 Task: Search for people on LinkedIn with the title 'Marketing Director' at 'Meraki Consulting' in the 'Fashion Accessories' industry and 'Computer Networking' service category.
Action: Mouse moved to (624, 83)
Screenshot: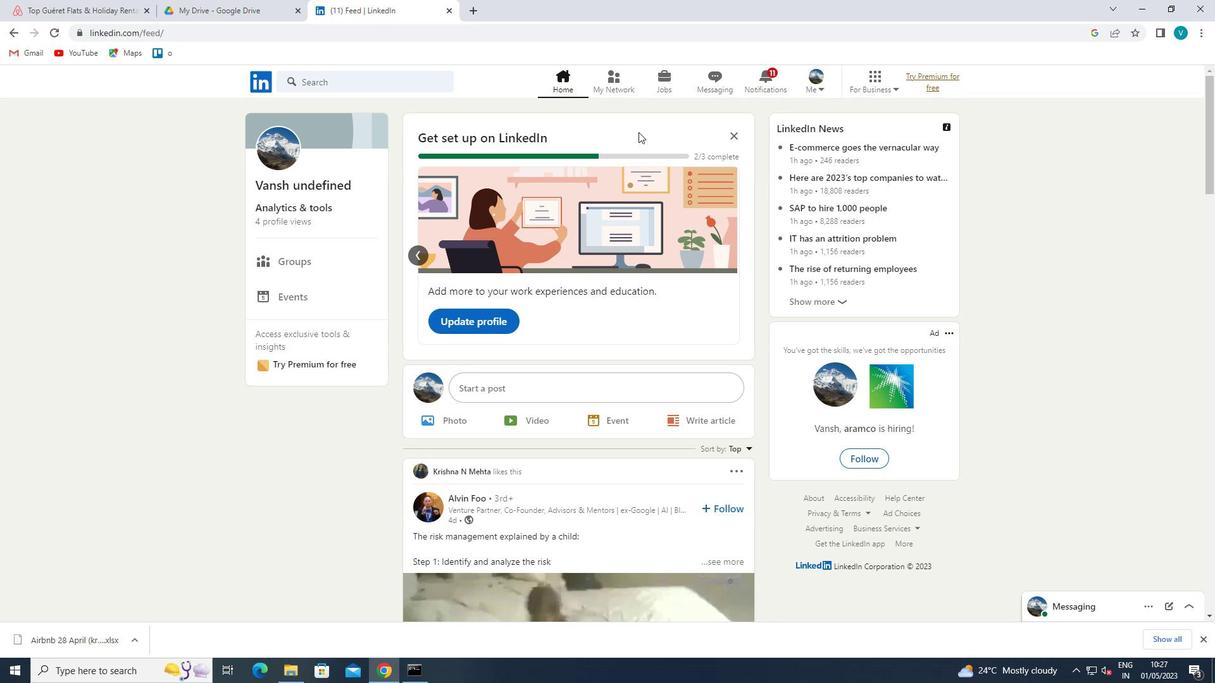 
Action: Mouse pressed left at (624, 83)
Screenshot: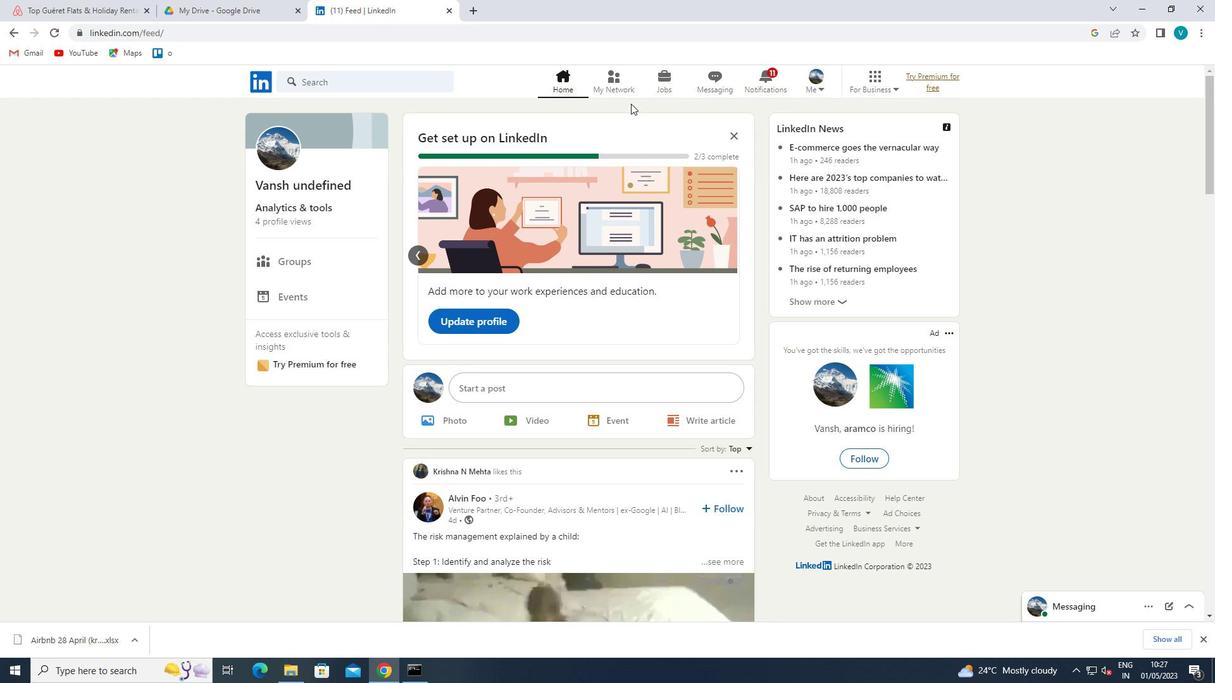 
Action: Mouse moved to (322, 162)
Screenshot: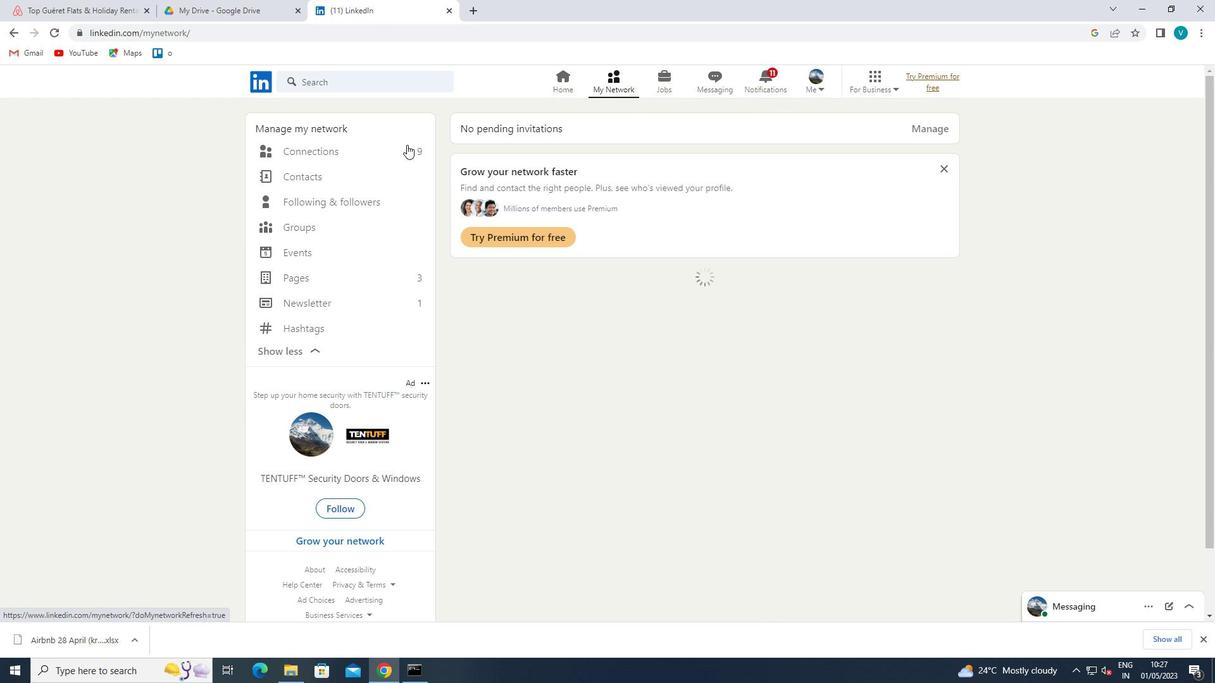 
Action: Mouse pressed left at (322, 162)
Screenshot: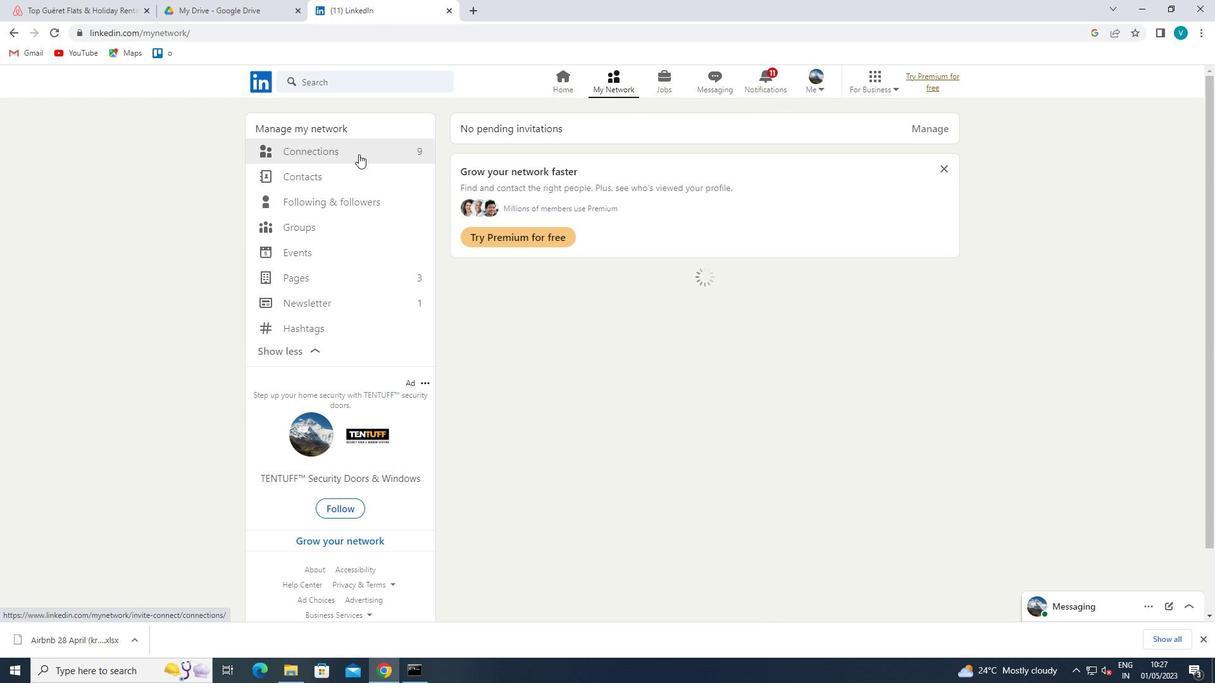 
Action: Mouse moved to (331, 148)
Screenshot: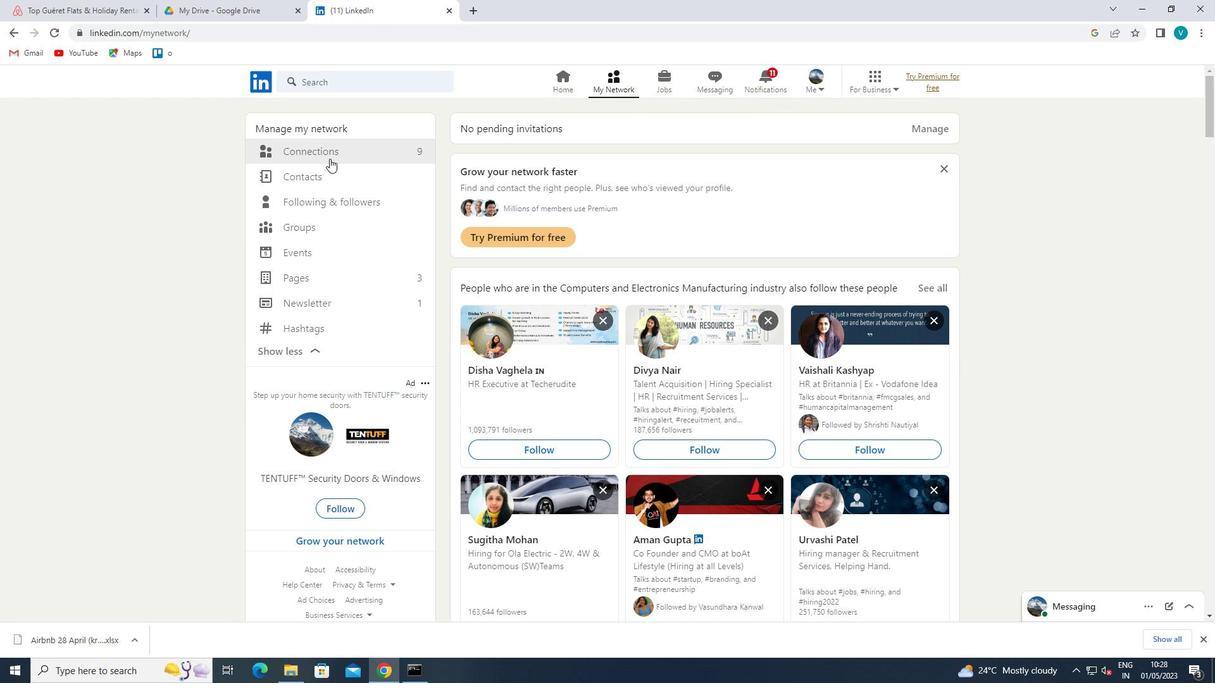 
Action: Mouse pressed left at (331, 148)
Screenshot: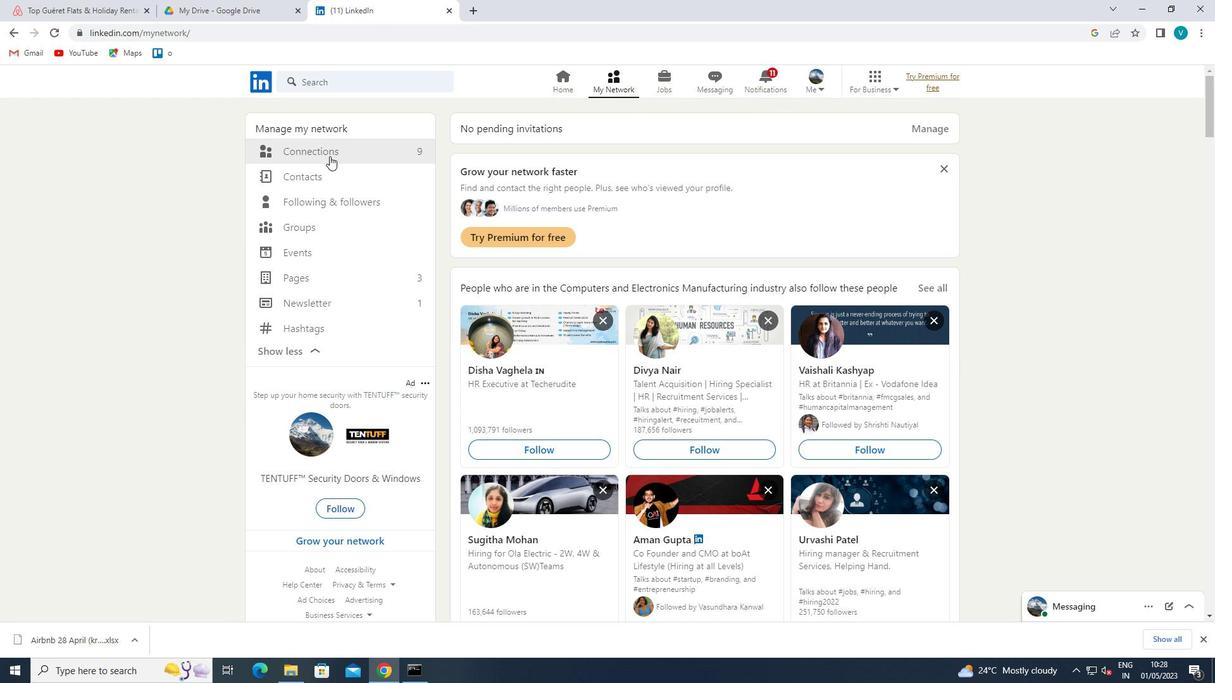 
Action: Mouse moved to (698, 144)
Screenshot: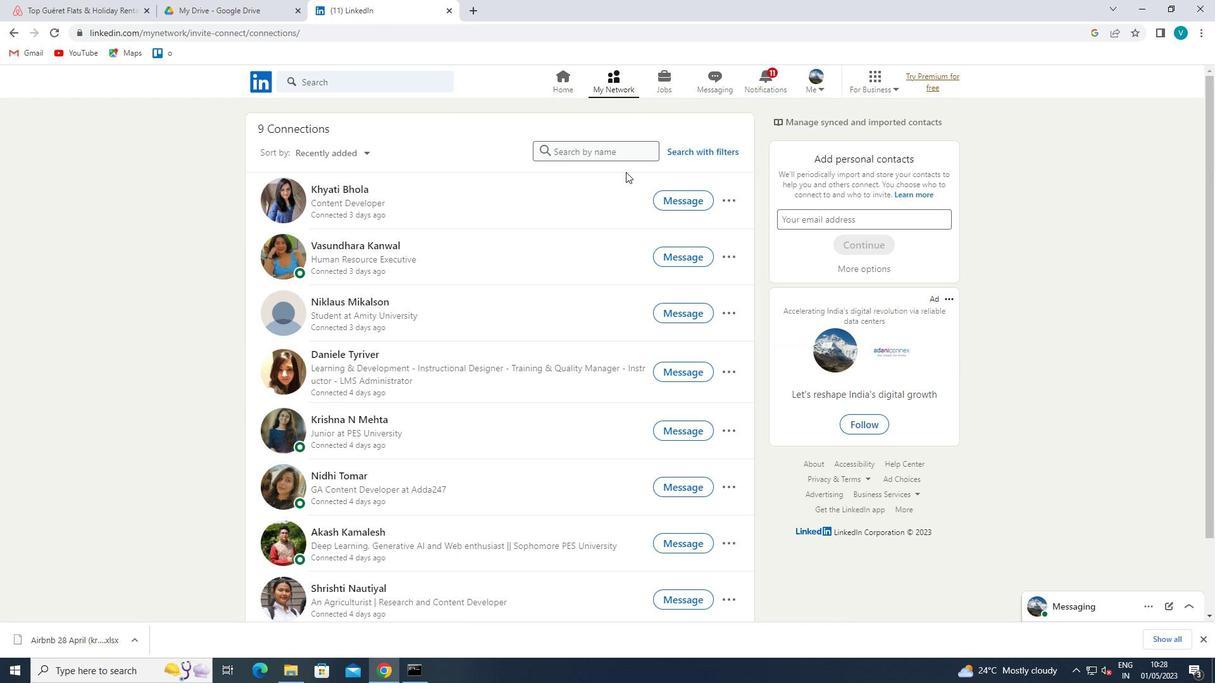 
Action: Mouse pressed left at (698, 144)
Screenshot: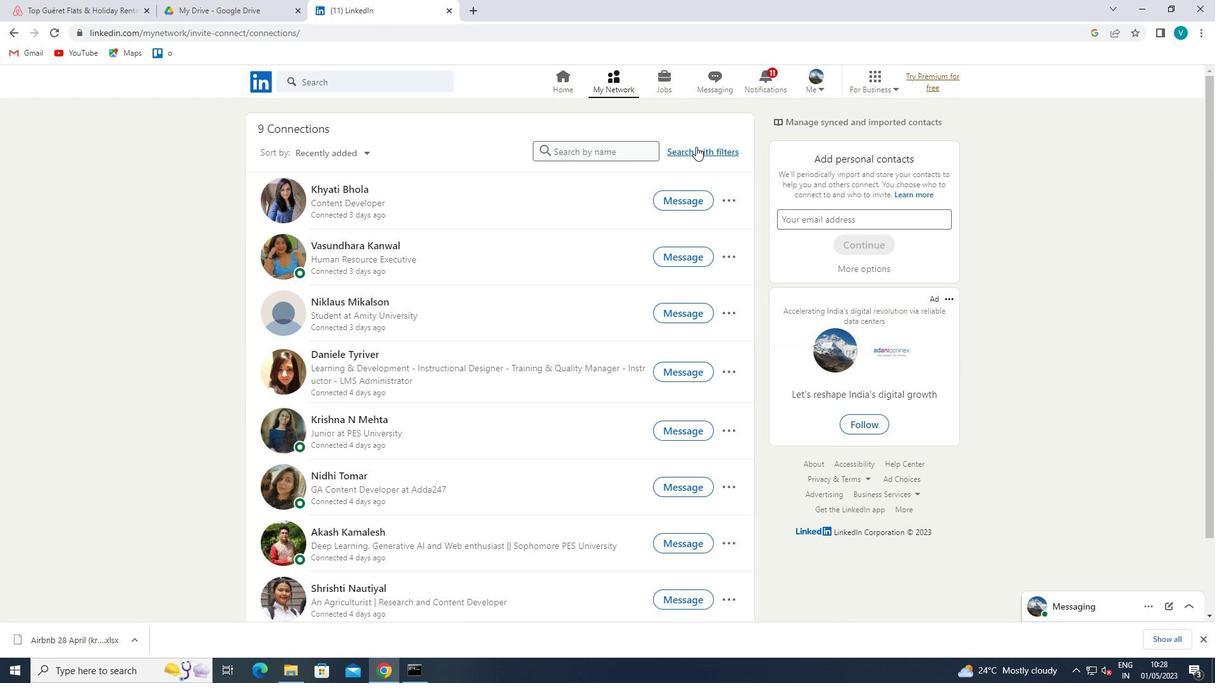
Action: Mouse moved to (592, 118)
Screenshot: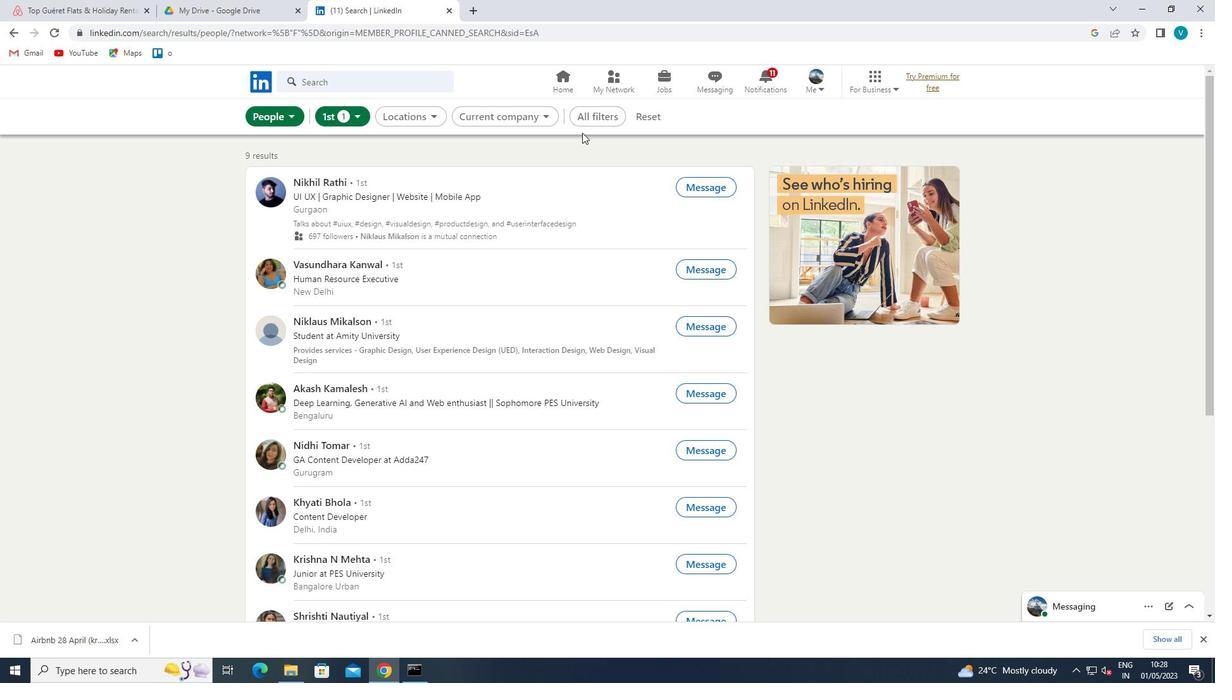 
Action: Mouse pressed left at (592, 118)
Screenshot: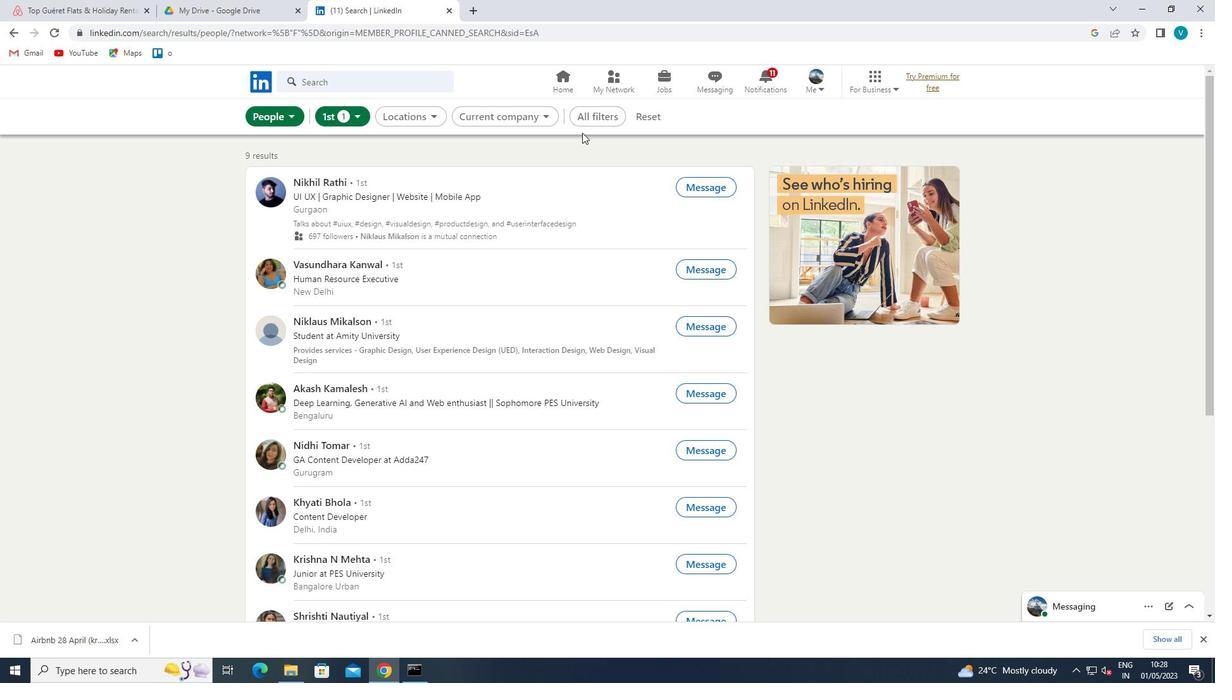 
Action: Mouse moved to (902, 265)
Screenshot: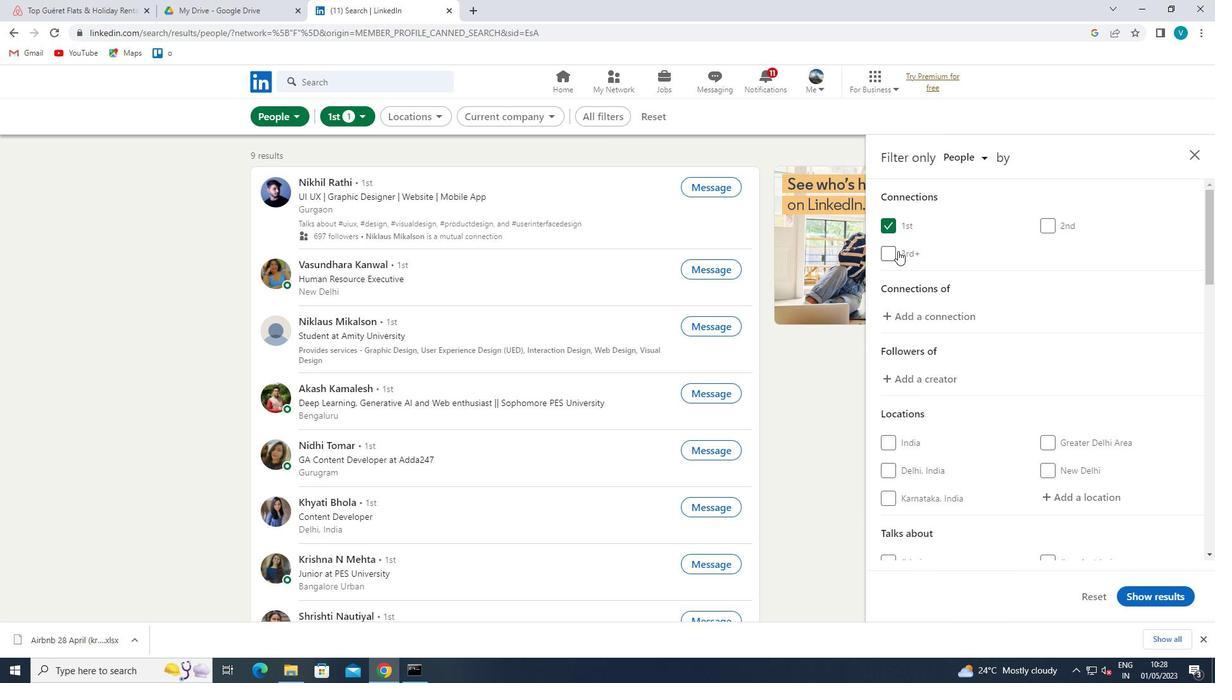 
Action: Mouse scrolled (902, 265) with delta (0, 0)
Screenshot: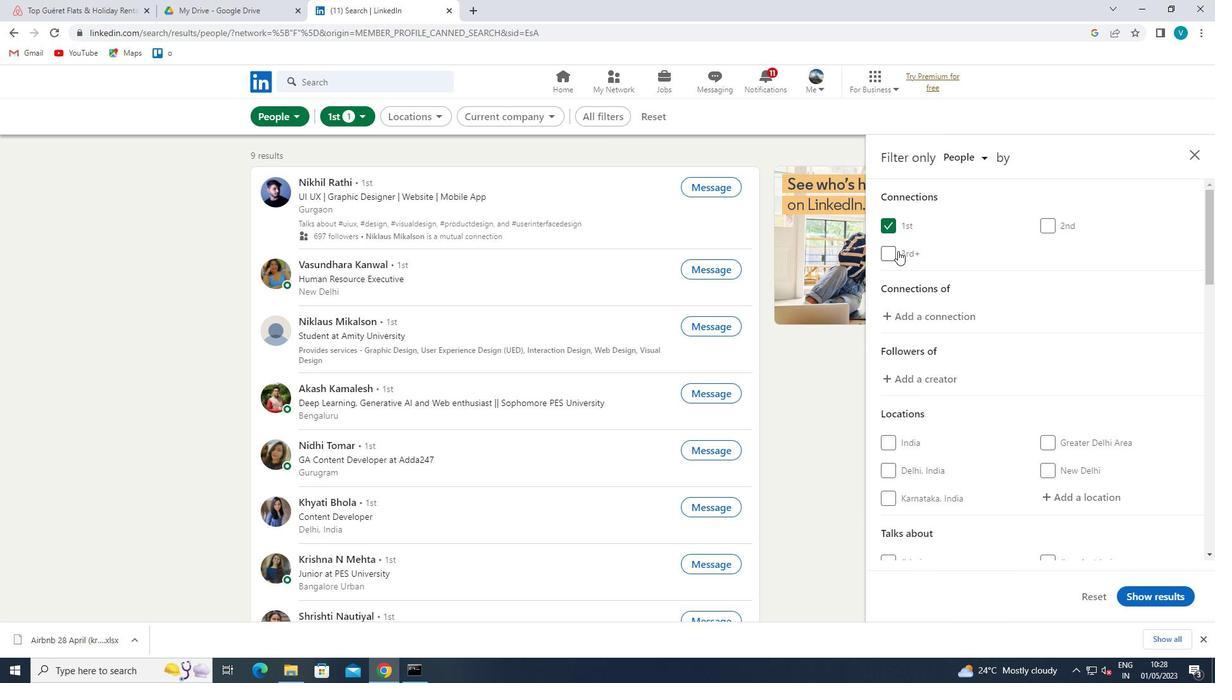 
Action: Mouse moved to (1069, 431)
Screenshot: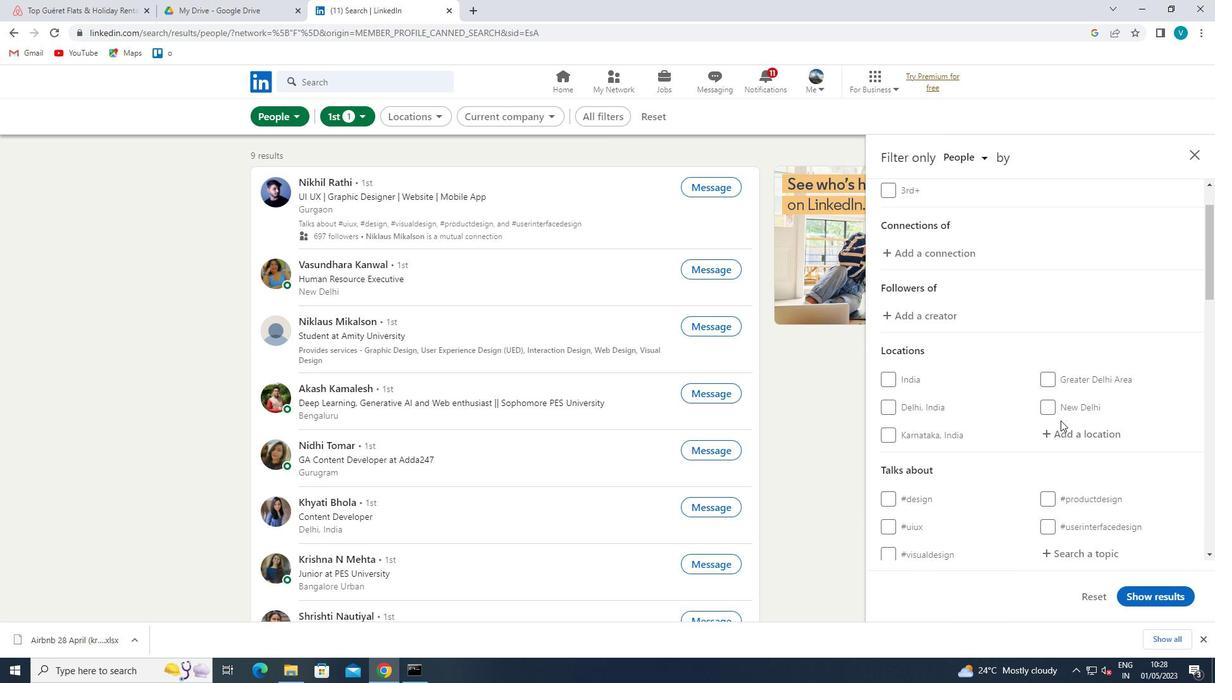 
Action: Mouse pressed left at (1069, 431)
Screenshot: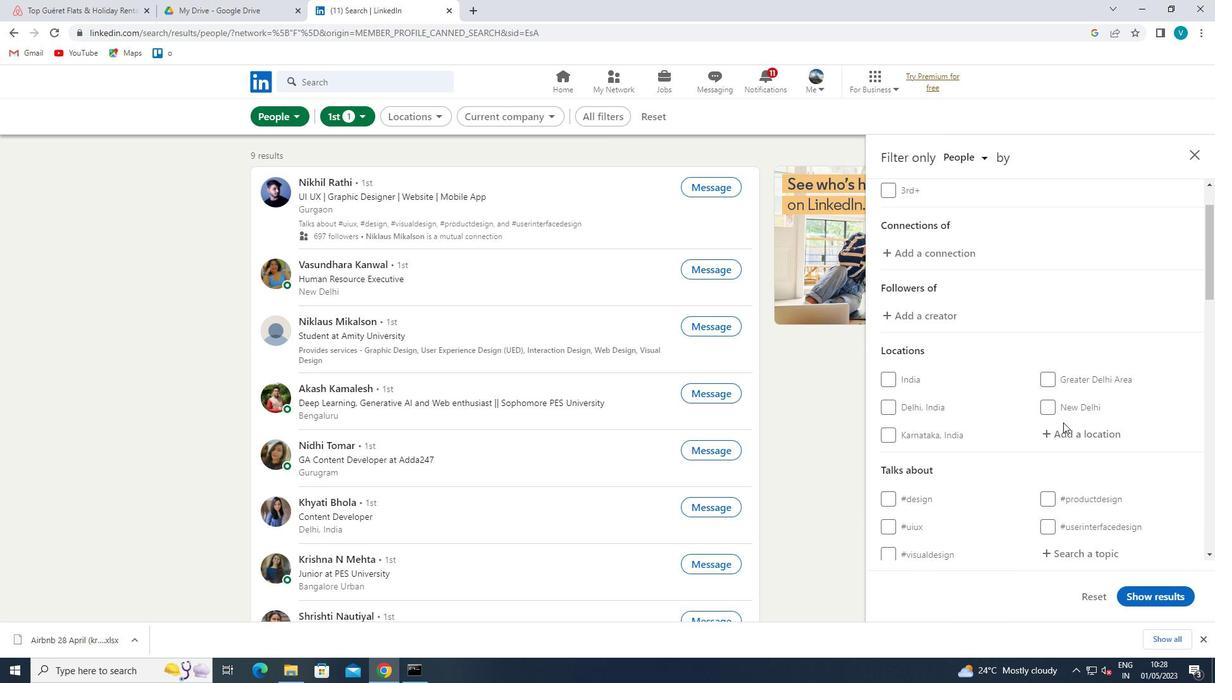 
Action: Mouse moved to (855, 370)
Screenshot: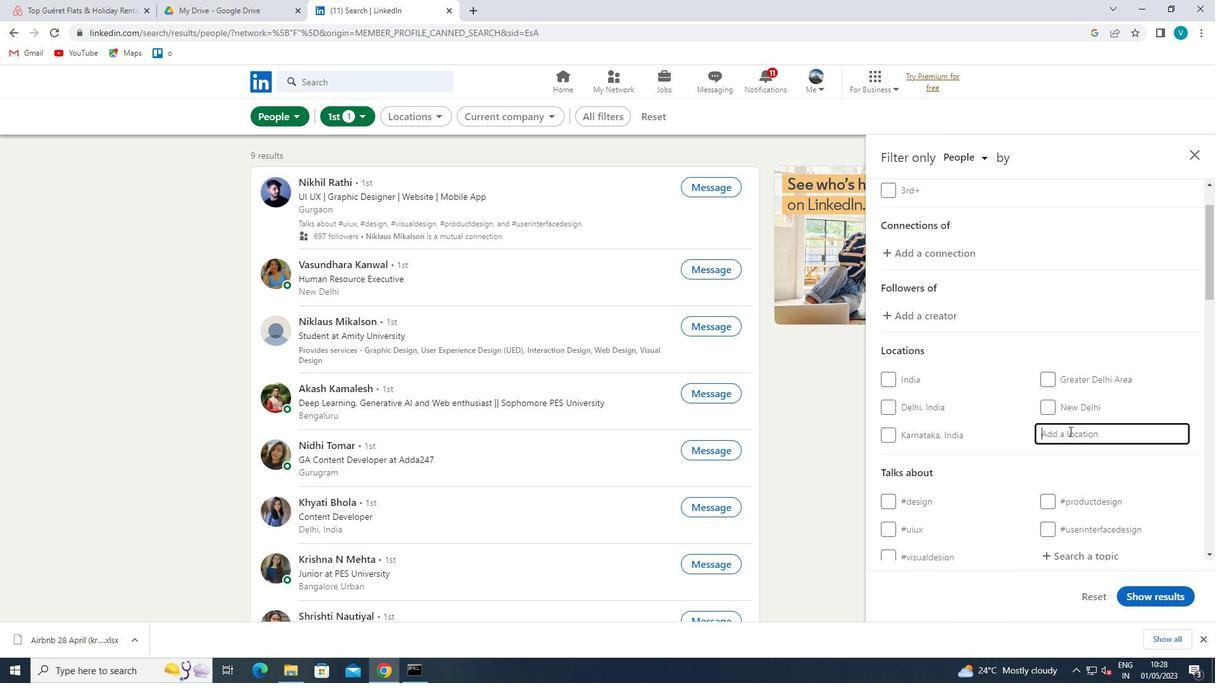 
Action: Key pressed <Key.shift>ZHAODANG
Screenshot: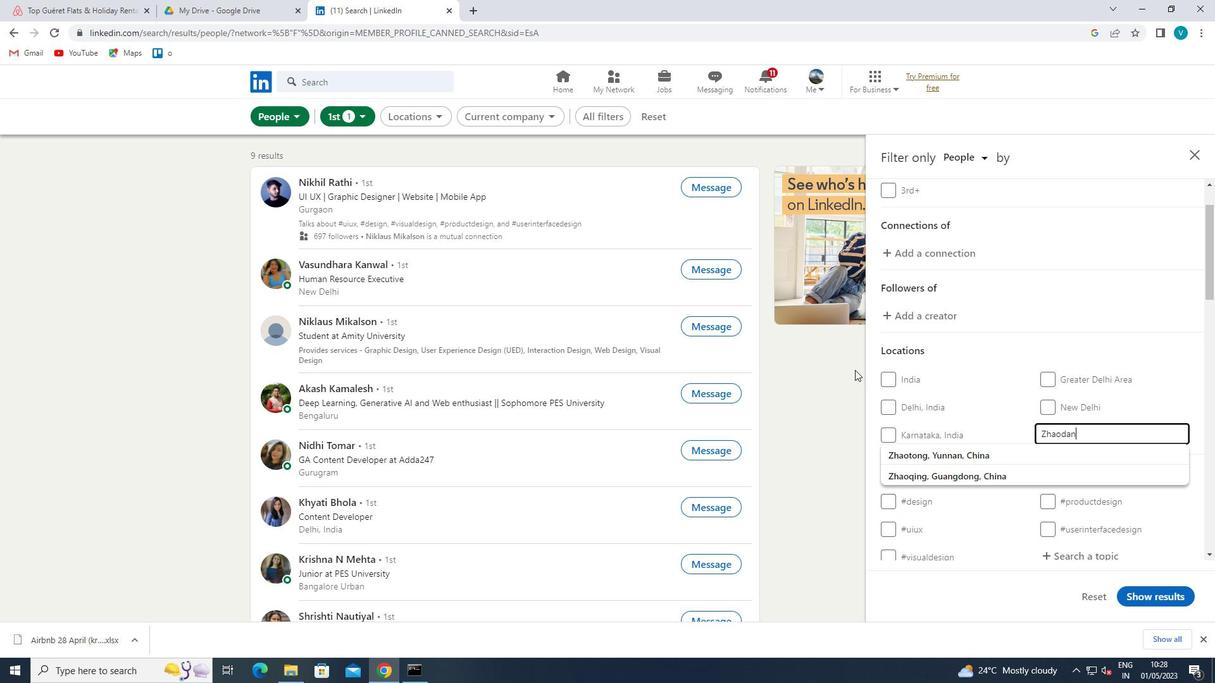
Action: Mouse moved to (992, 446)
Screenshot: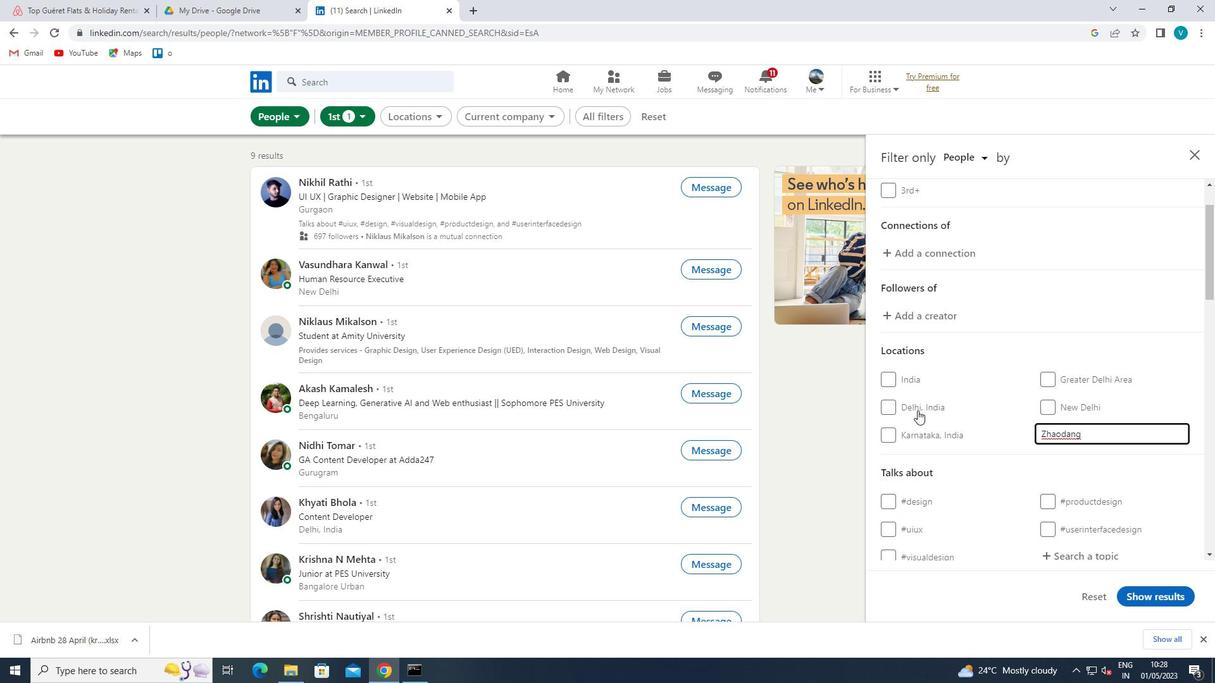 
Action: Mouse scrolled (992, 446) with delta (0, 0)
Screenshot: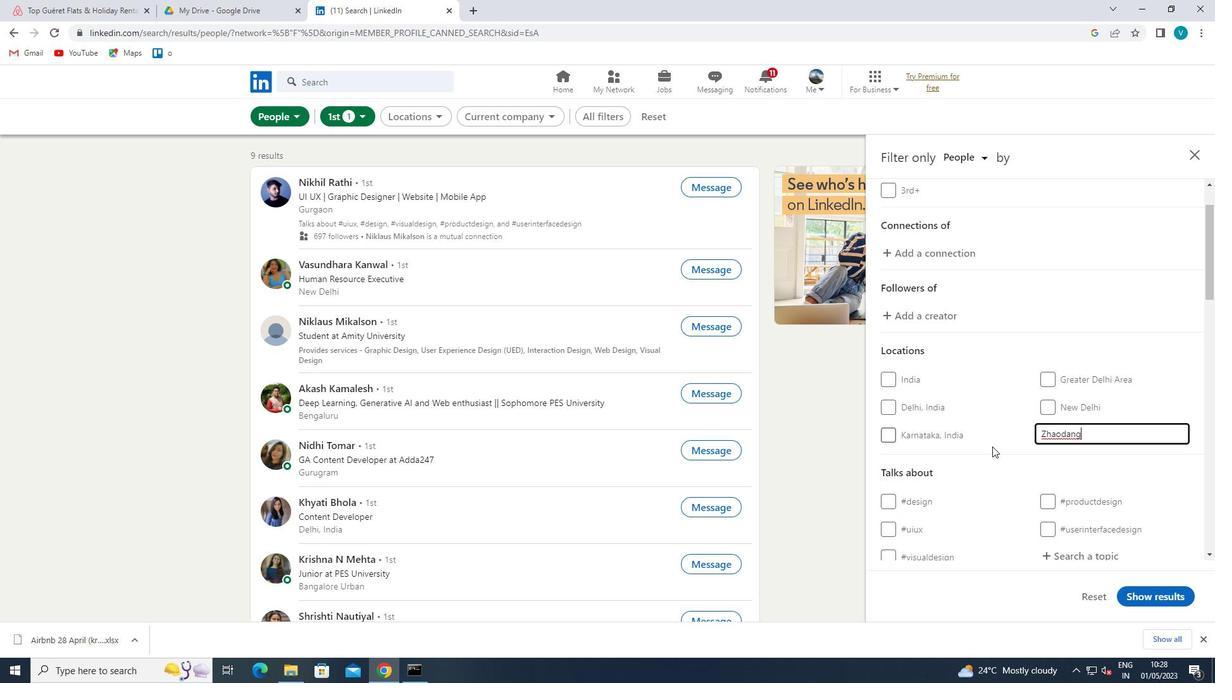 
Action: Mouse scrolled (992, 446) with delta (0, 0)
Screenshot: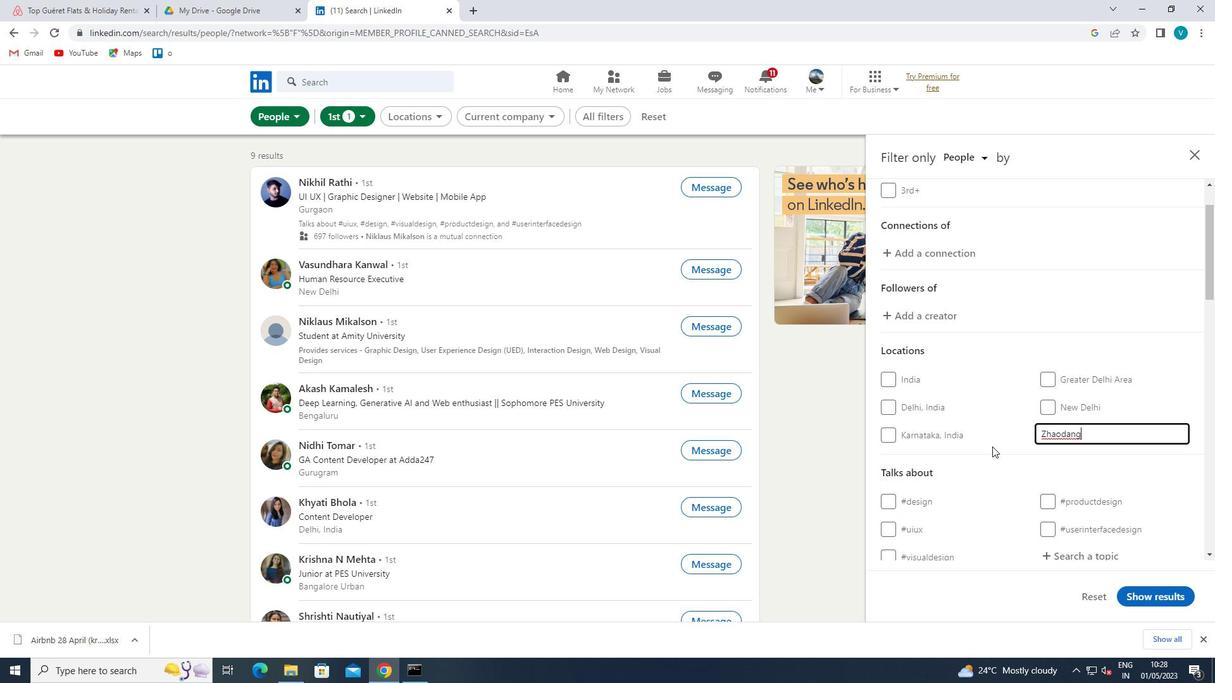 
Action: Mouse moved to (1055, 426)
Screenshot: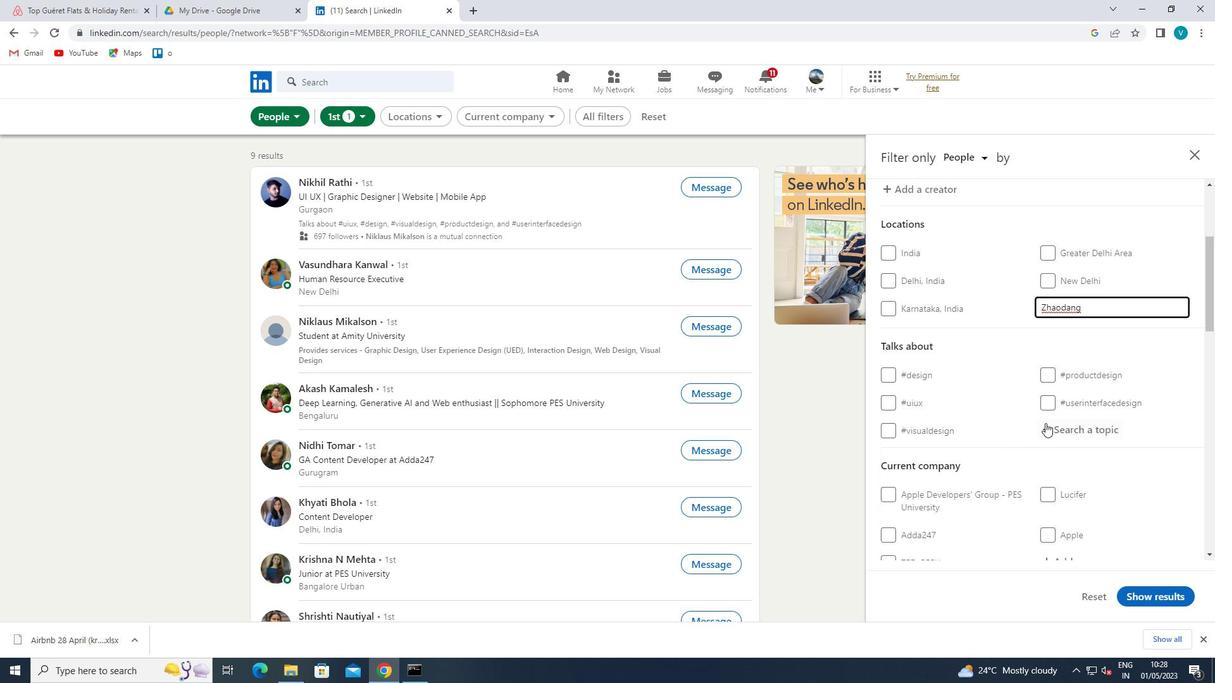 
Action: Mouse pressed left at (1055, 426)
Screenshot: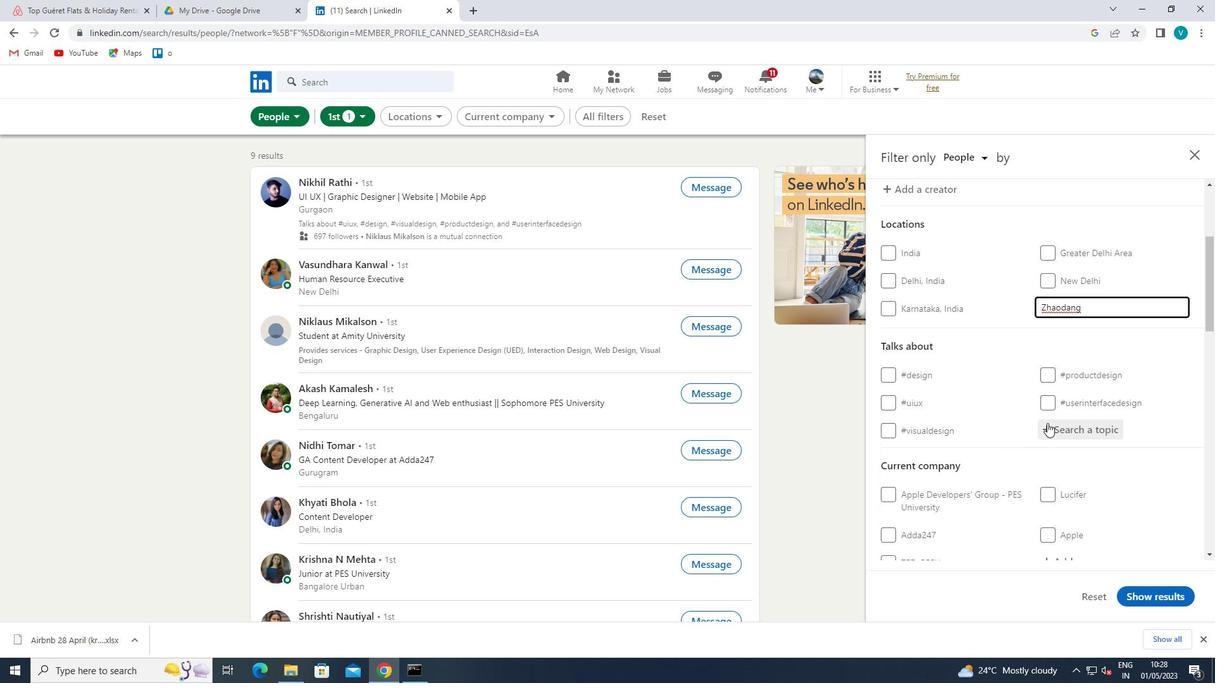 
Action: Mouse moved to (981, 415)
Screenshot: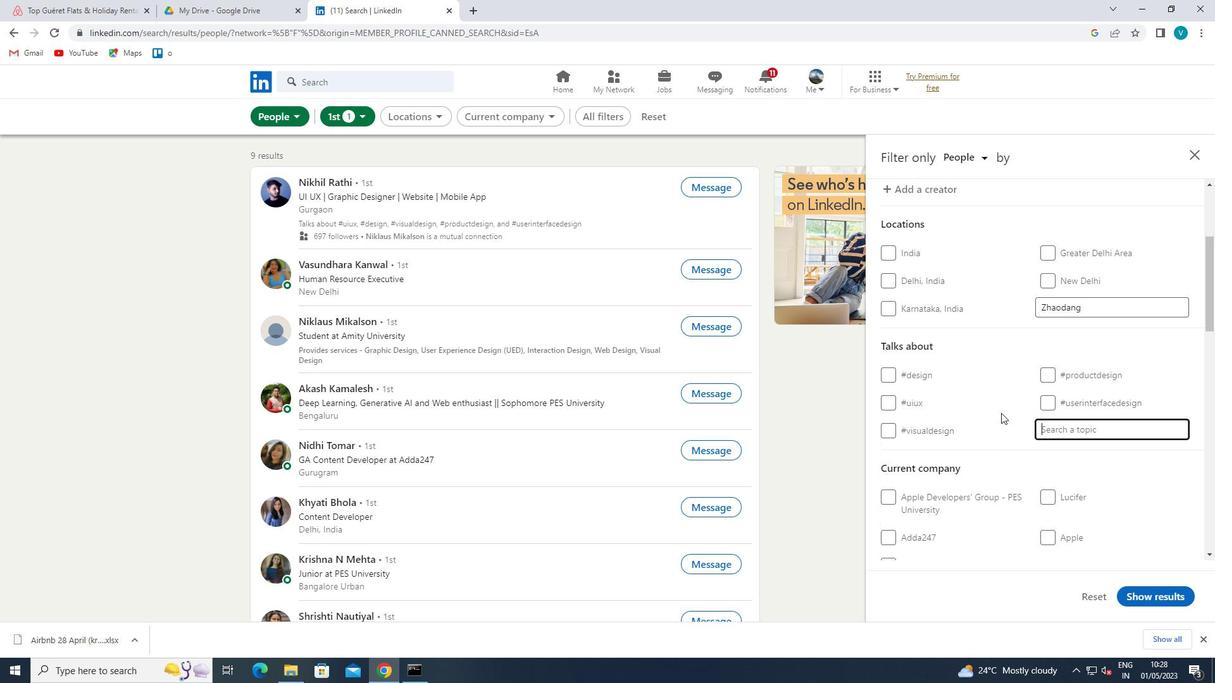 
Action: Key pressed <Key.shift><Key.shift><Key.shift><Key.shift><Key.shift>#INVESTING
Screenshot: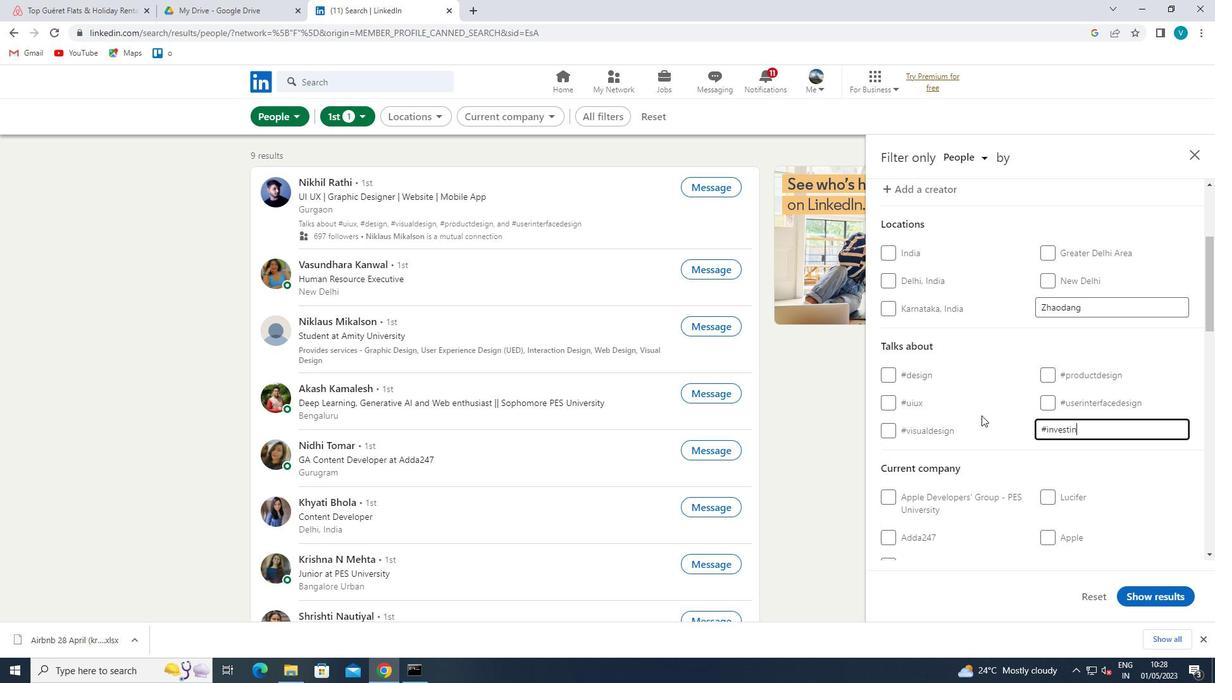 
Action: Mouse pressed left at (981, 415)
Screenshot: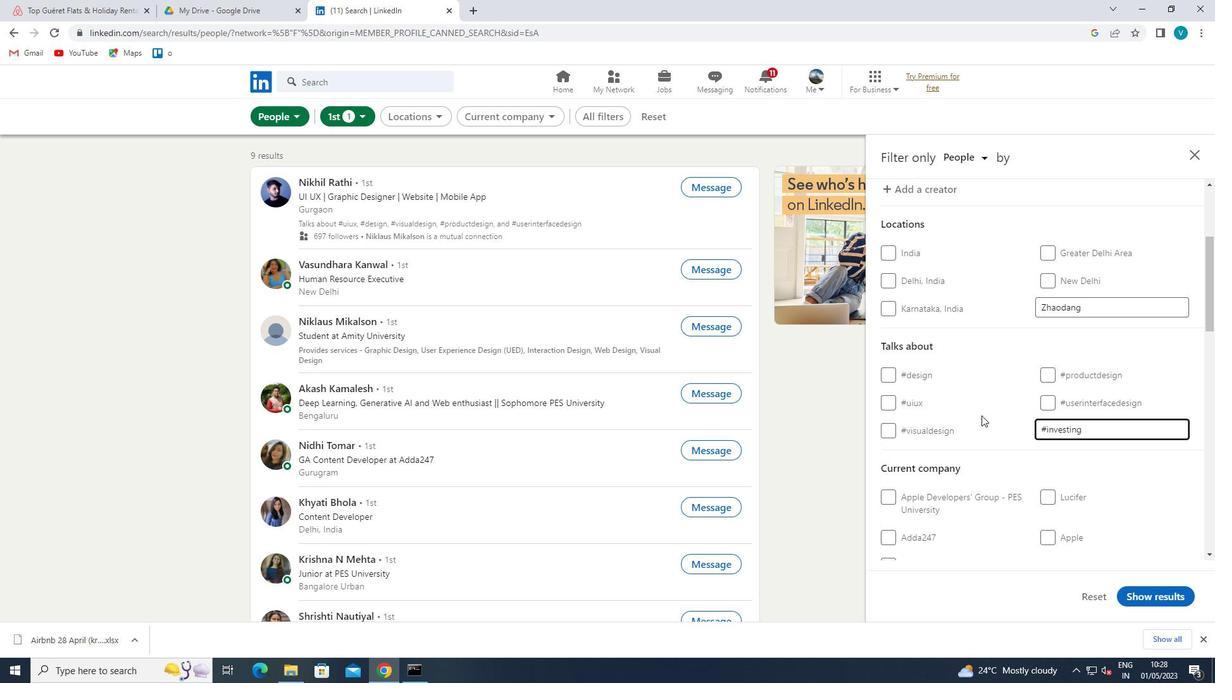 
Action: Mouse moved to (981, 416)
Screenshot: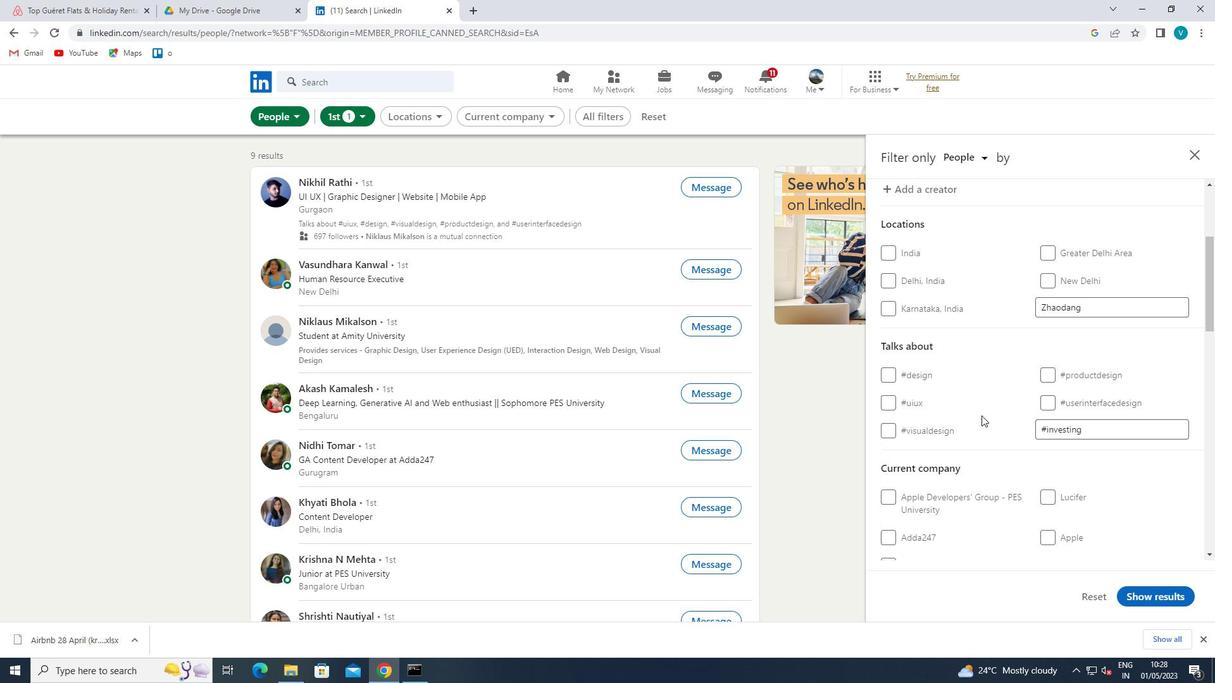 
Action: Mouse scrolled (981, 415) with delta (0, 0)
Screenshot: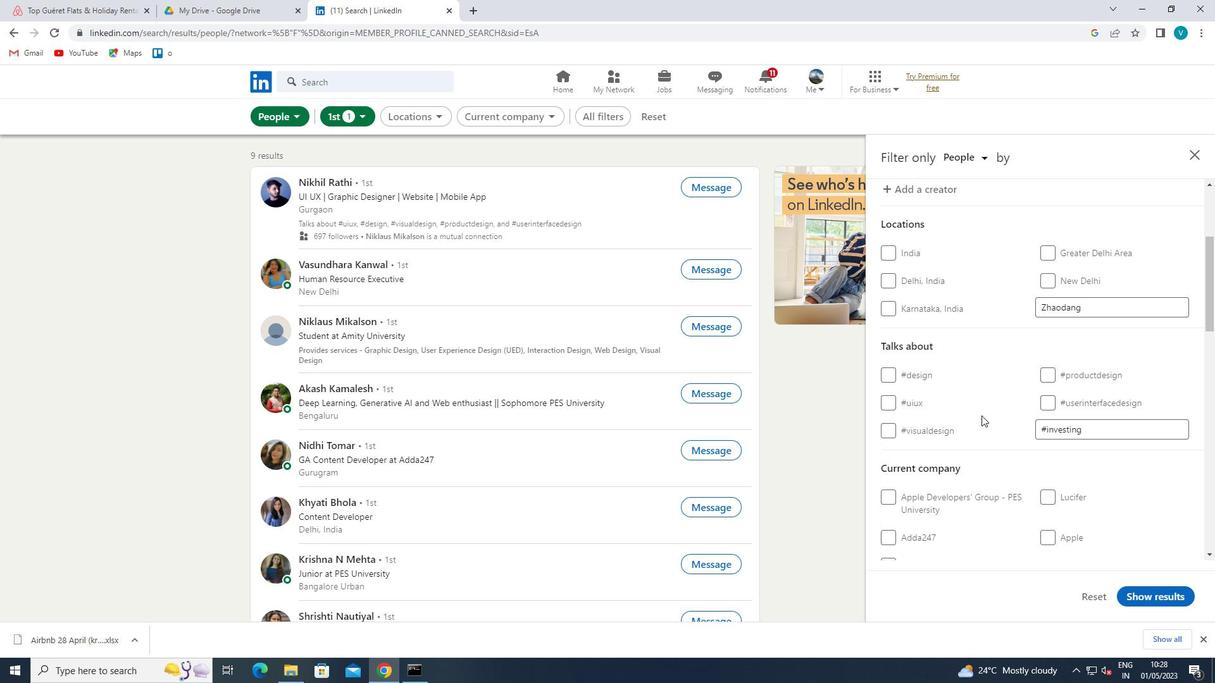 
Action: Mouse scrolled (981, 415) with delta (0, 0)
Screenshot: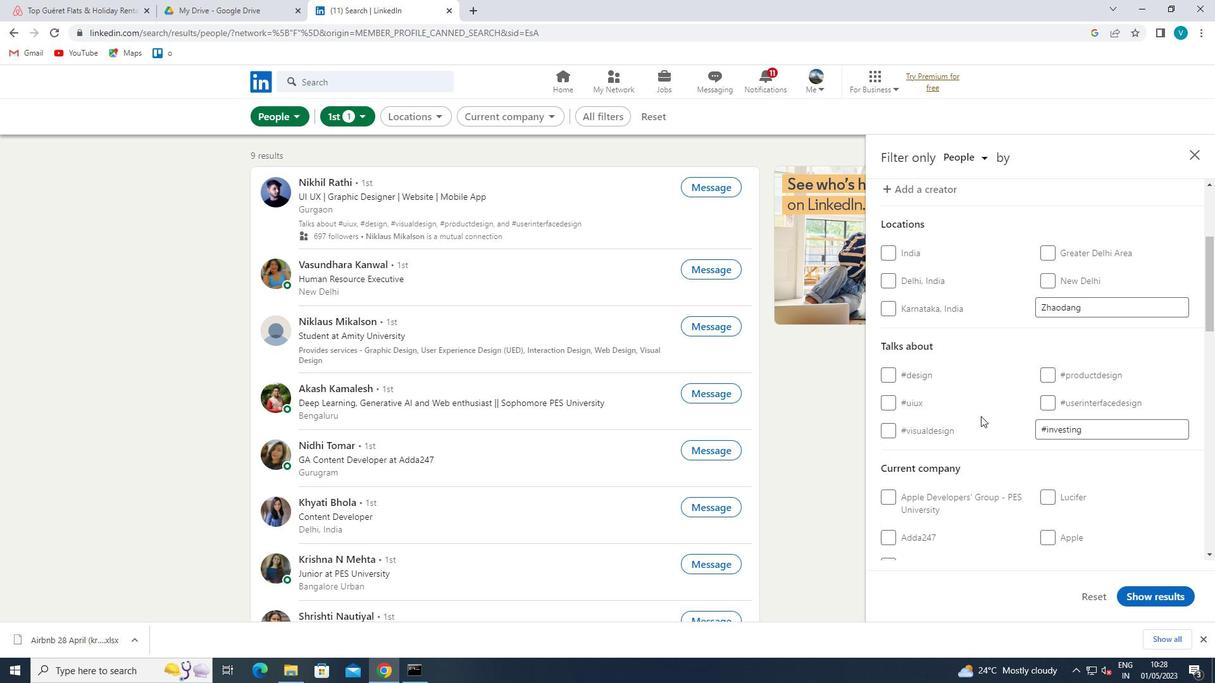 
Action: Mouse scrolled (981, 415) with delta (0, 0)
Screenshot: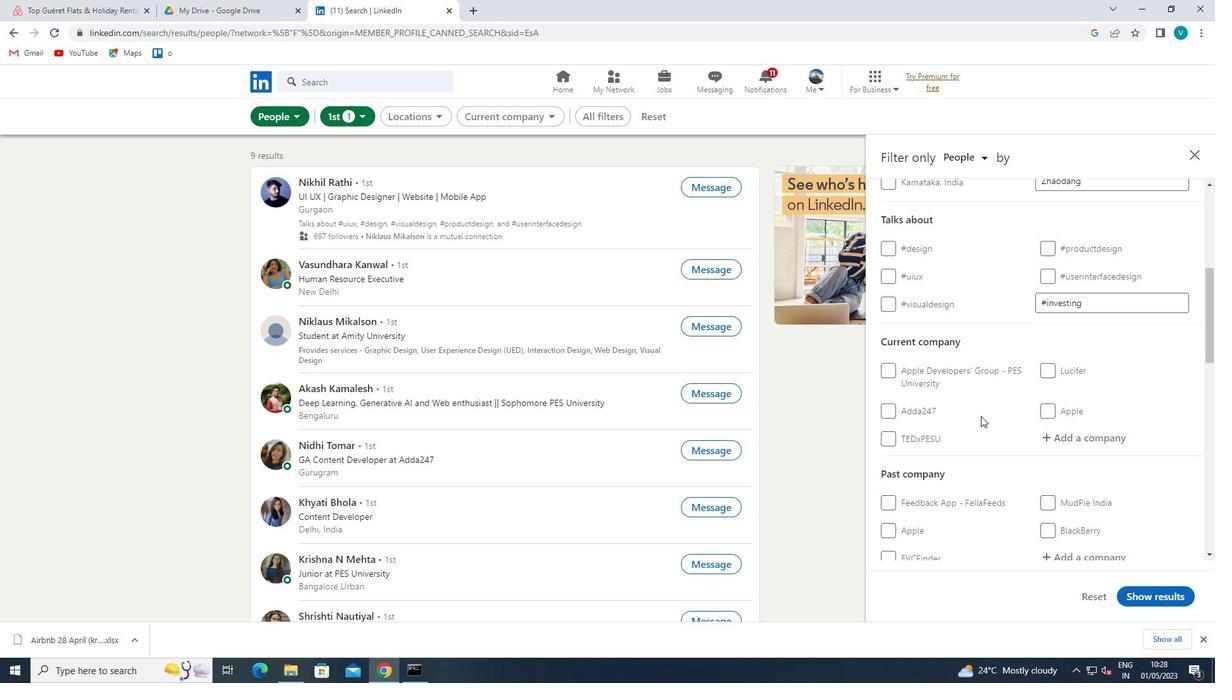 
Action: Mouse scrolled (981, 415) with delta (0, 0)
Screenshot: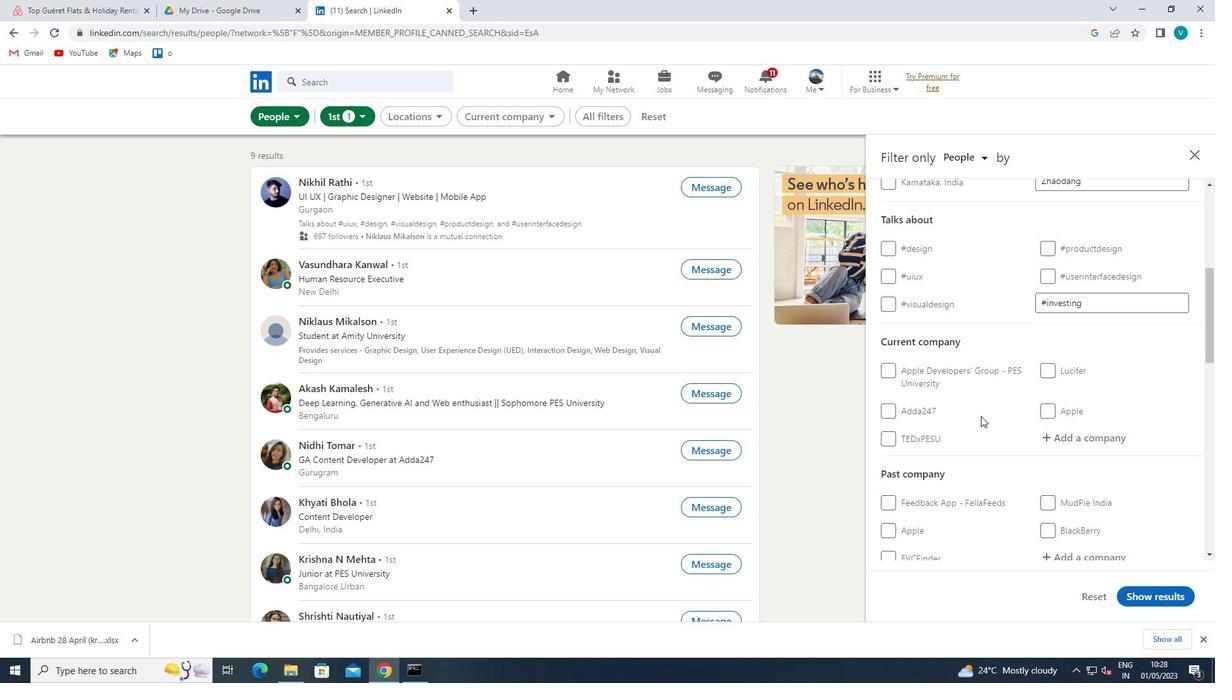 
Action: Mouse scrolled (981, 415) with delta (0, 0)
Screenshot: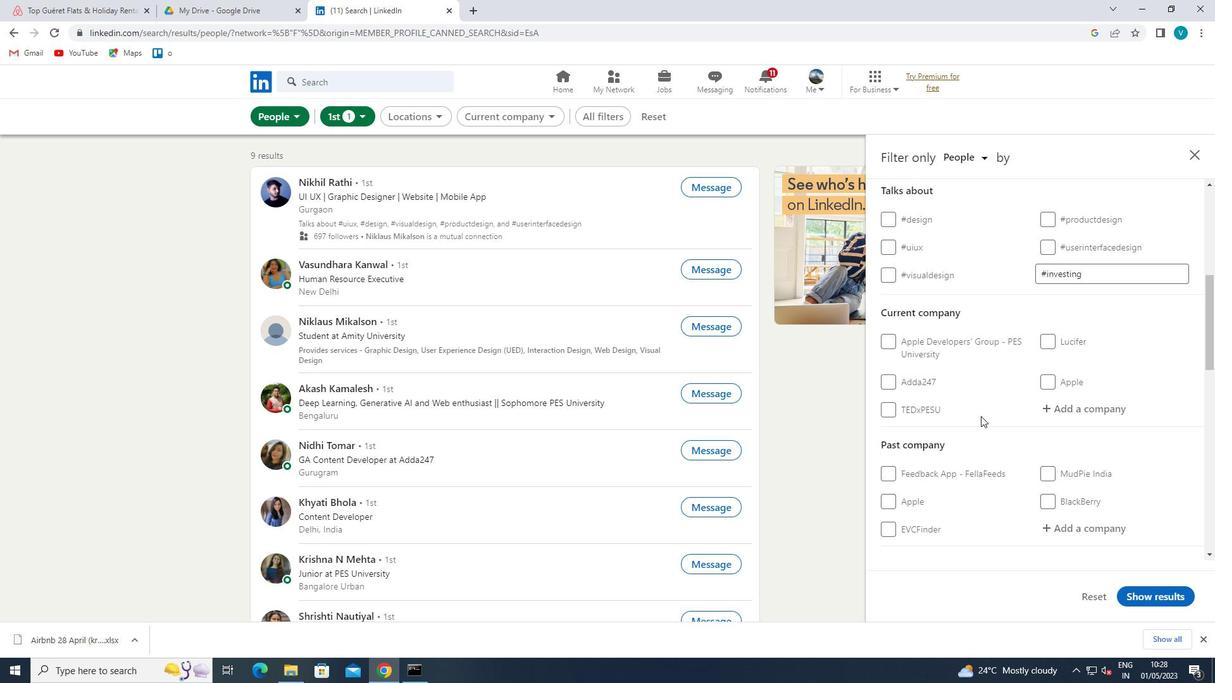 
Action: Mouse scrolled (981, 415) with delta (0, 0)
Screenshot: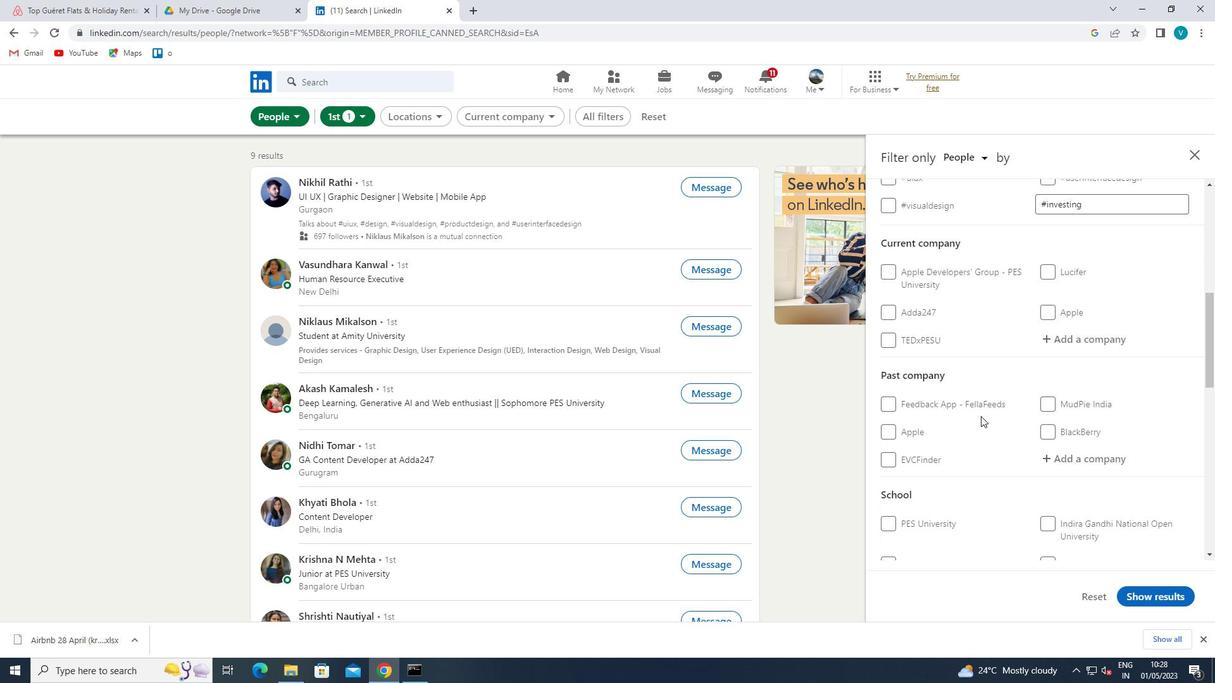 
Action: Mouse scrolled (981, 415) with delta (0, 0)
Screenshot: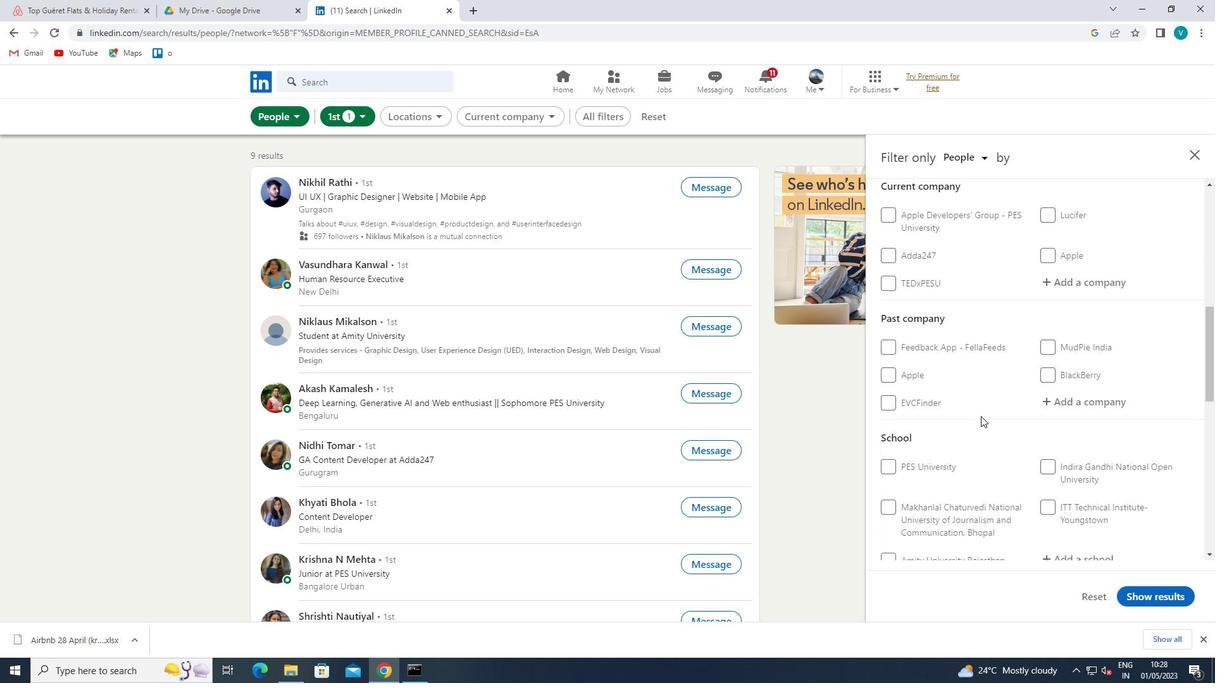 
Action: Mouse scrolled (981, 415) with delta (0, 0)
Screenshot: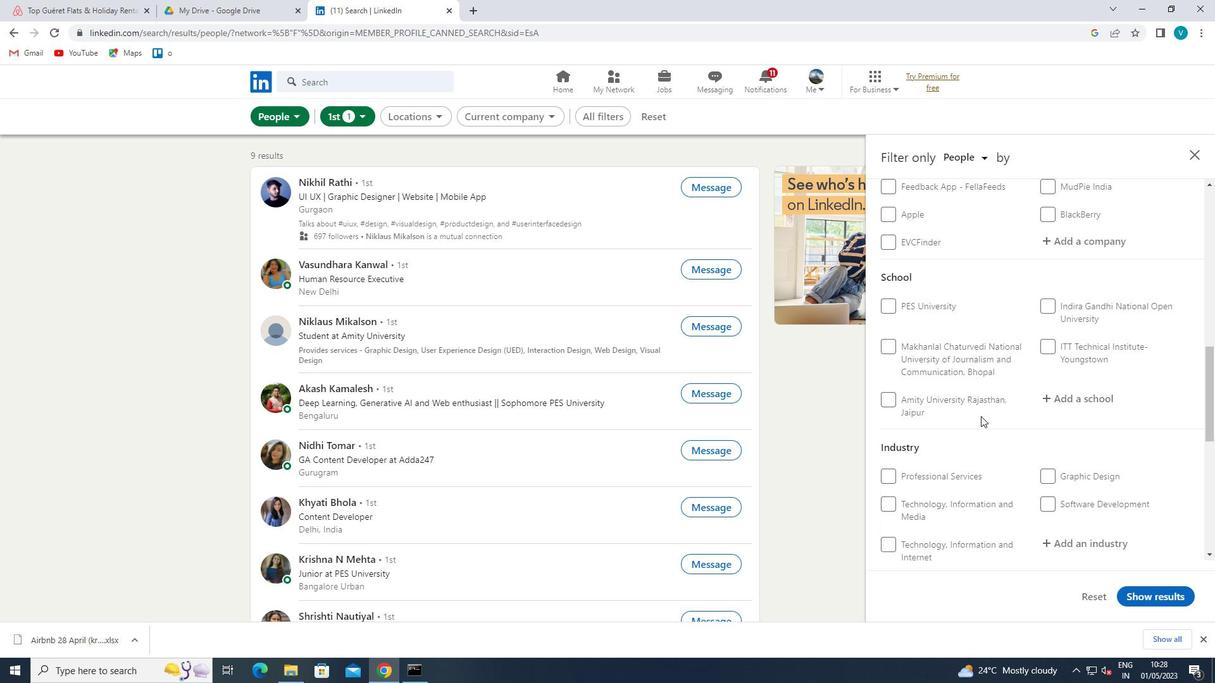 
Action: Mouse scrolled (981, 415) with delta (0, 0)
Screenshot: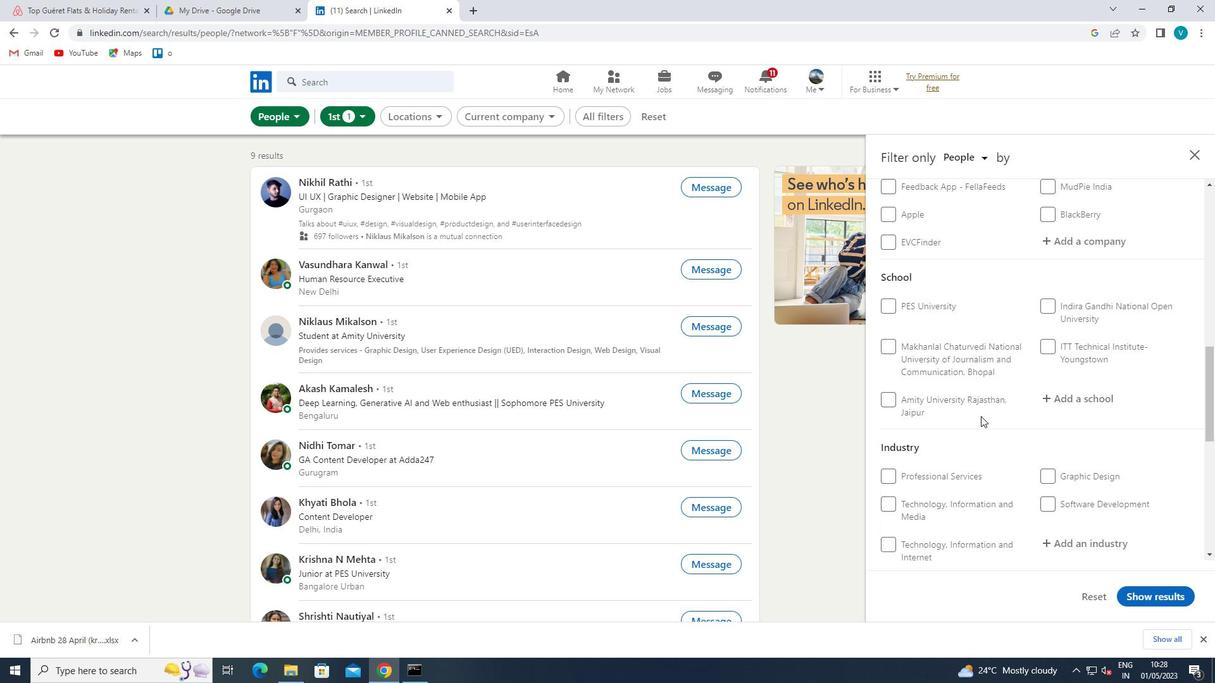
Action: Mouse moved to (981, 416)
Screenshot: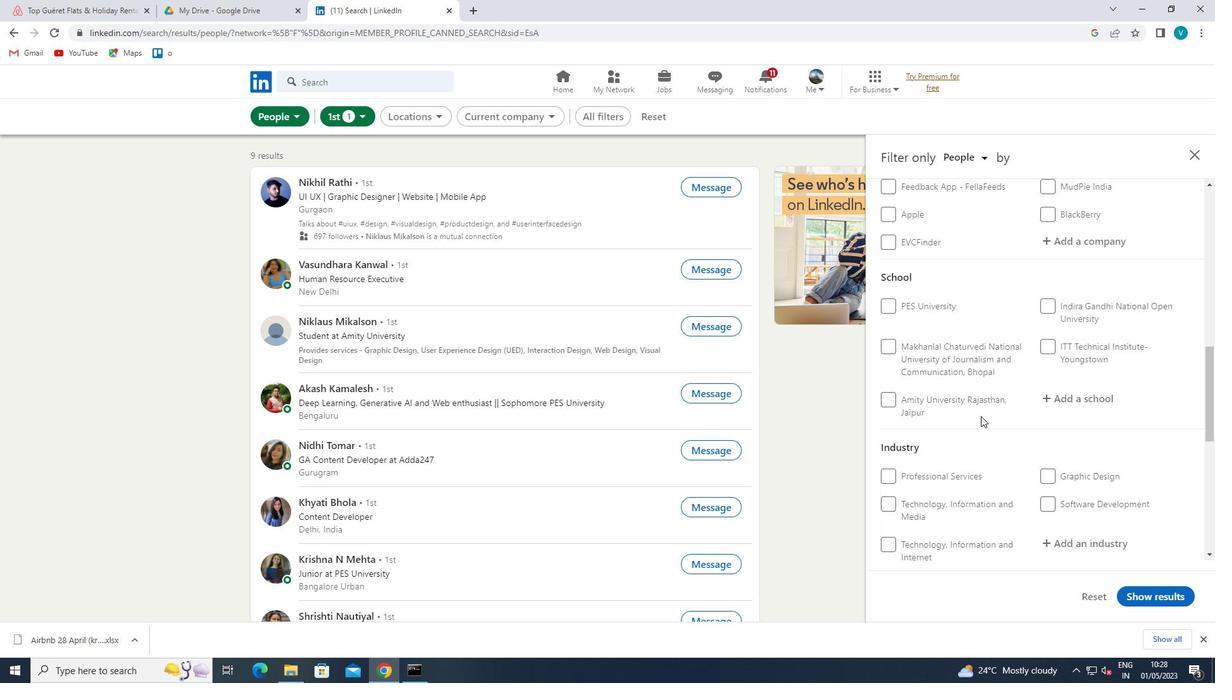 
Action: Mouse scrolled (981, 415) with delta (0, 0)
Screenshot: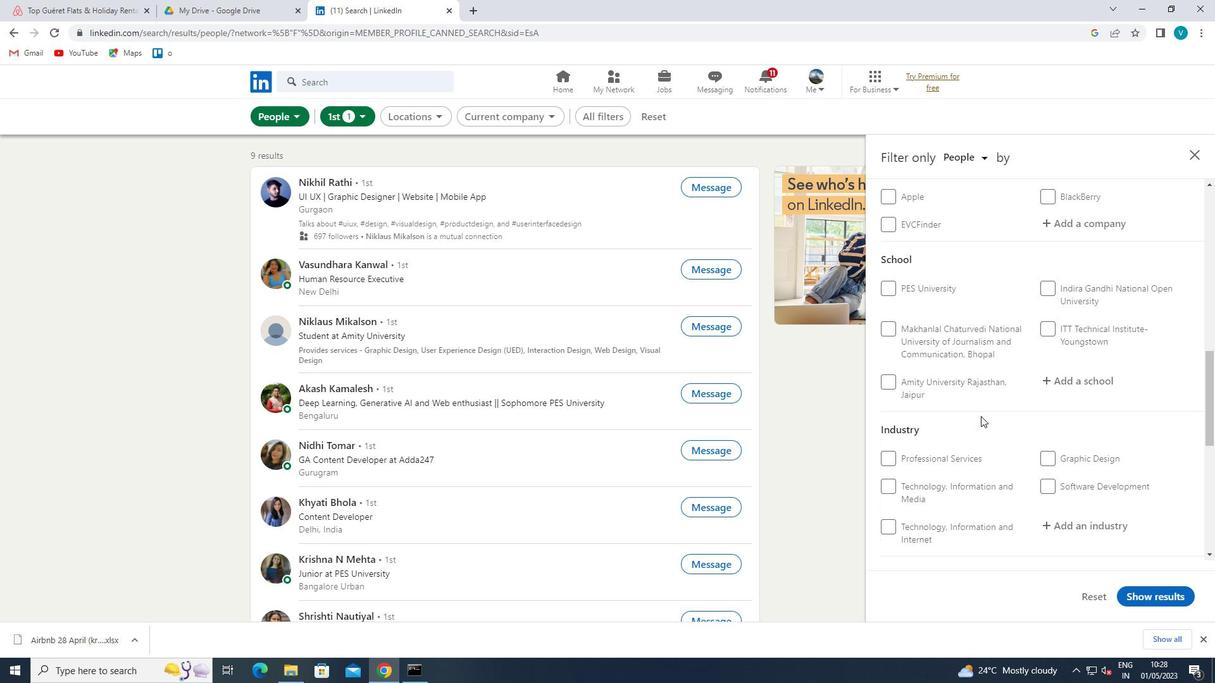 
Action: Mouse moved to (893, 438)
Screenshot: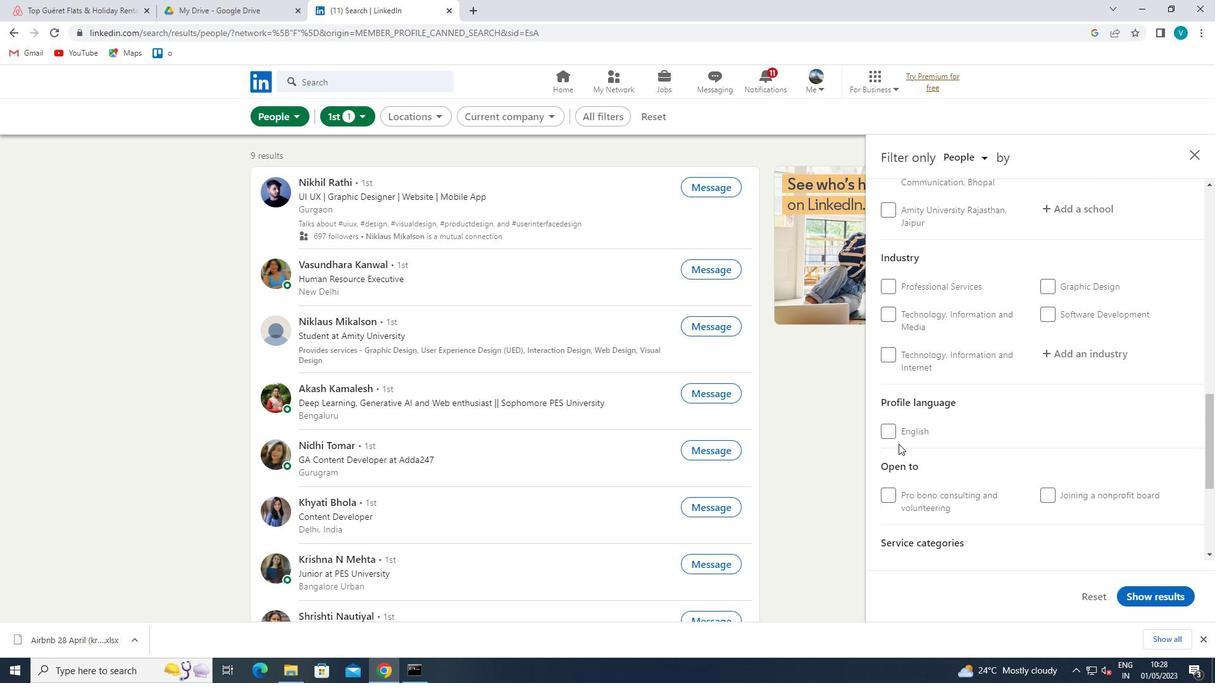 
Action: Mouse pressed left at (893, 438)
Screenshot: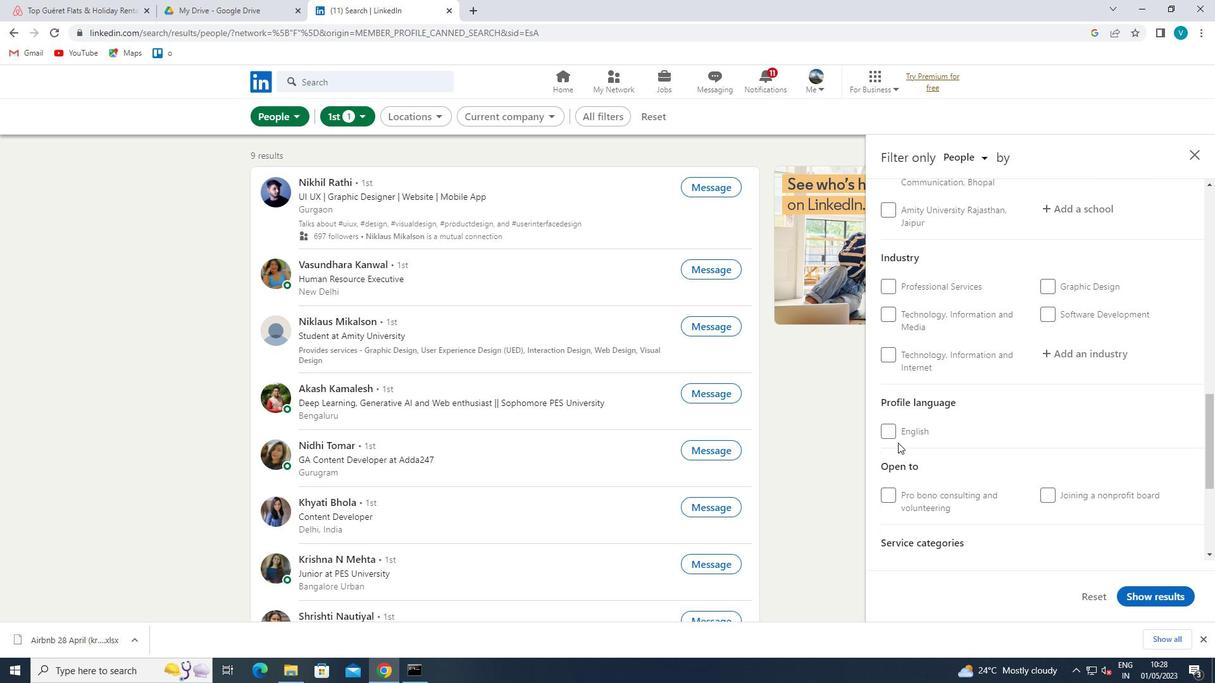 
Action: Mouse moved to (977, 426)
Screenshot: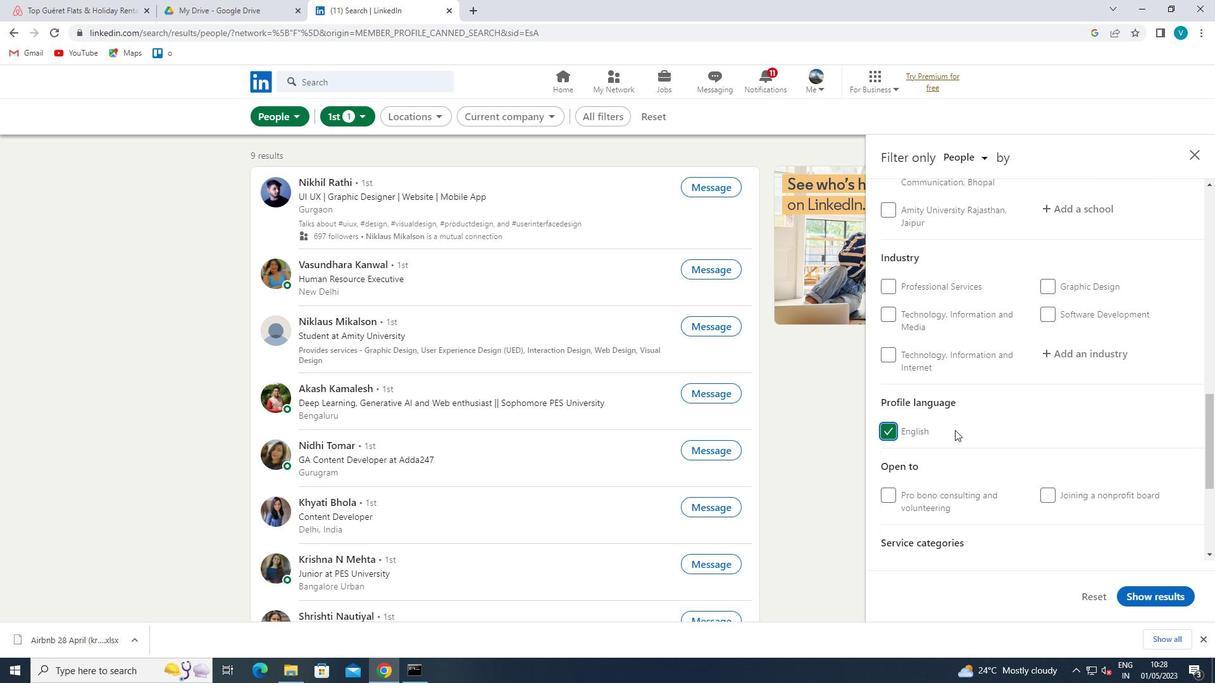 
Action: Mouse scrolled (977, 427) with delta (0, 0)
Screenshot: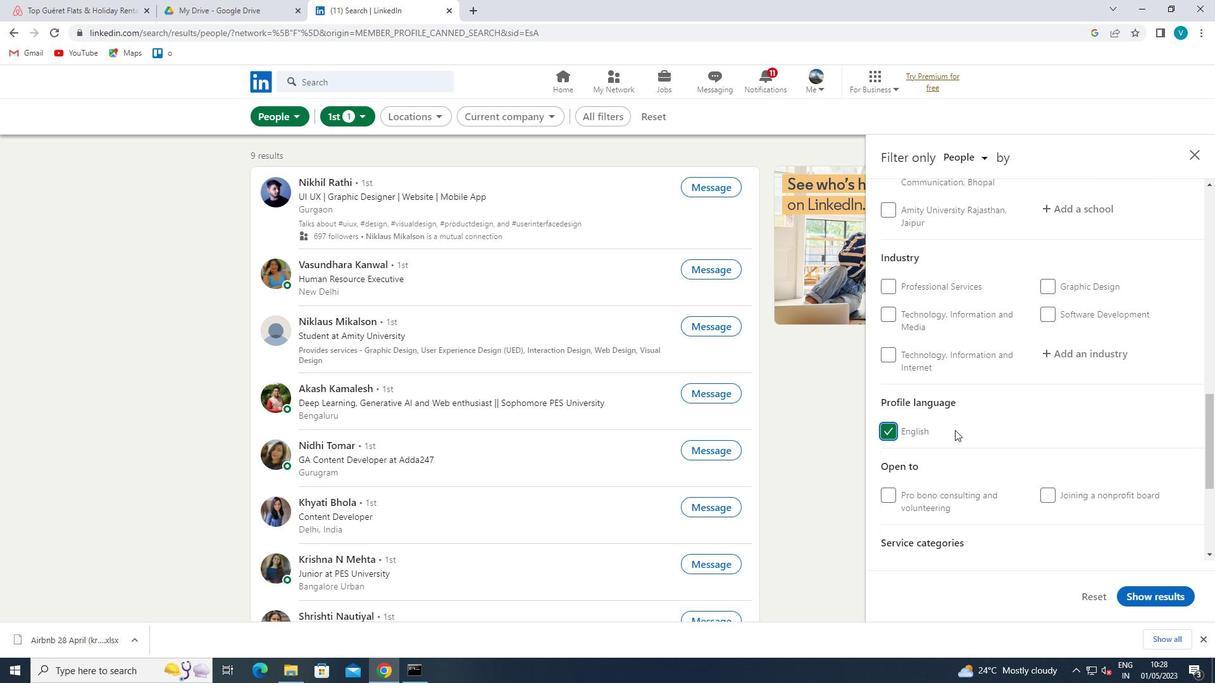 
Action: Mouse moved to (979, 425)
Screenshot: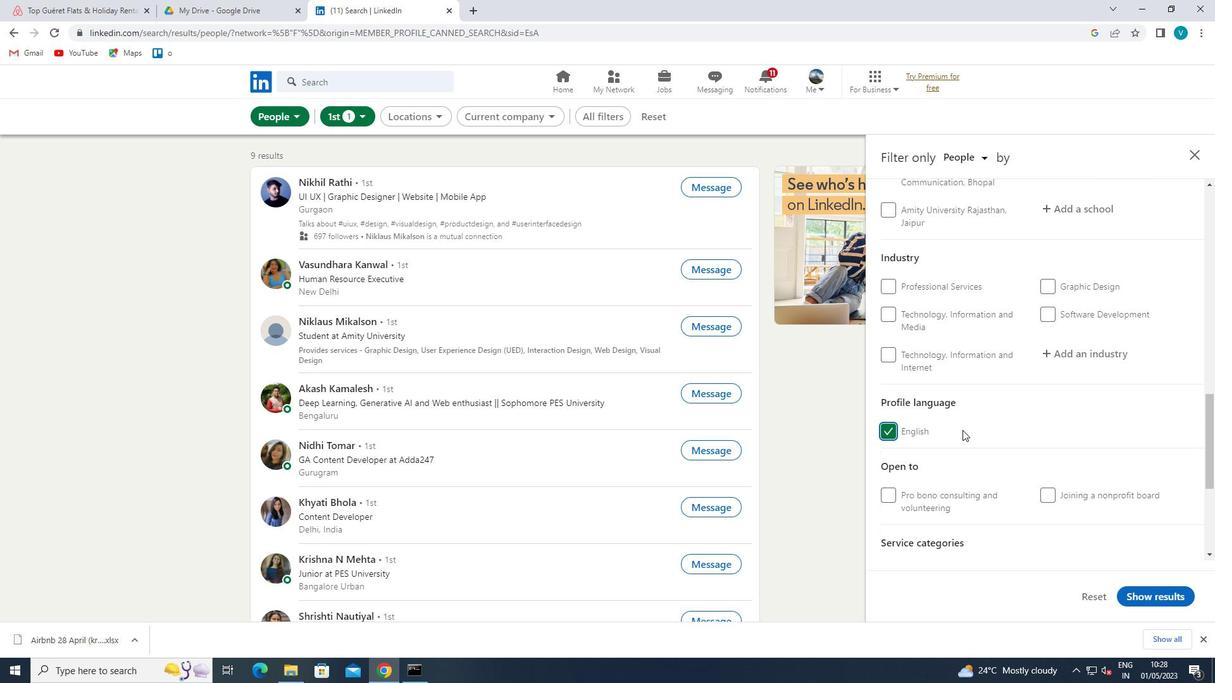 
Action: Mouse scrolled (979, 426) with delta (0, 0)
Screenshot: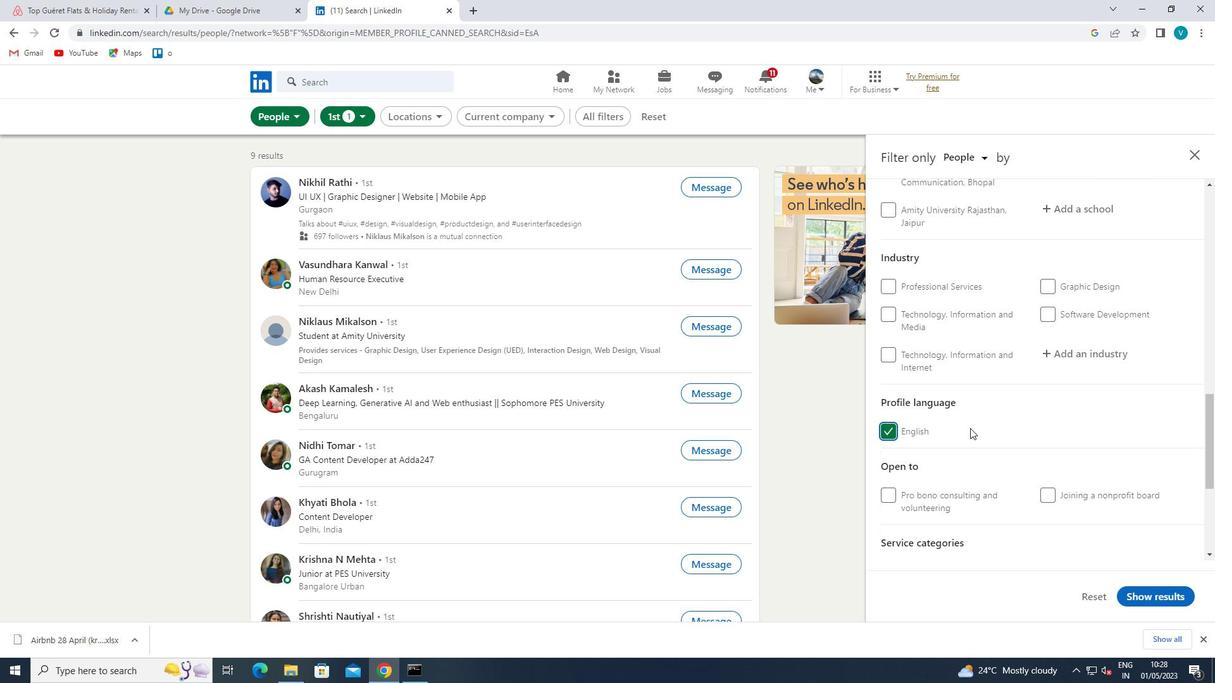 
Action: Mouse scrolled (979, 426) with delta (0, 0)
Screenshot: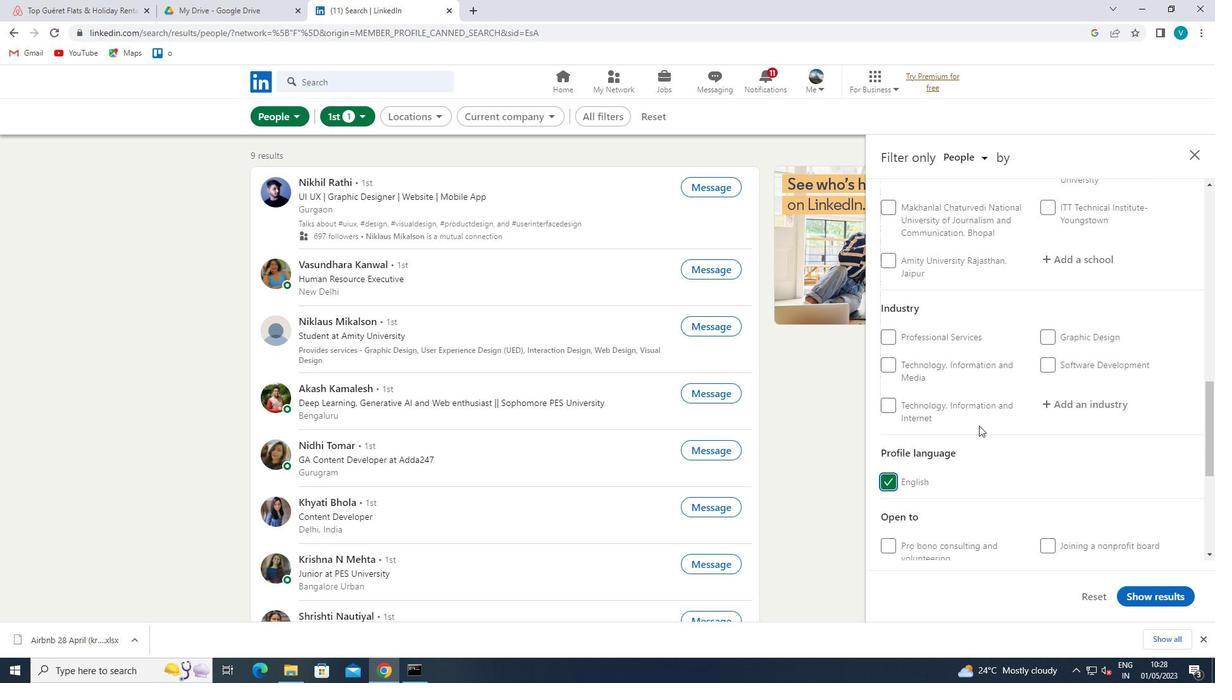 
Action: Mouse scrolled (979, 426) with delta (0, 0)
Screenshot: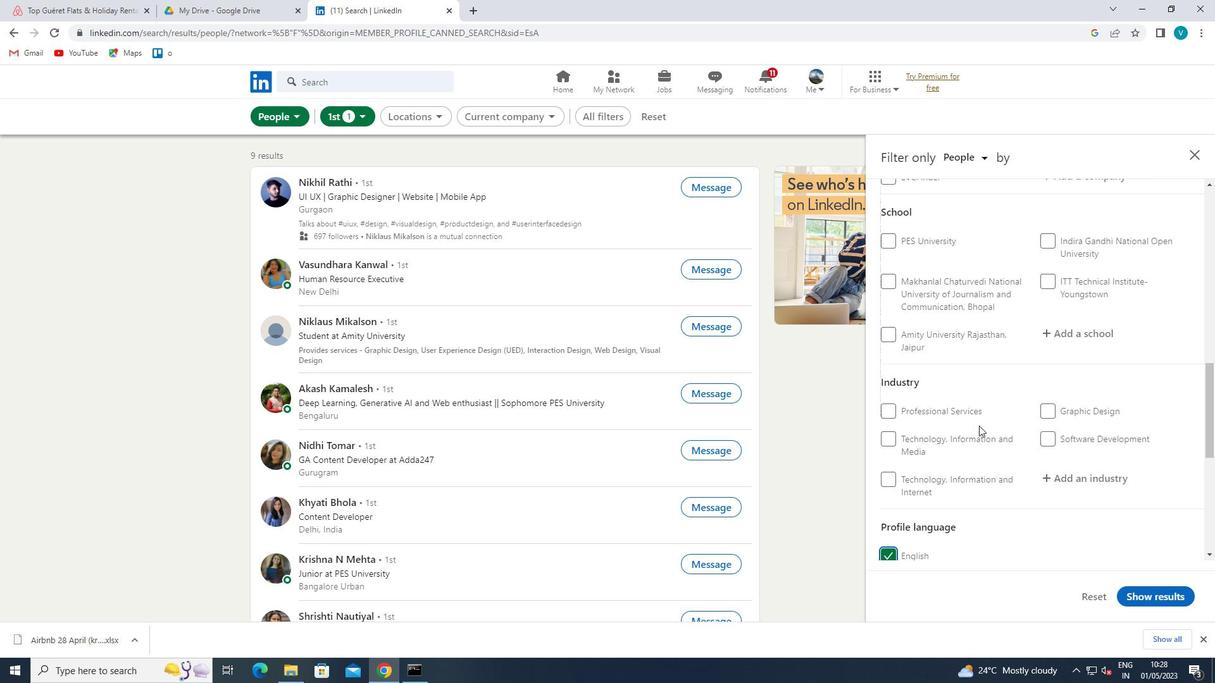 
Action: Mouse scrolled (979, 426) with delta (0, 0)
Screenshot: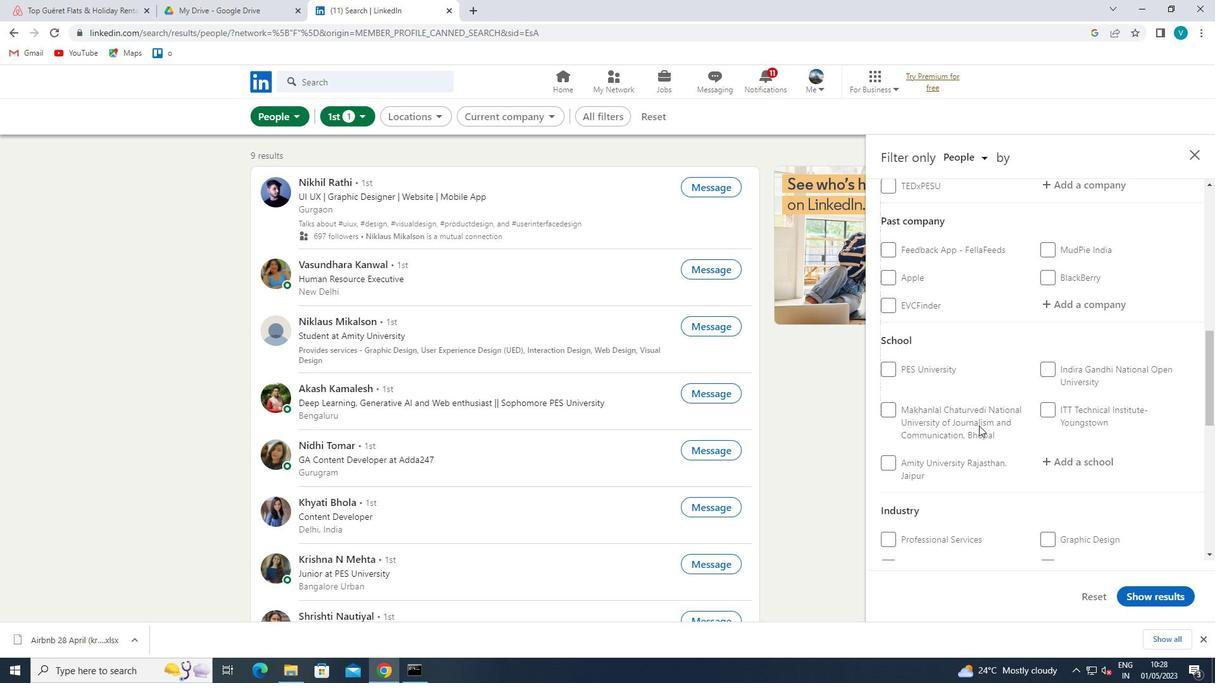 
Action: Mouse moved to (977, 426)
Screenshot: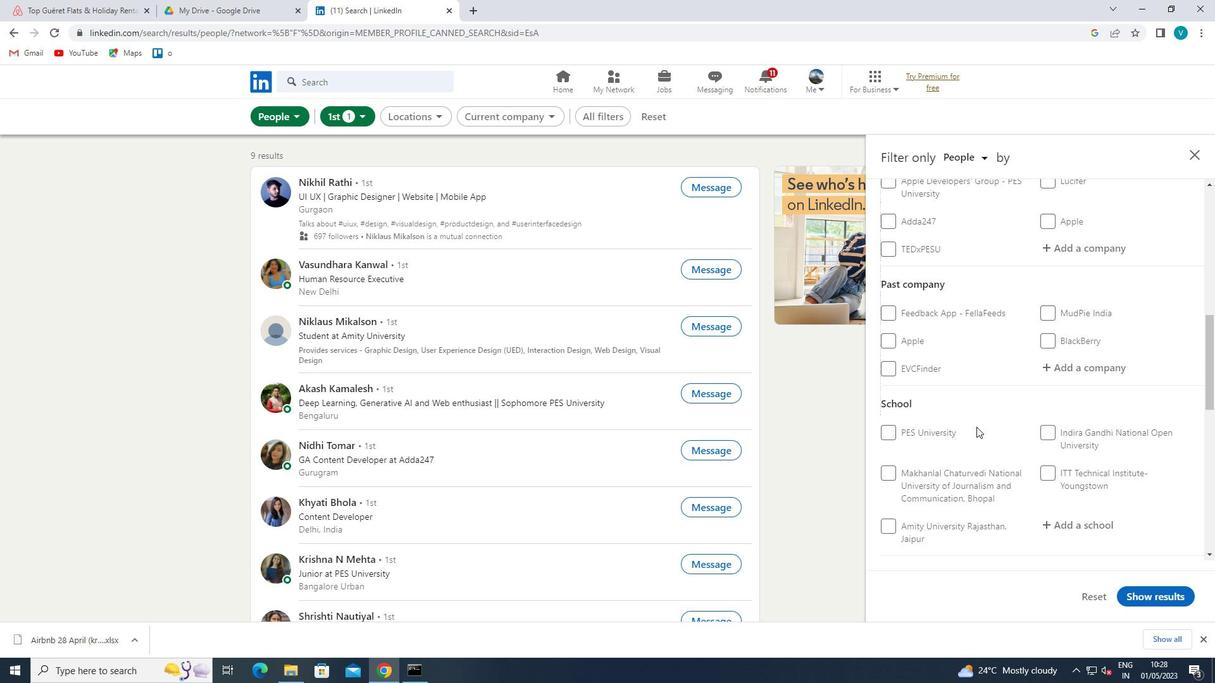 
Action: Mouse scrolled (977, 427) with delta (0, 0)
Screenshot: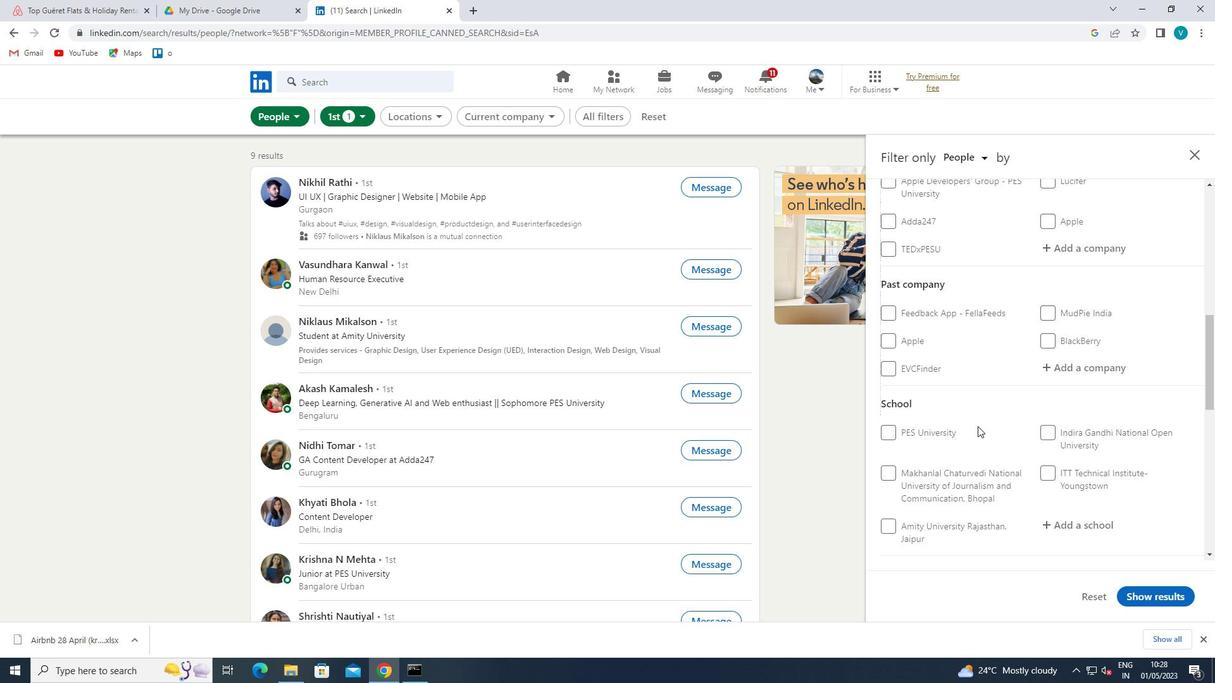 
Action: Mouse moved to (1093, 313)
Screenshot: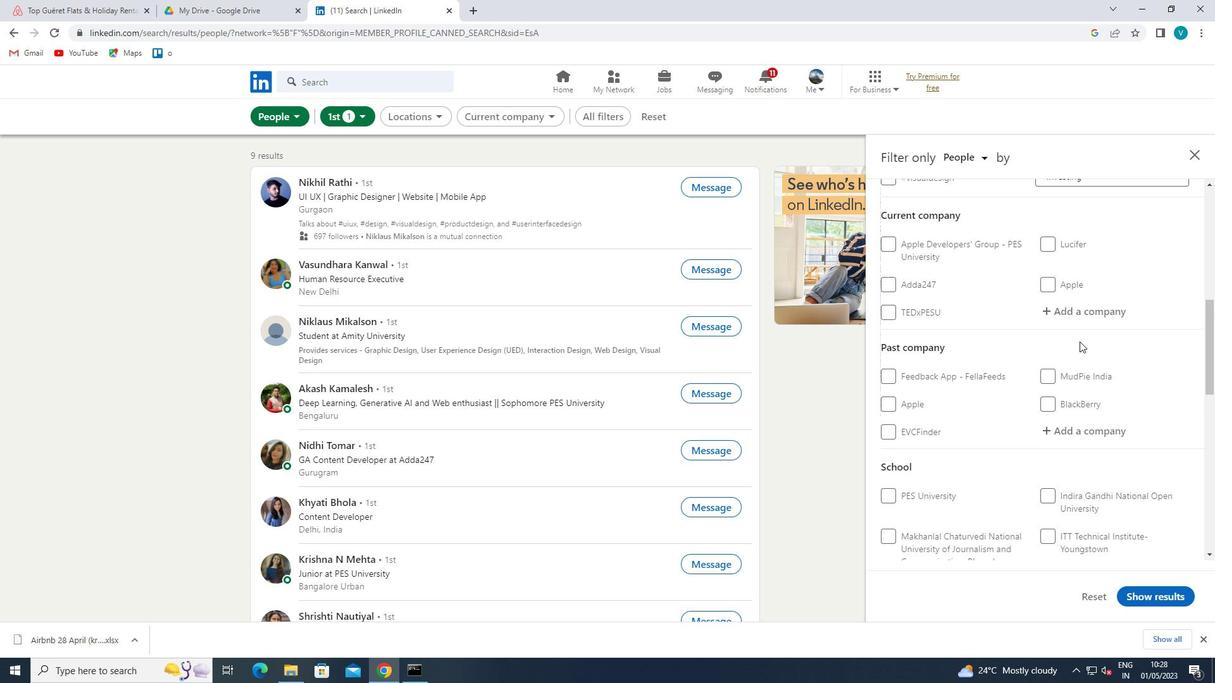 
Action: Mouse pressed left at (1093, 313)
Screenshot: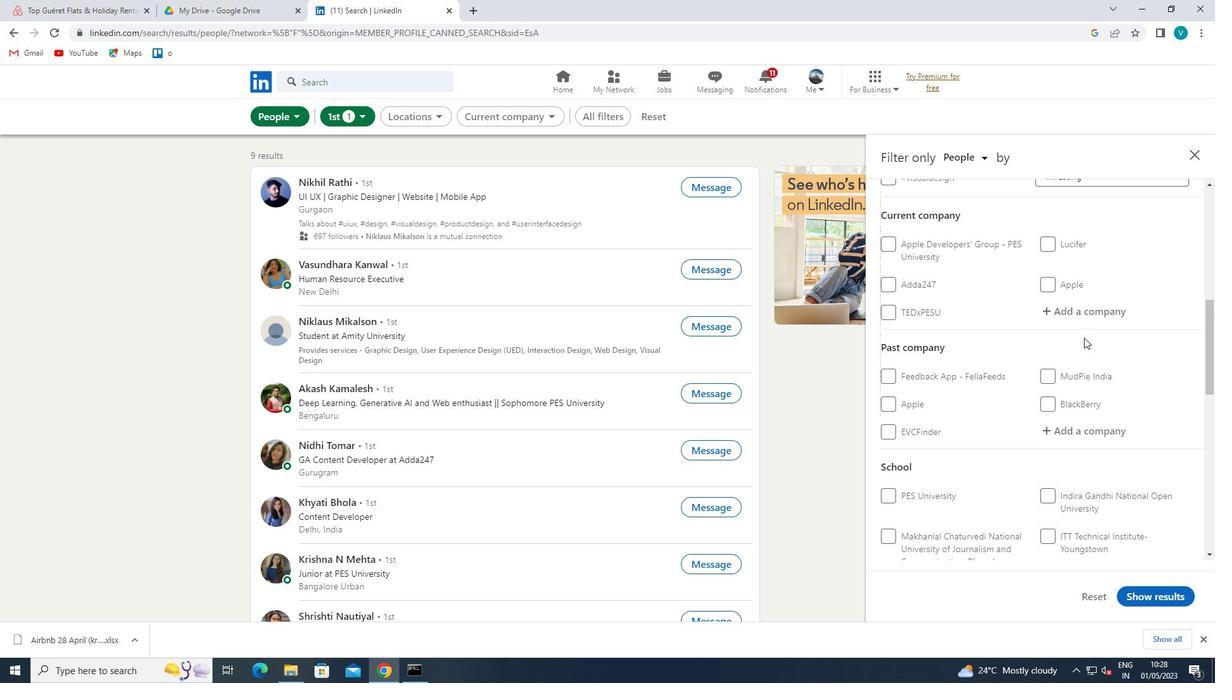 
Action: Mouse moved to (1024, 292)
Screenshot: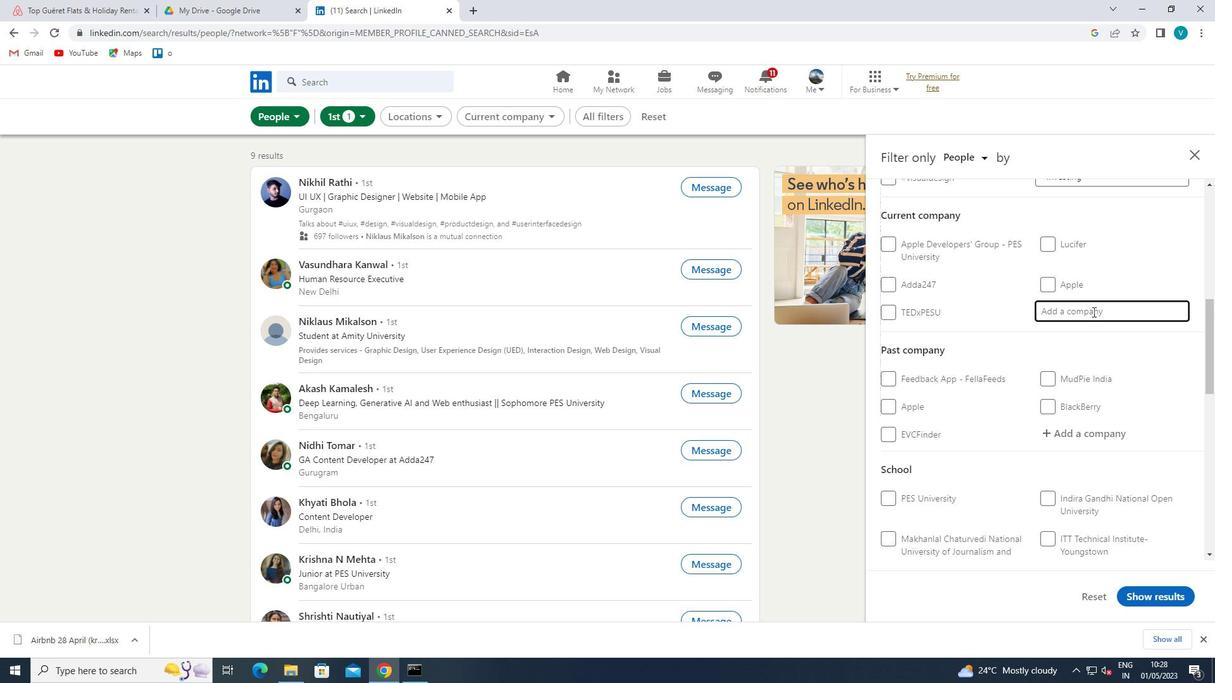 
Action: Key pressed <Key.shift><Key.shift><Key.shift><Key.shift>MERAKI
Screenshot: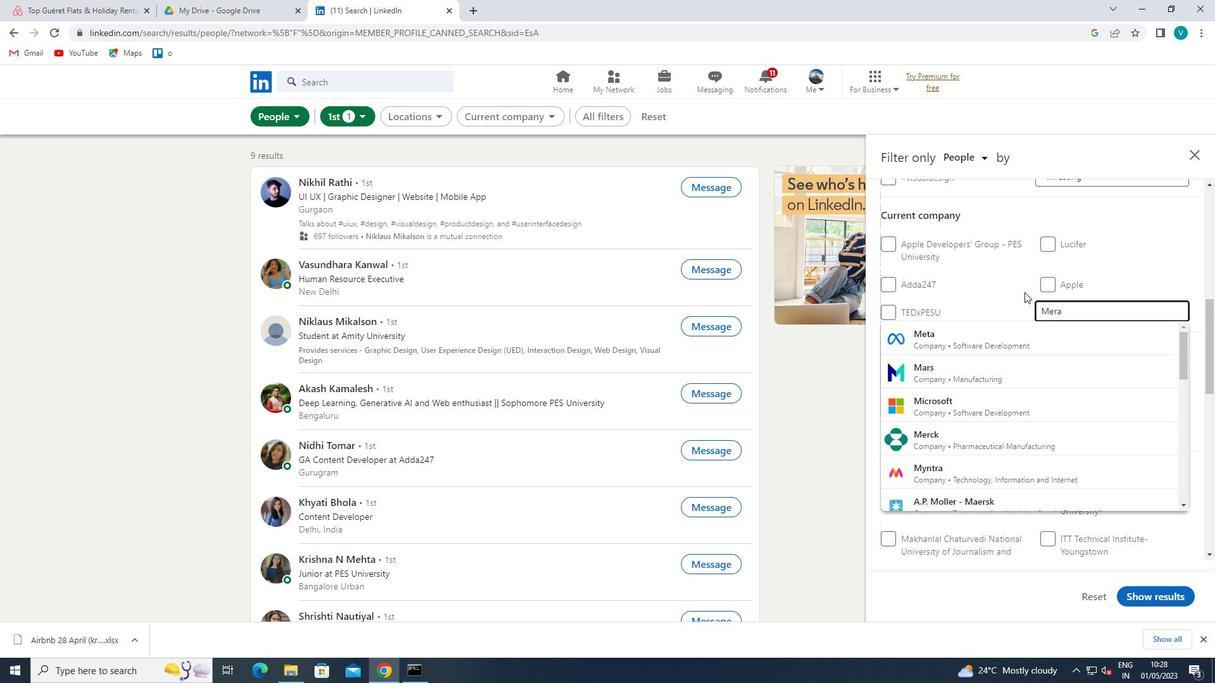 
Action: Mouse moved to (1024, 292)
Screenshot: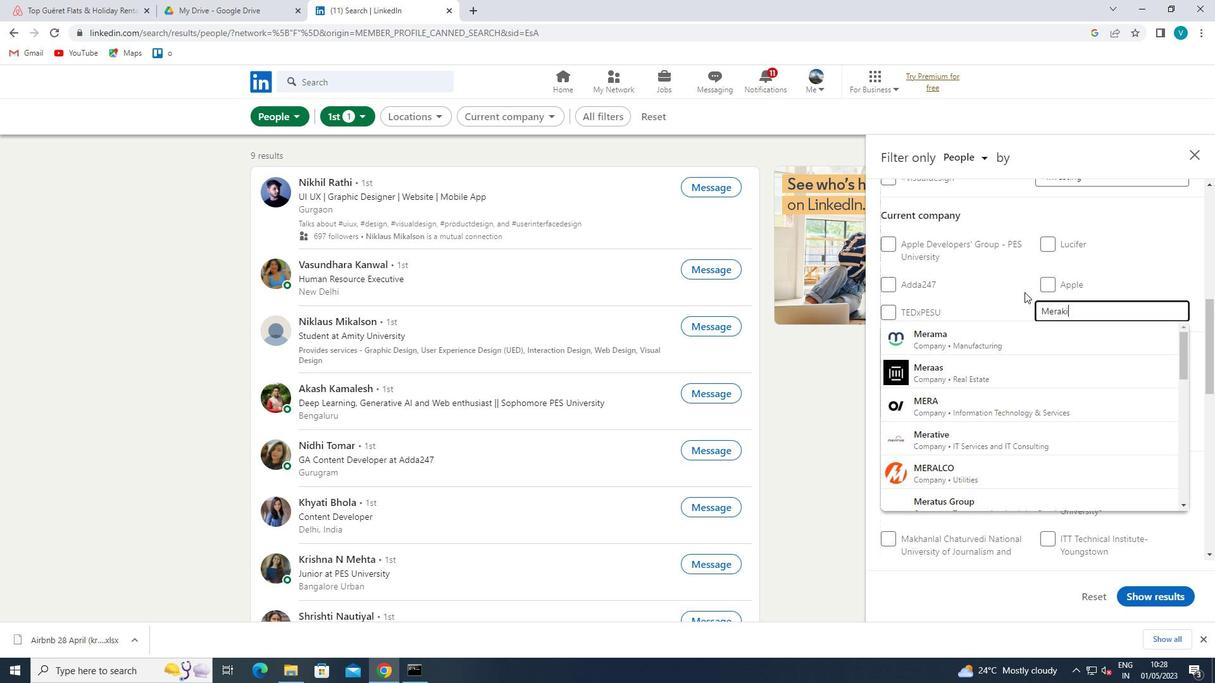 
Action: Key pressed <Key.space><Key.shift>CONSULTING<Key.space><Key.shift>&<Key.space>
Screenshot: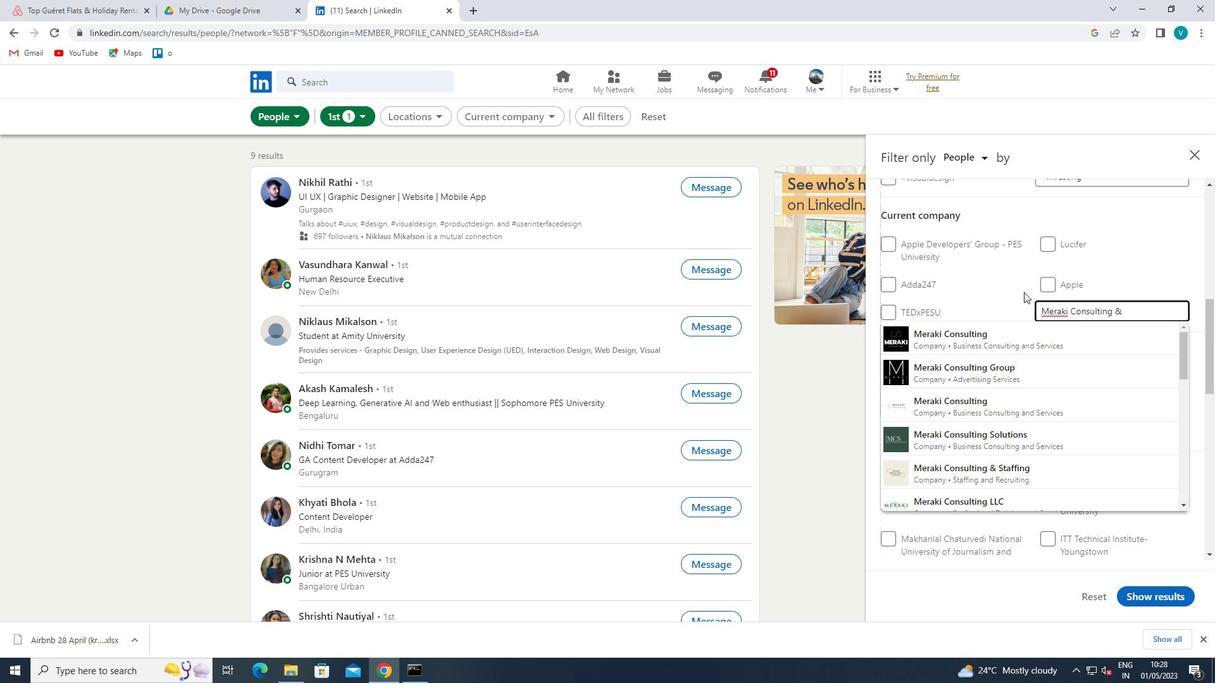 
Action: Mouse moved to (1027, 366)
Screenshot: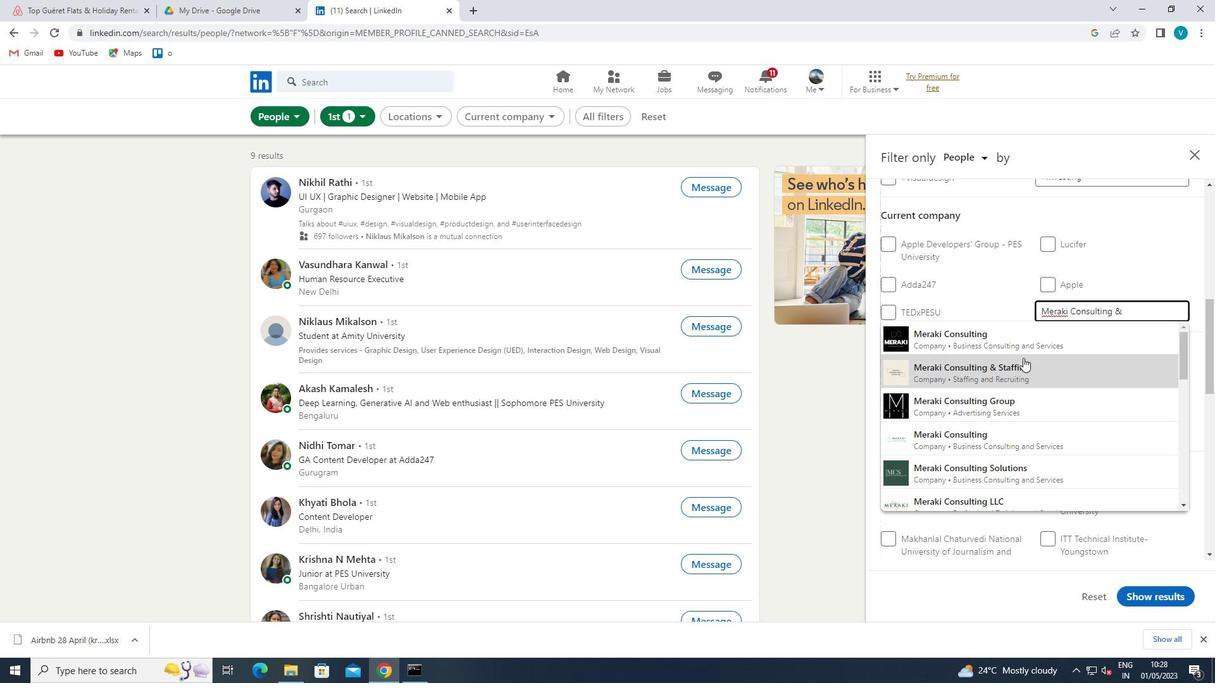 
Action: Mouse pressed left at (1027, 366)
Screenshot: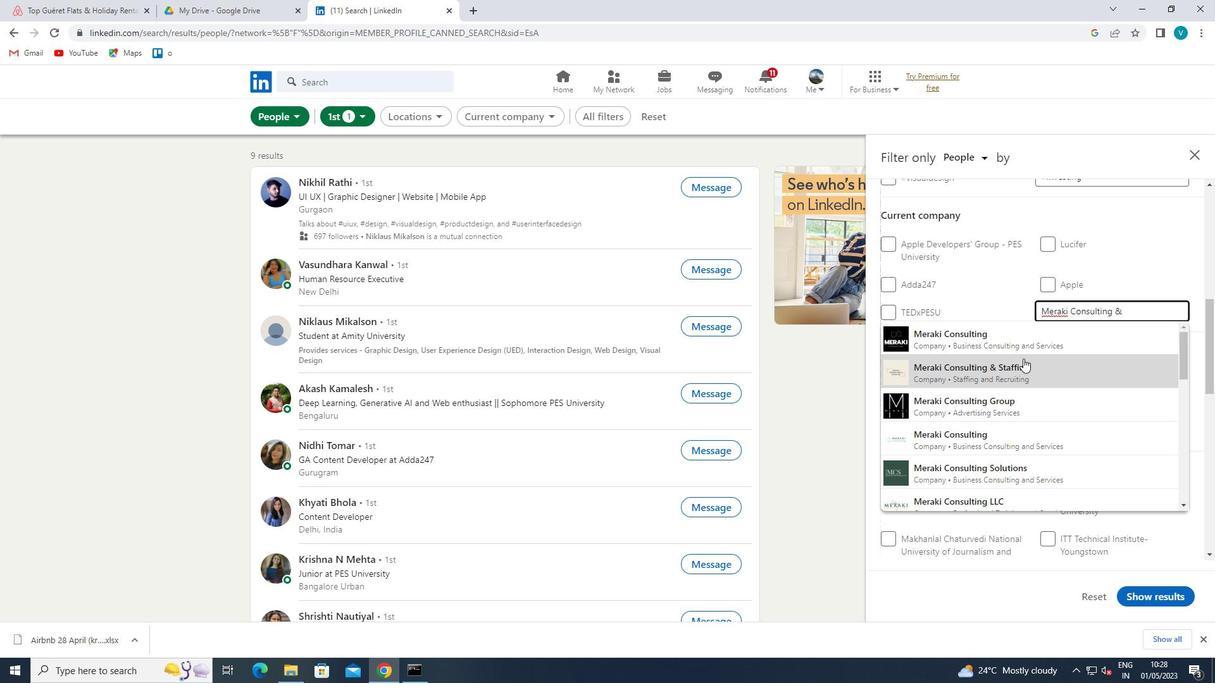 
Action: Mouse scrolled (1027, 365) with delta (0, 0)
Screenshot: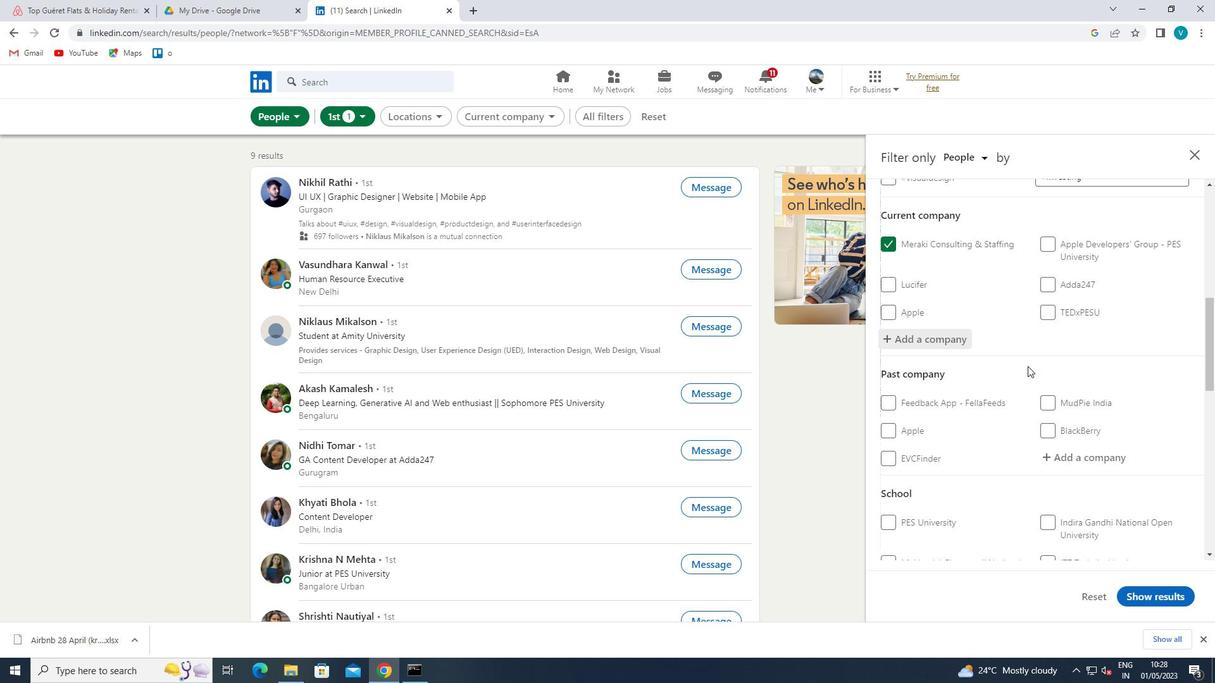 
Action: Mouse scrolled (1027, 365) with delta (0, 0)
Screenshot: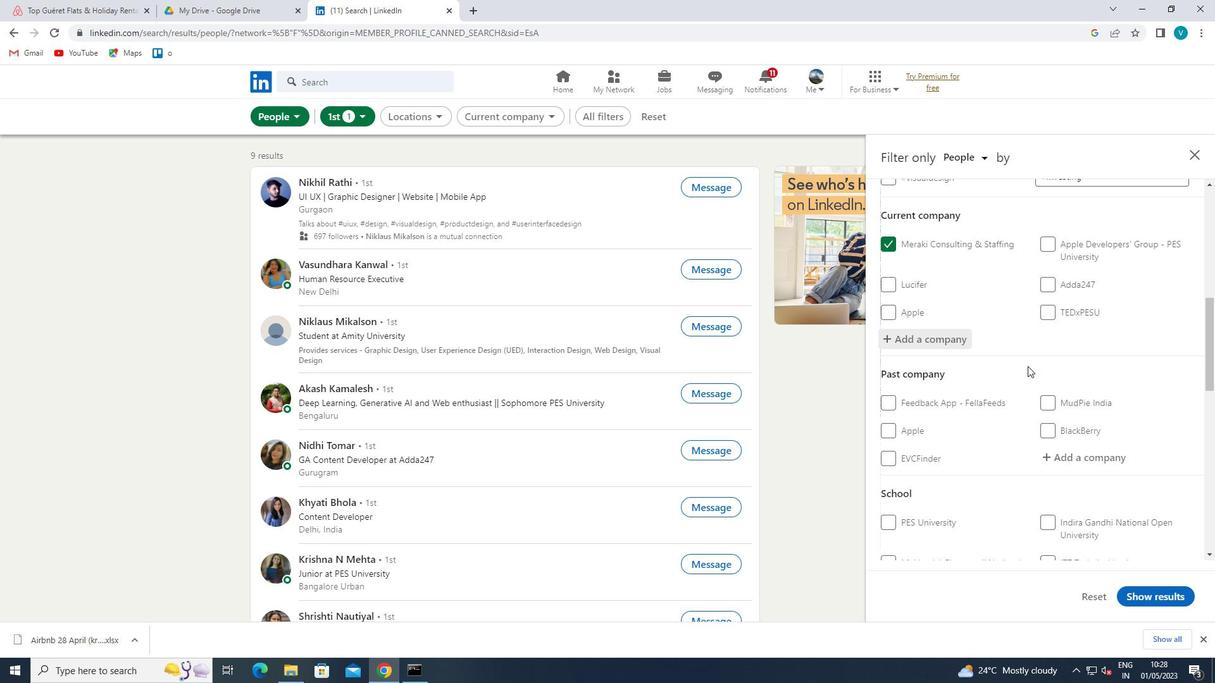 
Action: Mouse scrolled (1027, 365) with delta (0, 0)
Screenshot: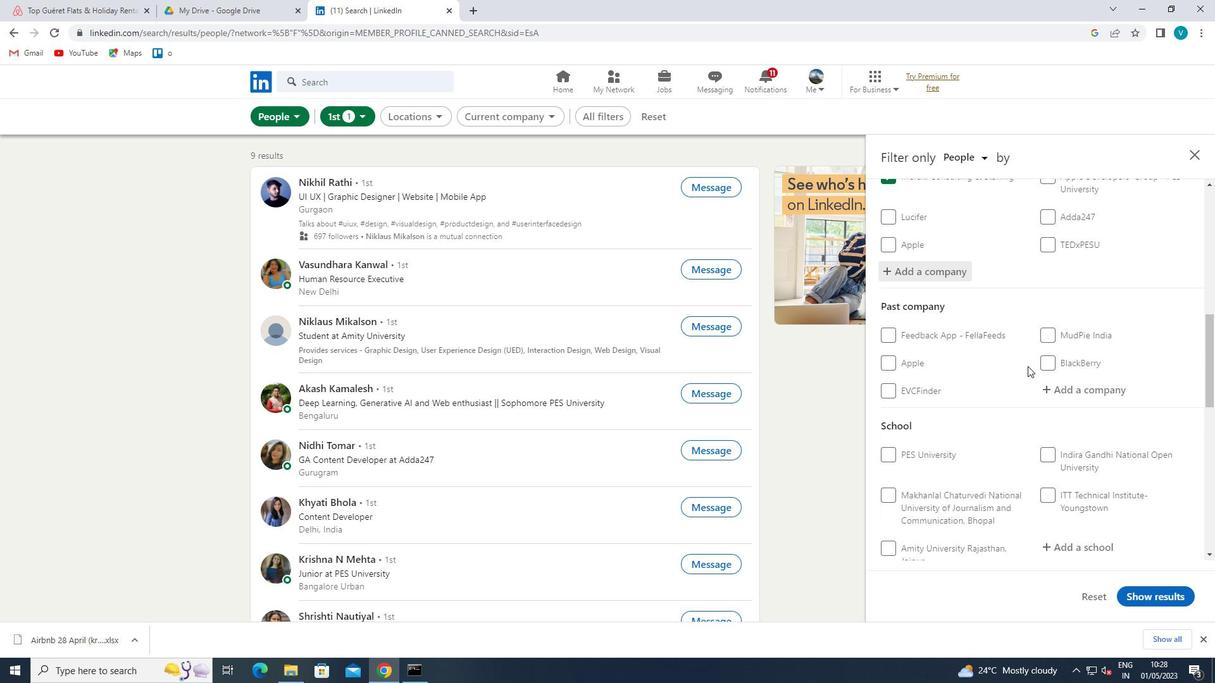 
Action: Mouse moved to (1072, 427)
Screenshot: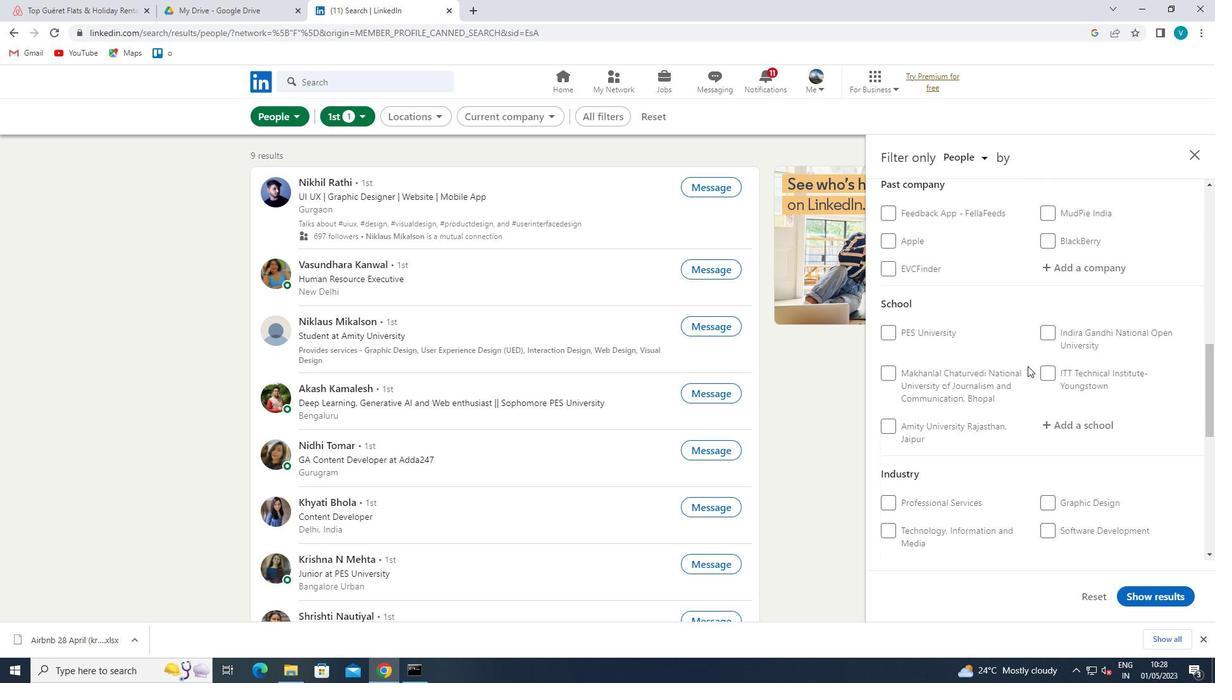 
Action: Mouse pressed left at (1072, 427)
Screenshot: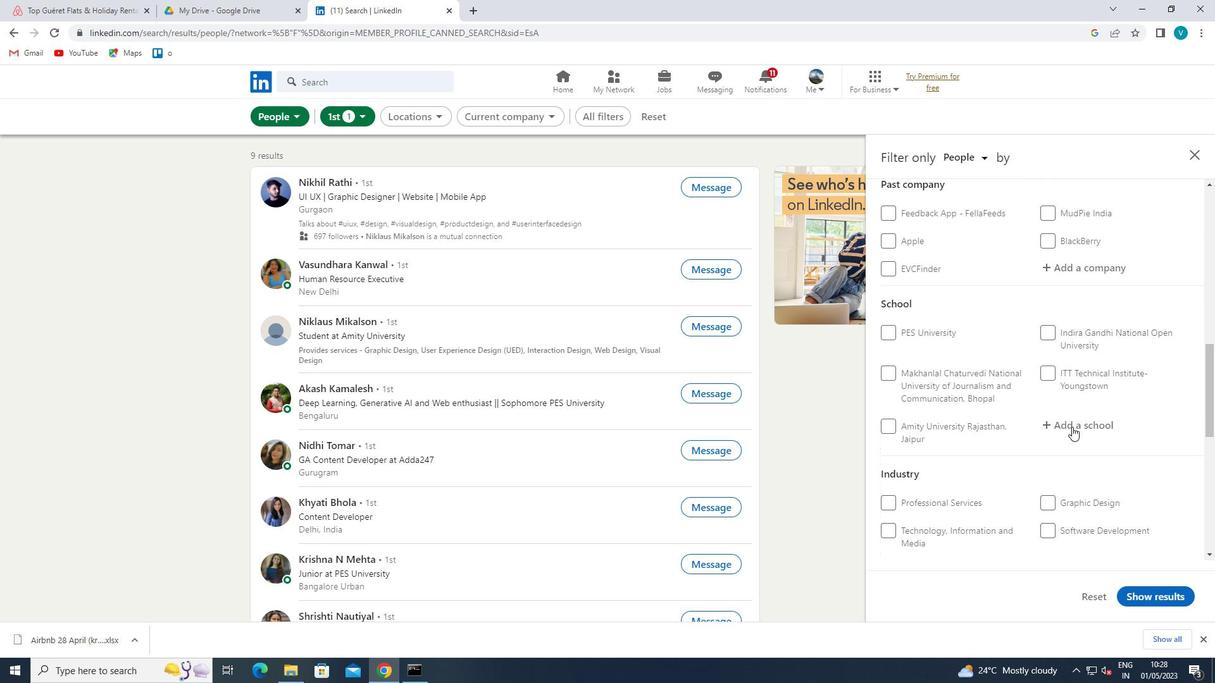 
Action: Key pressed <Key.shift><Key.shift>ODISHA<Key.space>
Screenshot: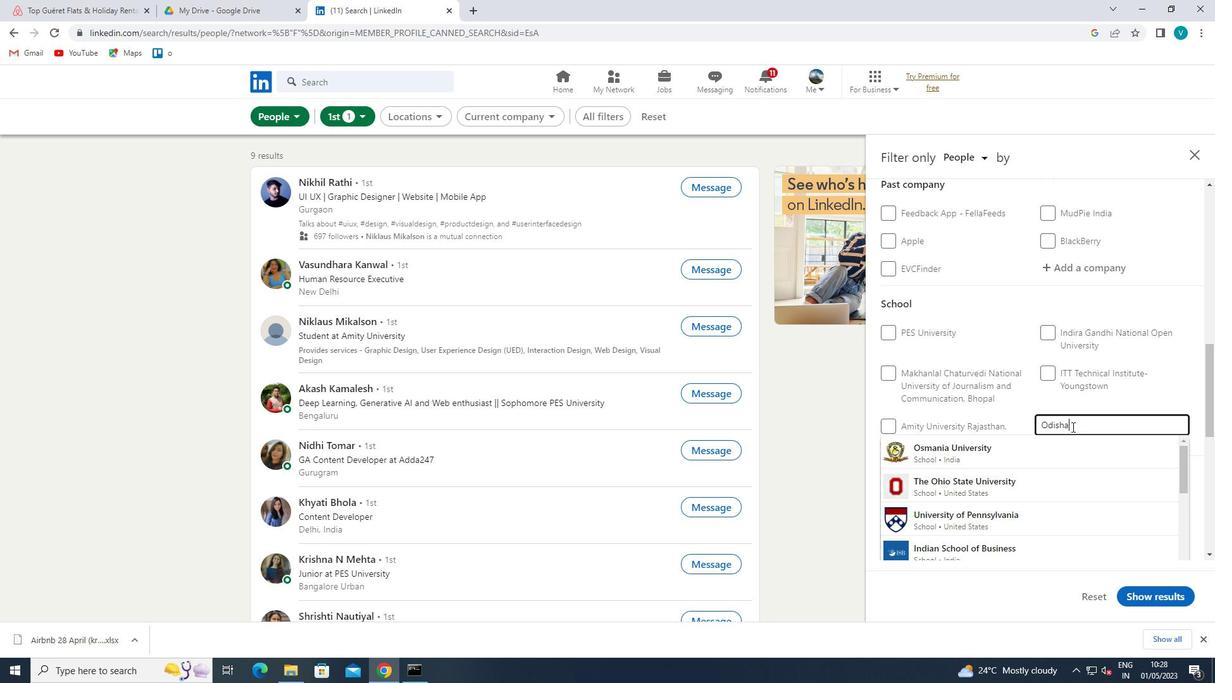 
Action: Mouse moved to (1043, 446)
Screenshot: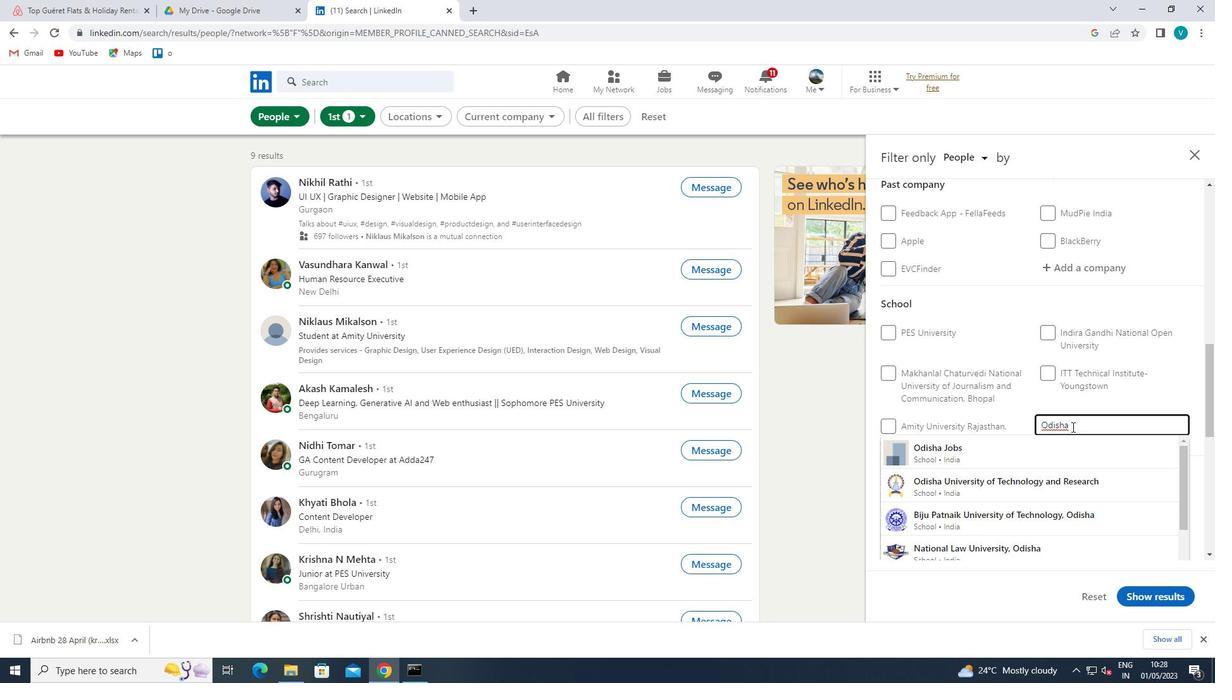 
Action: Mouse pressed left at (1043, 446)
Screenshot: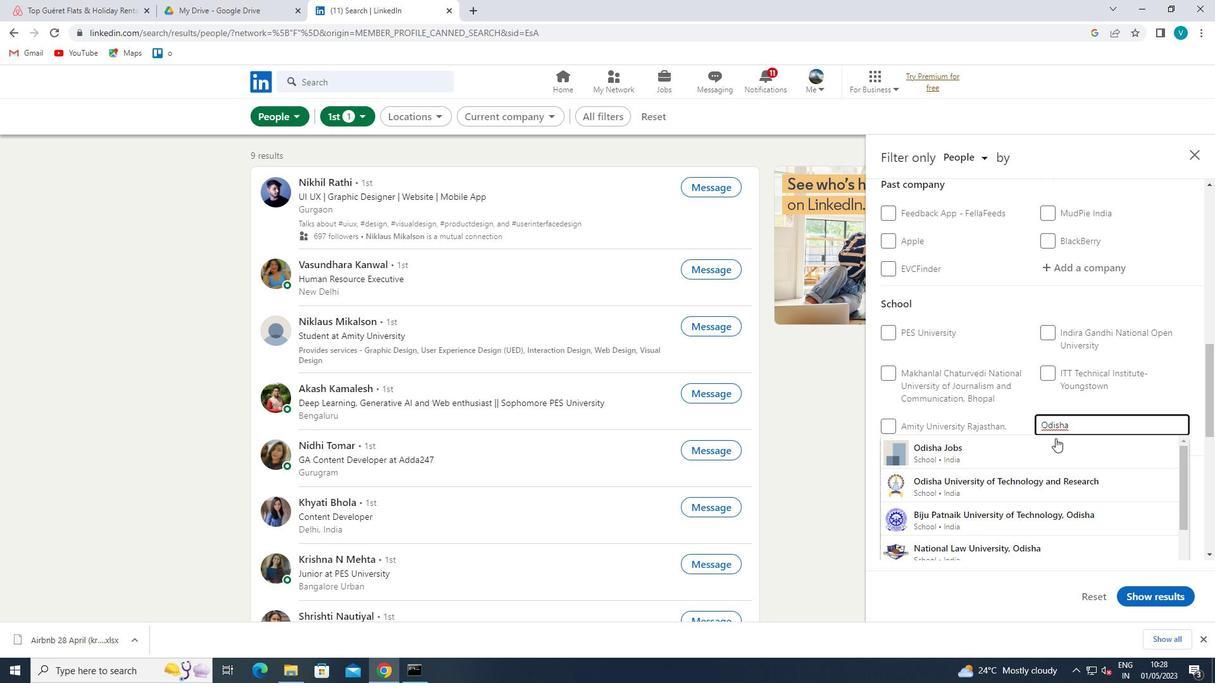 
Action: Mouse moved to (1039, 449)
Screenshot: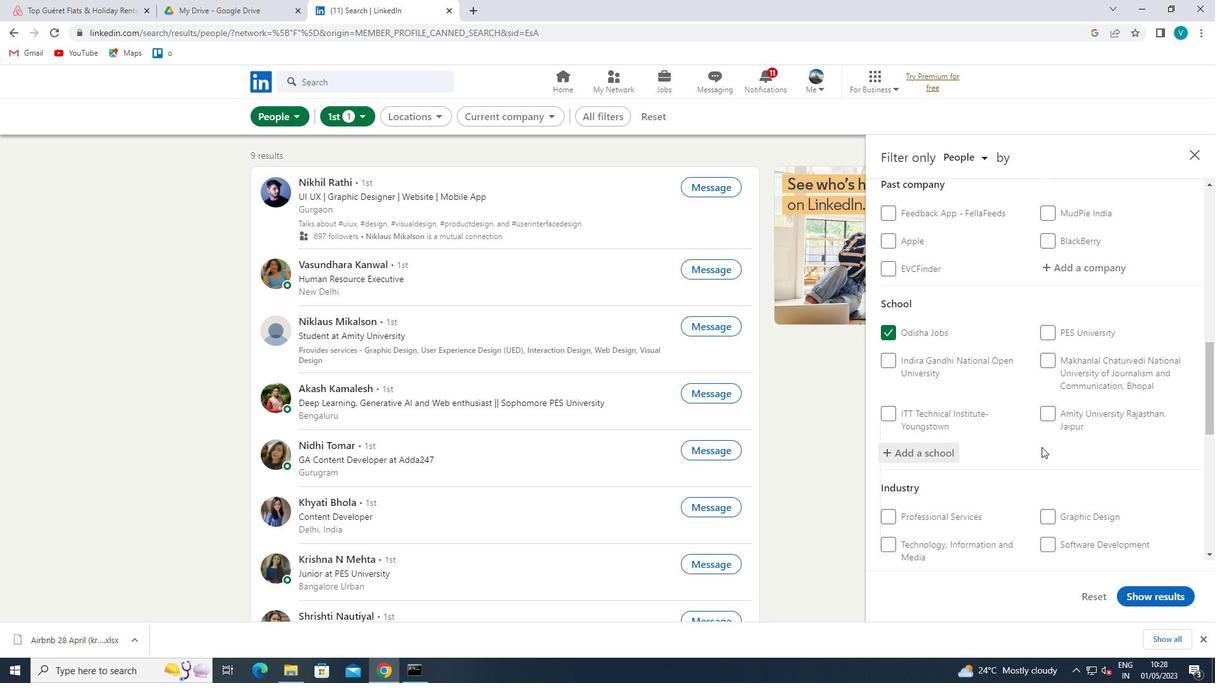 
Action: Mouse scrolled (1039, 448) with delta (0, 0)
Screenshot: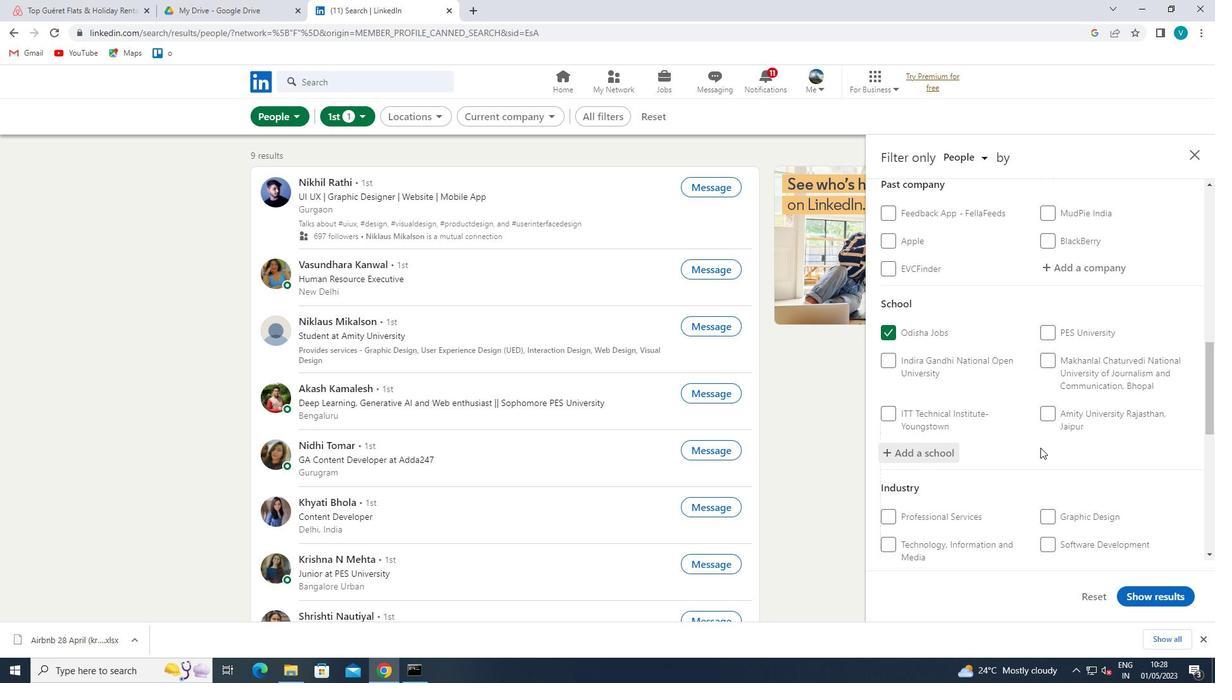 
Action: Mouse moved to (1037, 450)
Screenshot: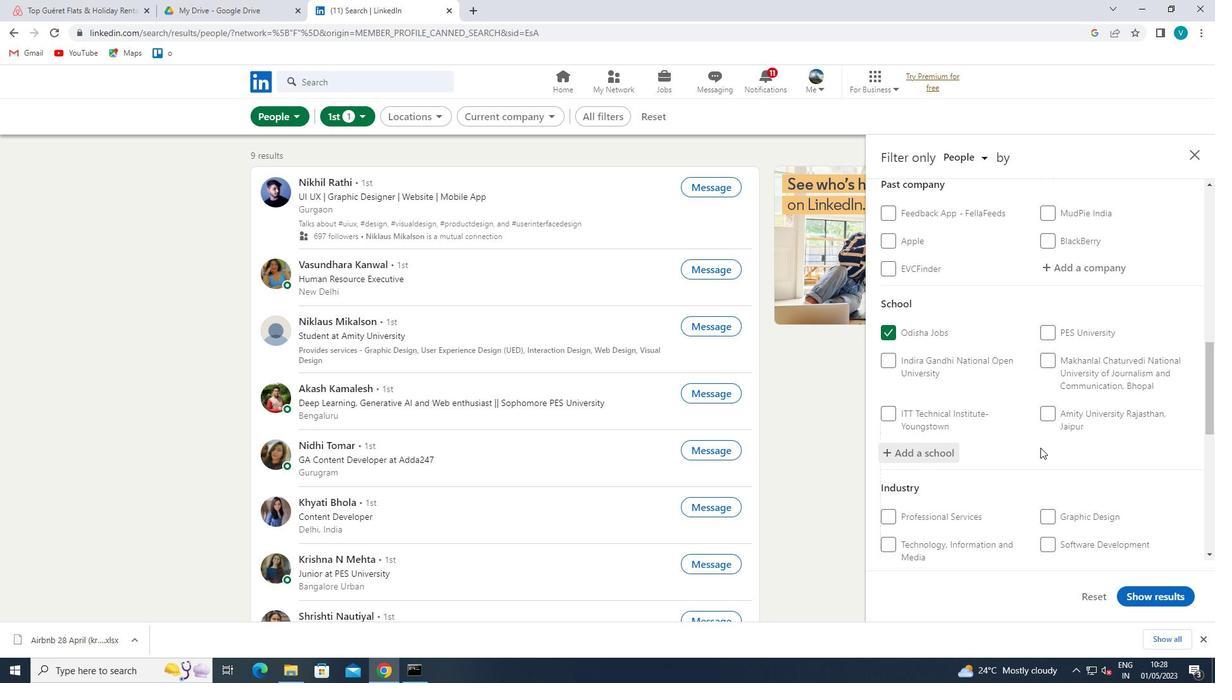 
Action: Mouse scrolled (1037, 449) with delta (0, 0)
Screenshot: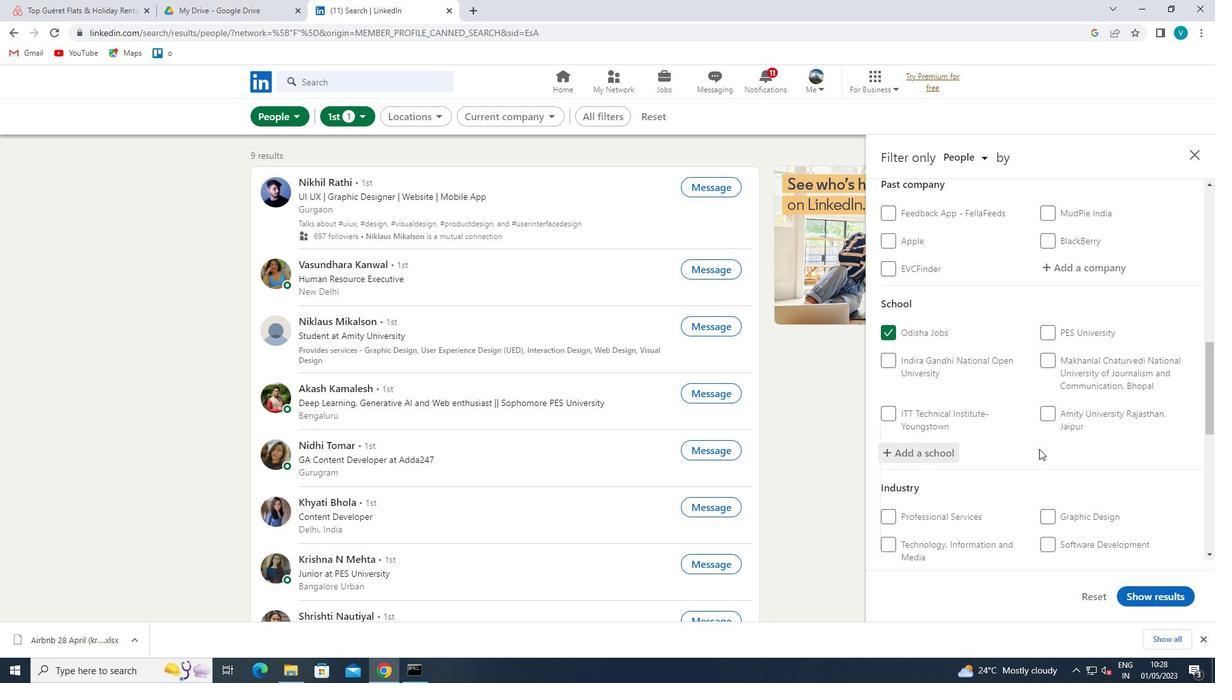 
Action: Mouse scrolled (1037, 449) with delta (0, 0)
Screenshot: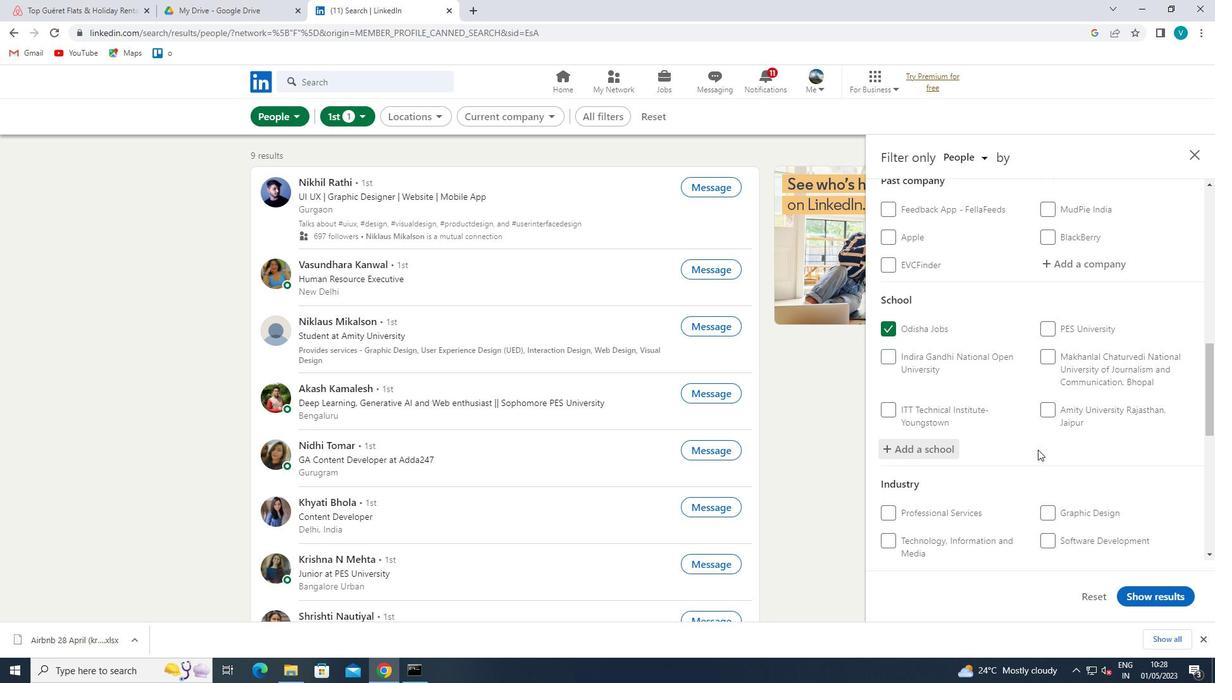 
Action: Mouse moved to (1086, 397)
Screenshot: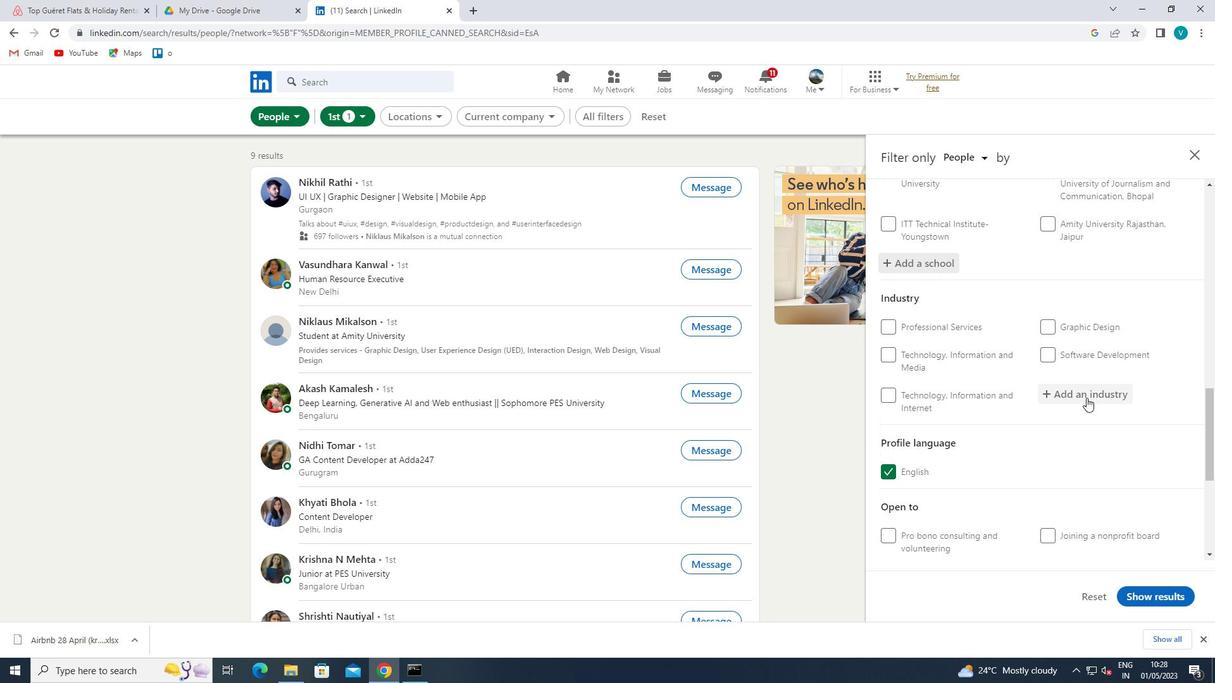 
Action: Mouse scrolled (1086, 398) with delta (0, 0)
Screenshot: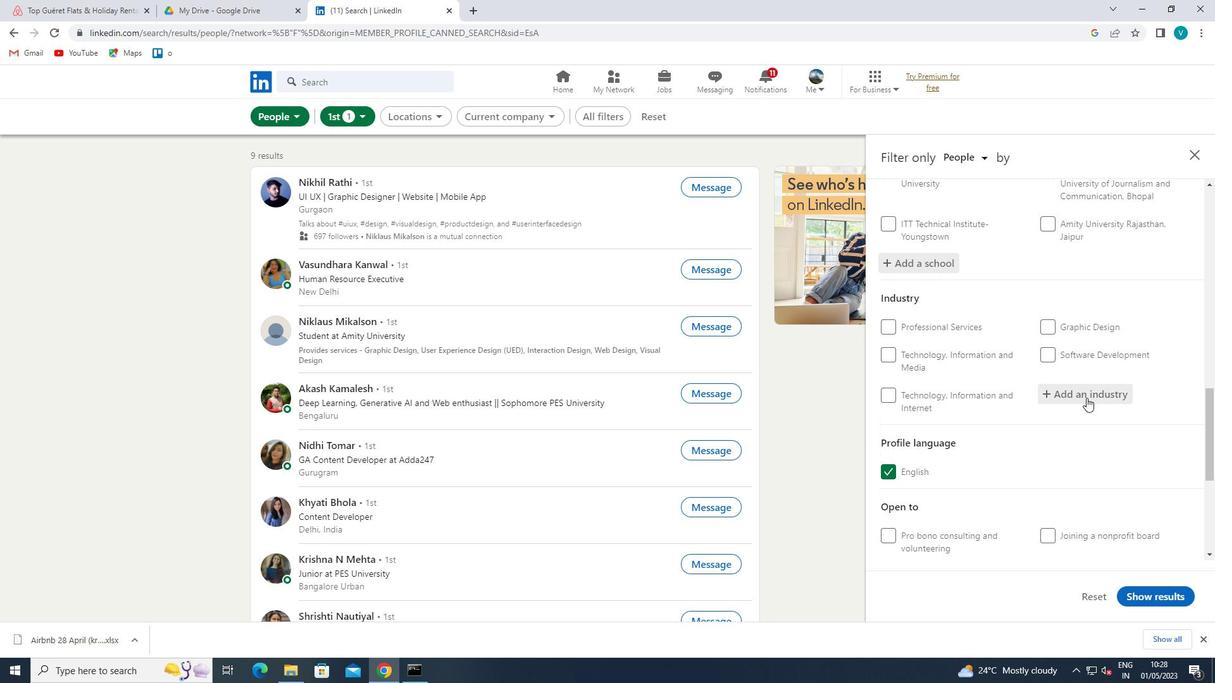 
Action: Mouse moved to (1093, 456)
Screenshot: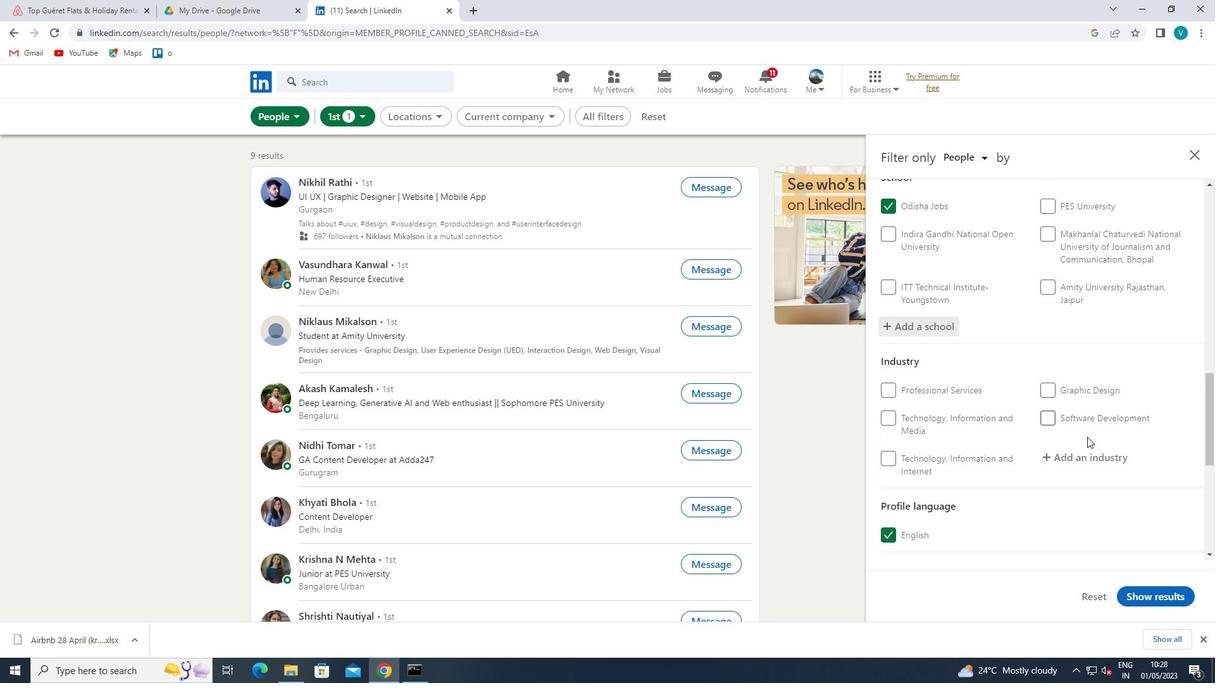 
Action: Mouse pressed left at (1093, 456)
Screenshot: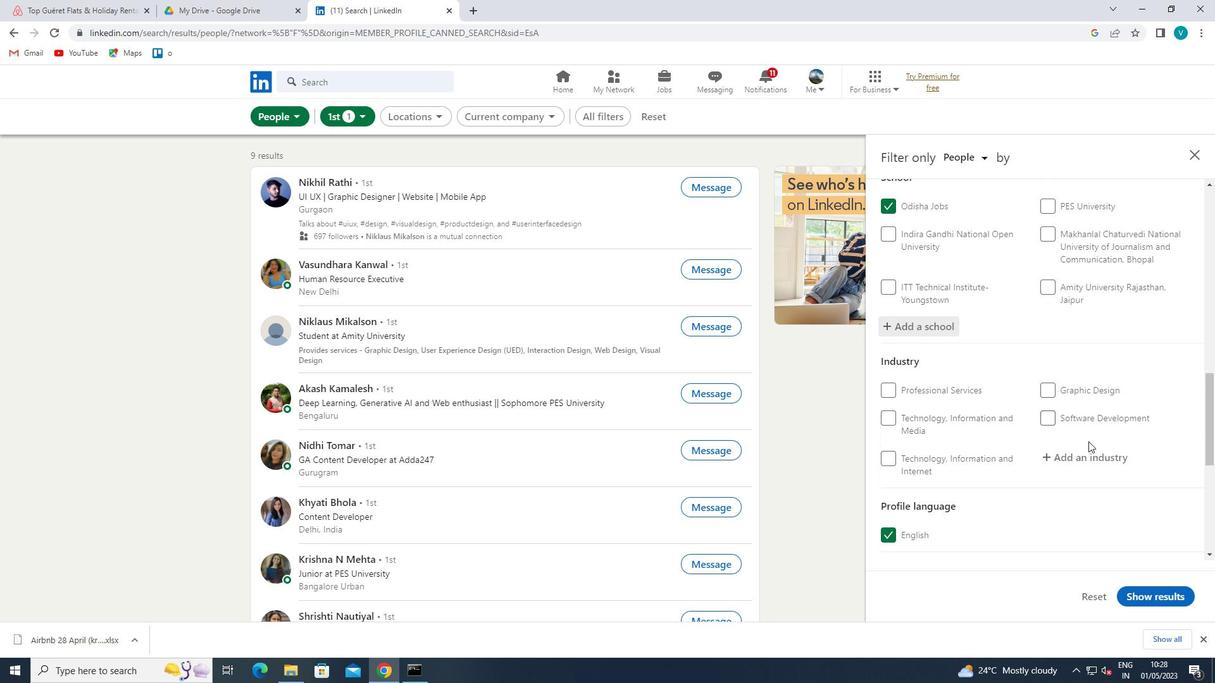 
Action: Mouse moved to (1093, 456)
Screenshot: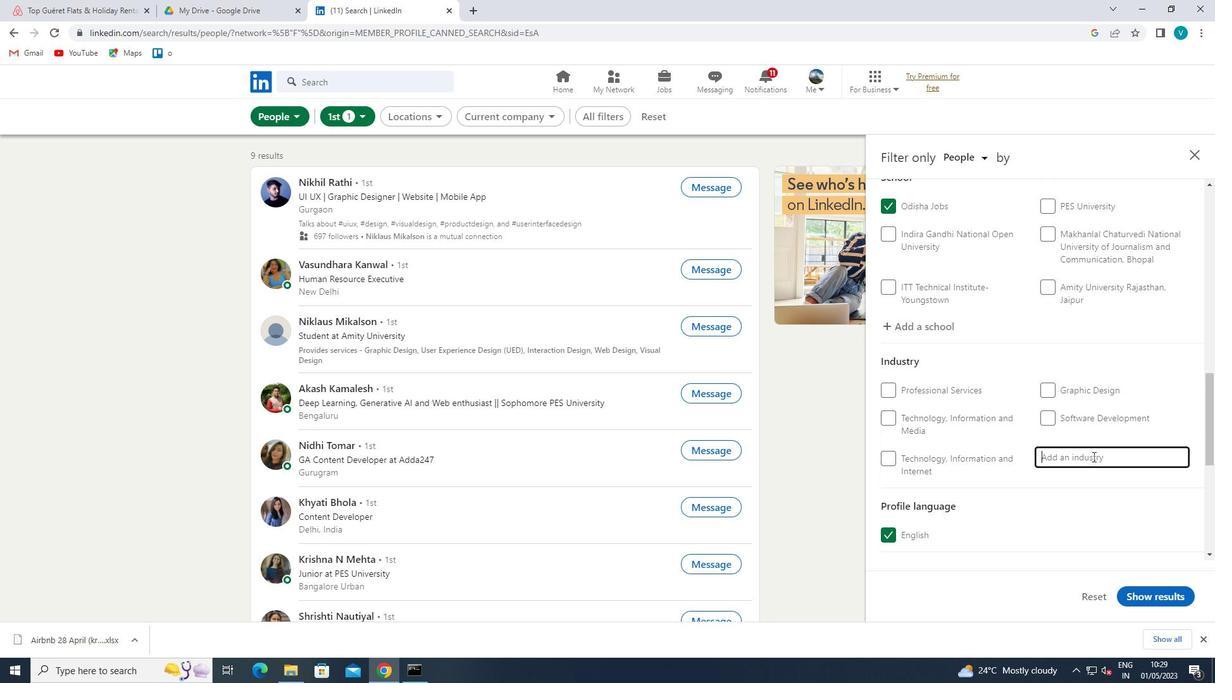 
Action: Key pressed <Key.shift>FASHION<Key.space><Key.shift>ACCESSORIR
Screenshot: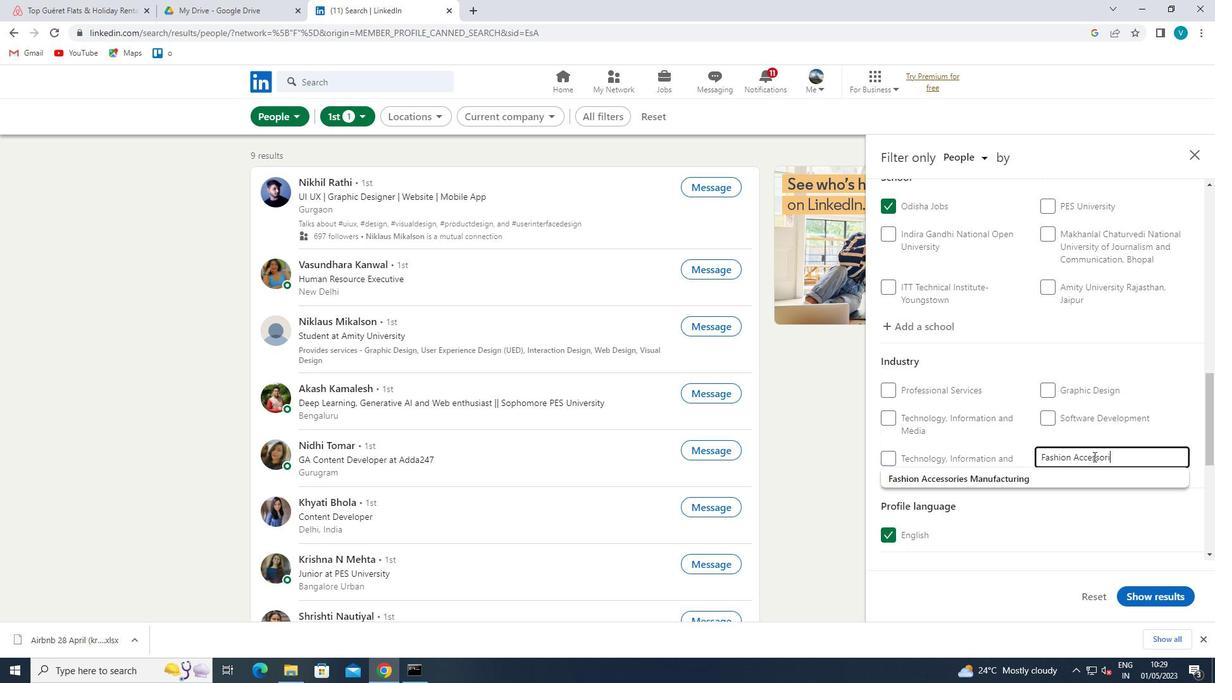 
Action: Mouse moved to (1122, 467)
Screenshot: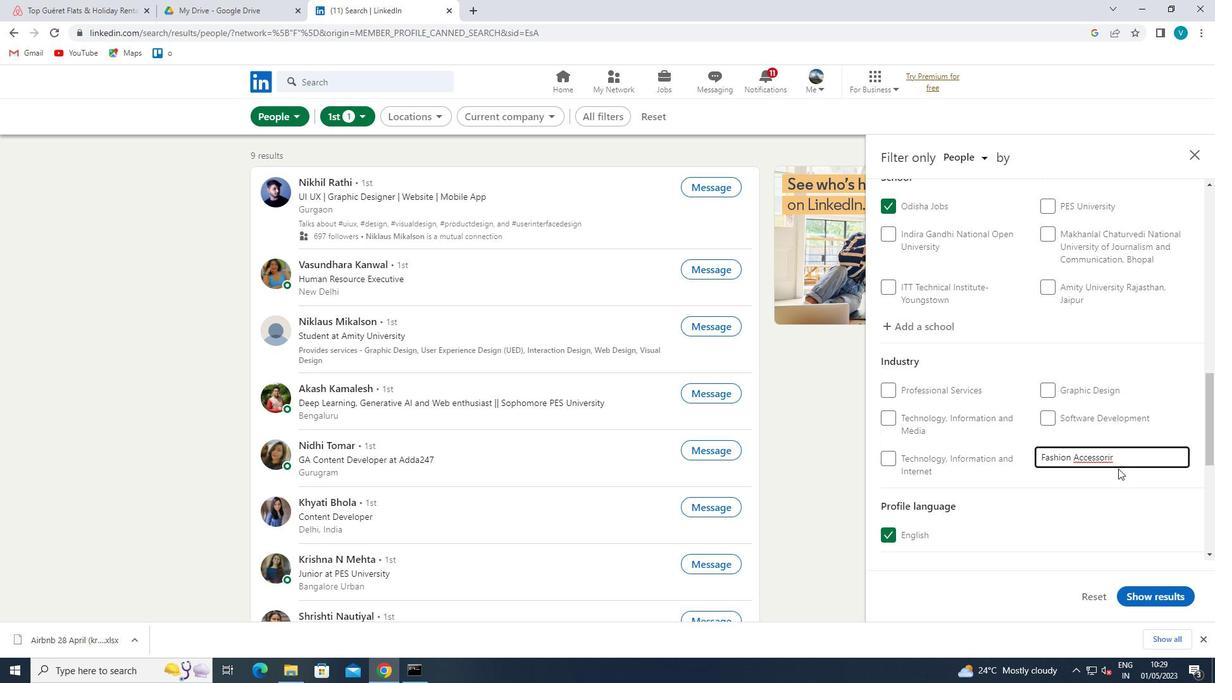 
Action: Key pressed <Key.backspace>
Screenshot: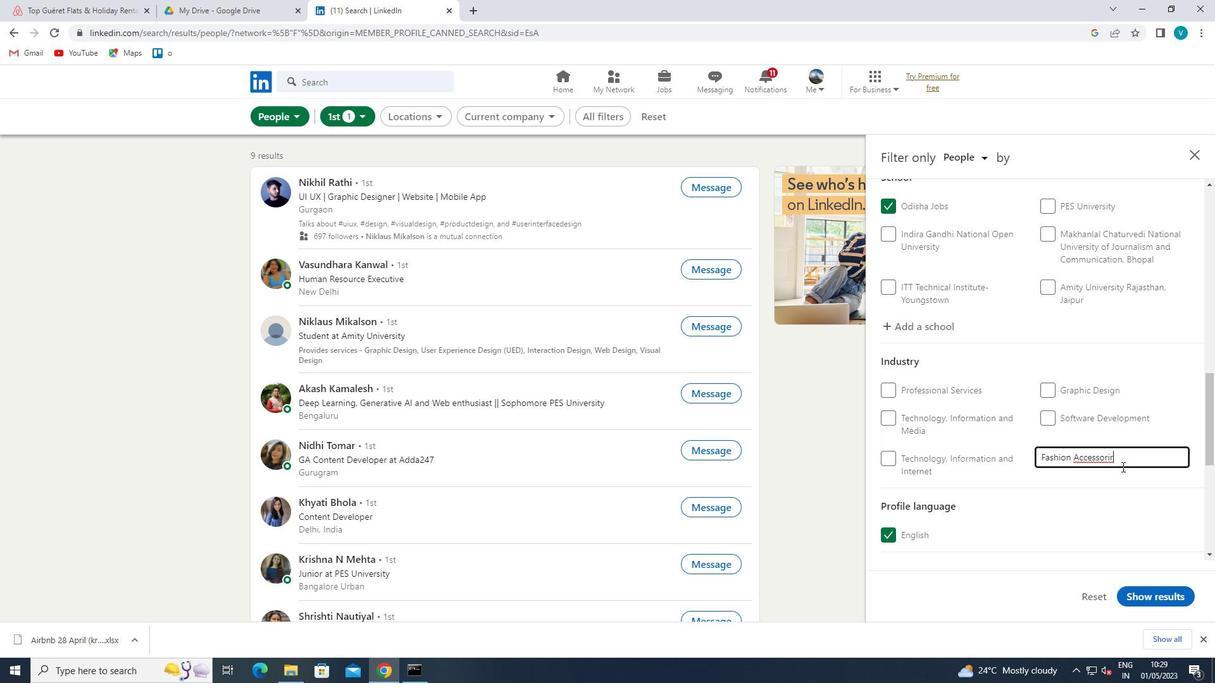 
Action: Mouse moved to (1102, 475)
Screenshot: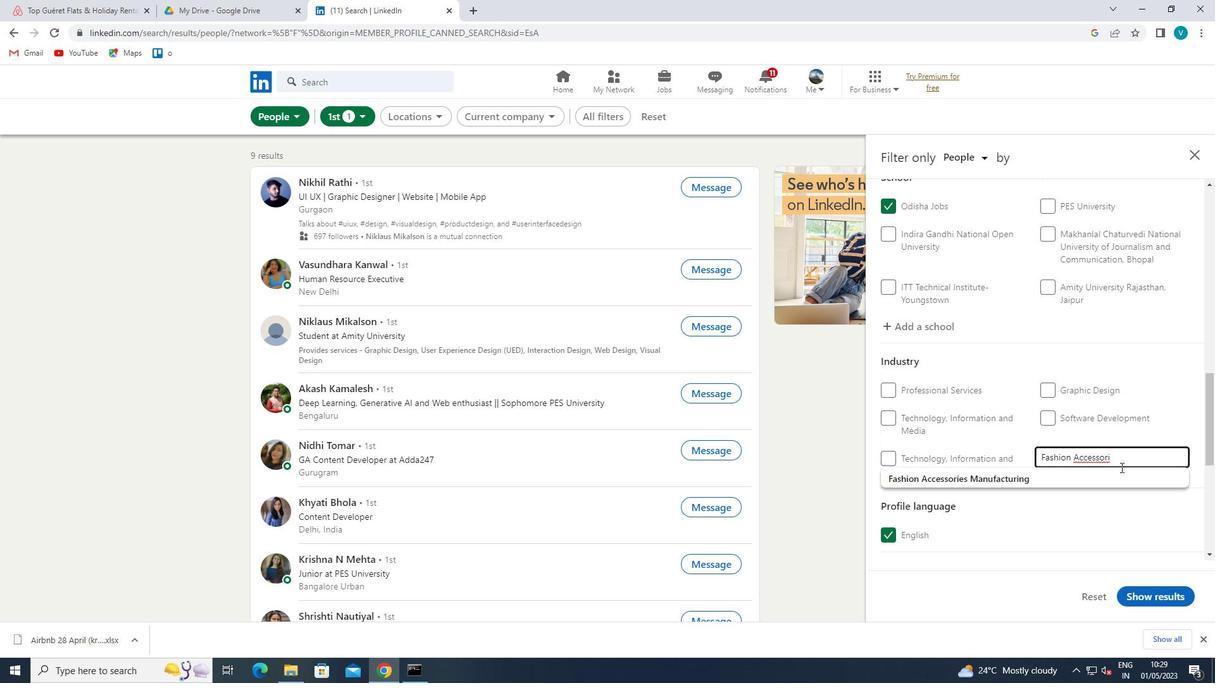 
Action: Mouse pressed left at (1102, 475)
Screenshot: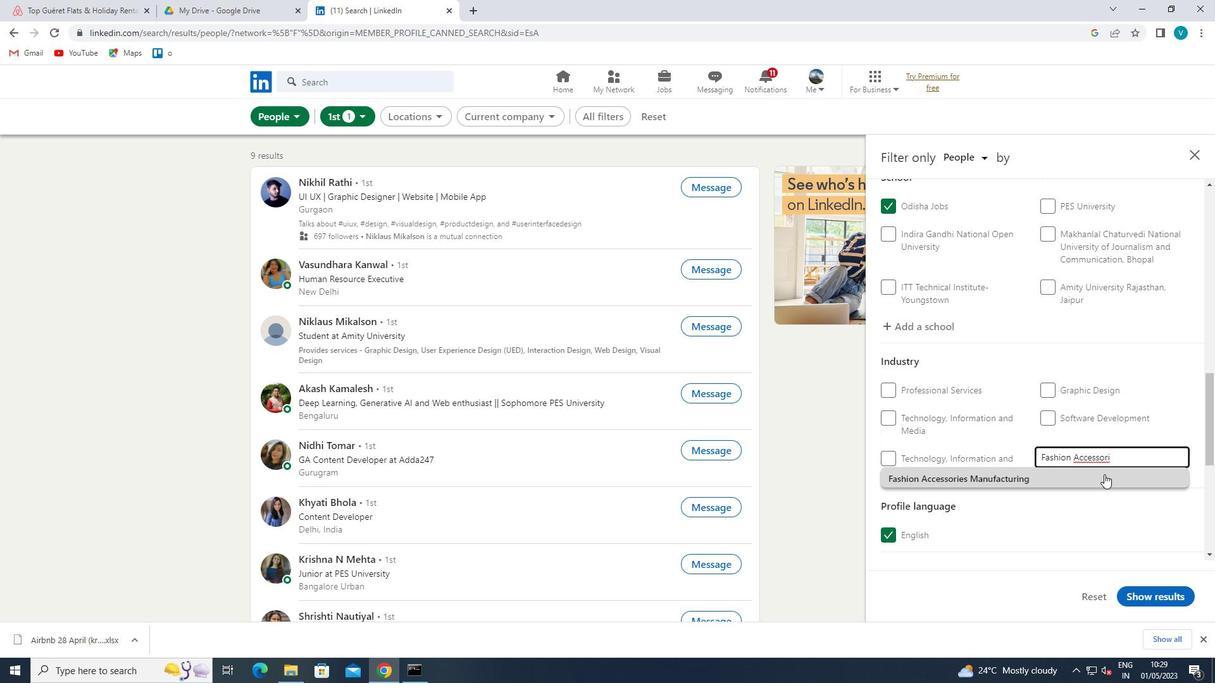 
Action: Mouse scrolled (1102, 475) with delta (0, 0)
Screenshot: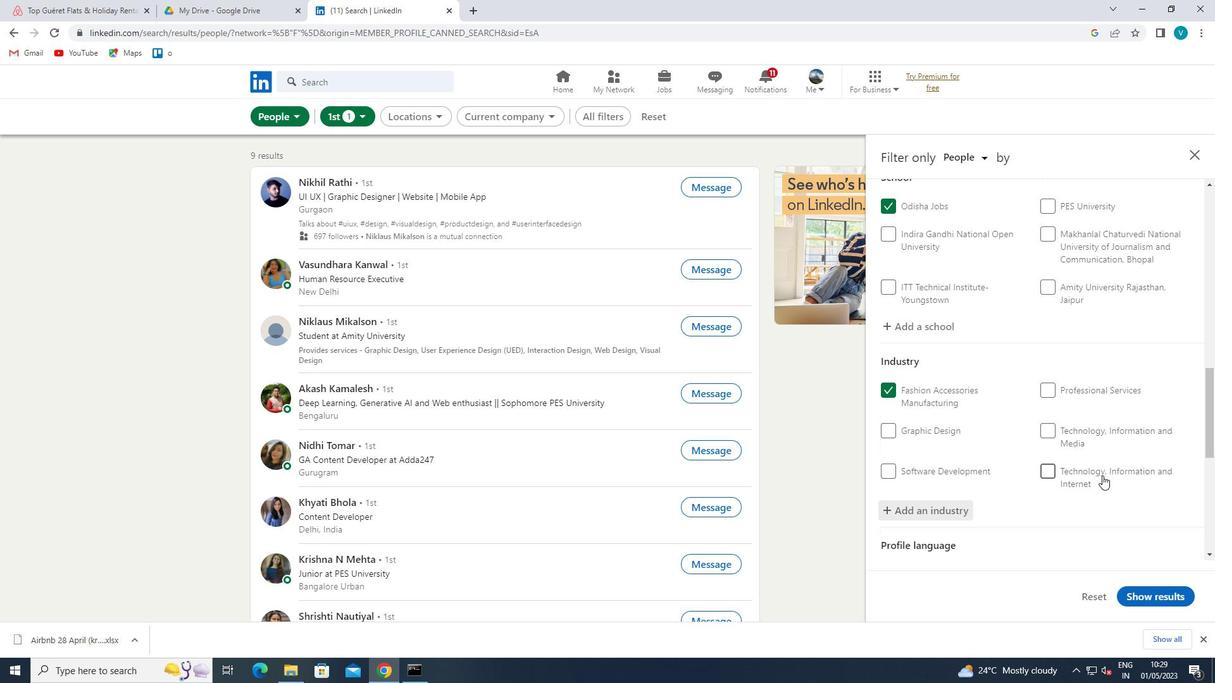 
Action: Mouse scrolled (1102, 475) with delta (0, 0)
Screenshot: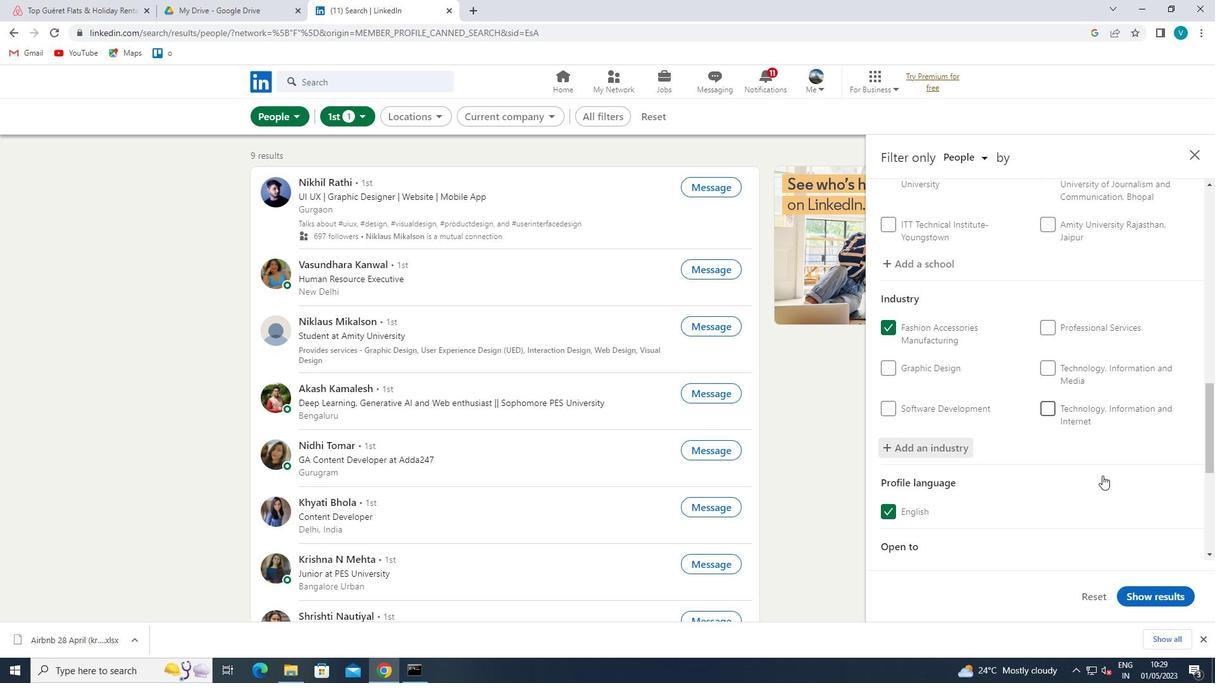 
Action: Mouse scrolled (1102, 475) with delta (0, 0)
Screenshot: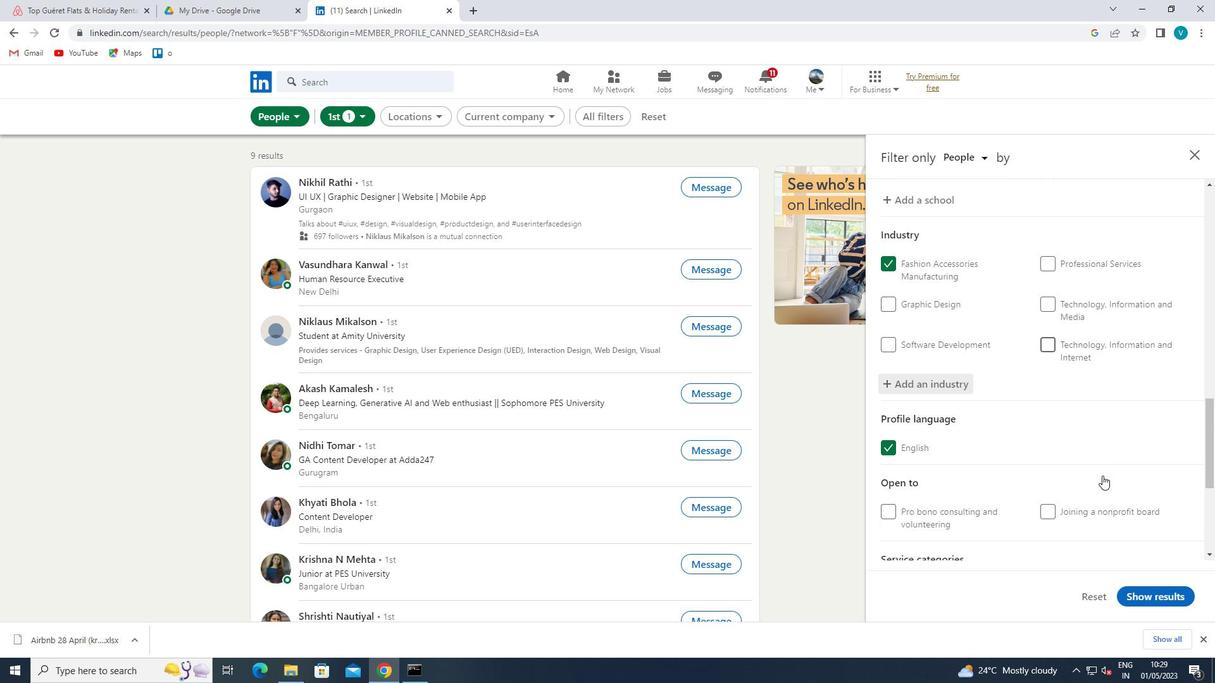 
Action: Mouse scrolled (1102, 475) with delta (0, 0)
Screenshot: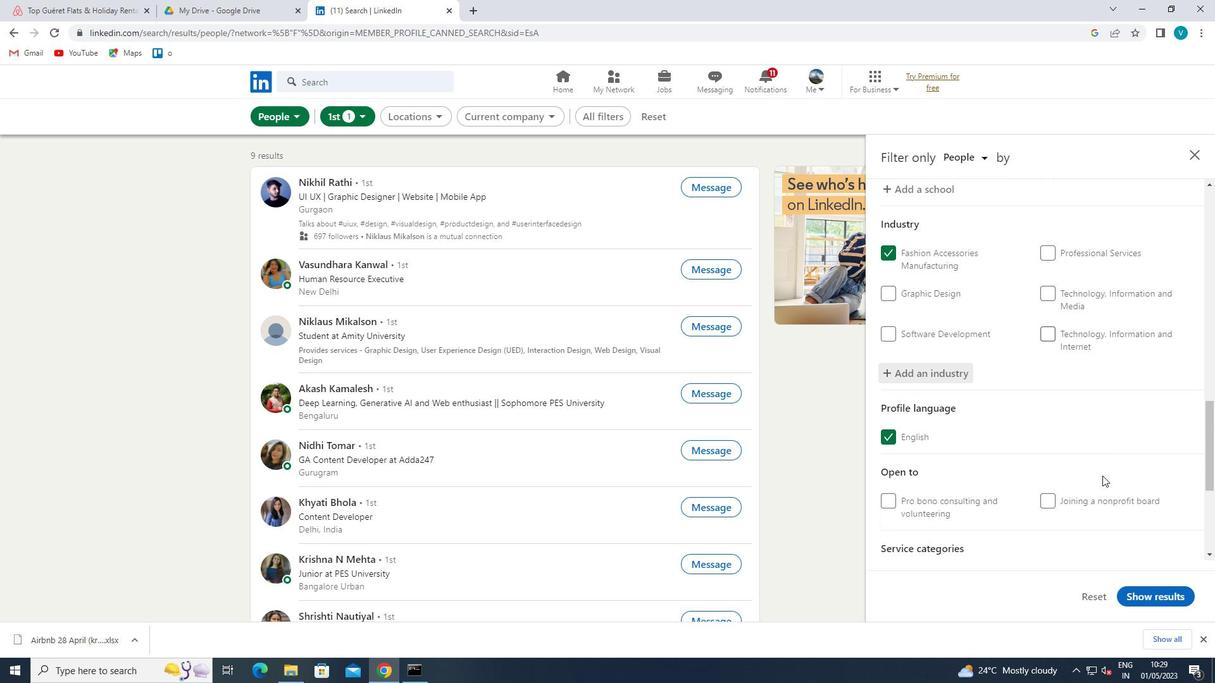 
Action: Mouse scrolled (1102, 475) with delta (0, 0)
Screenshot: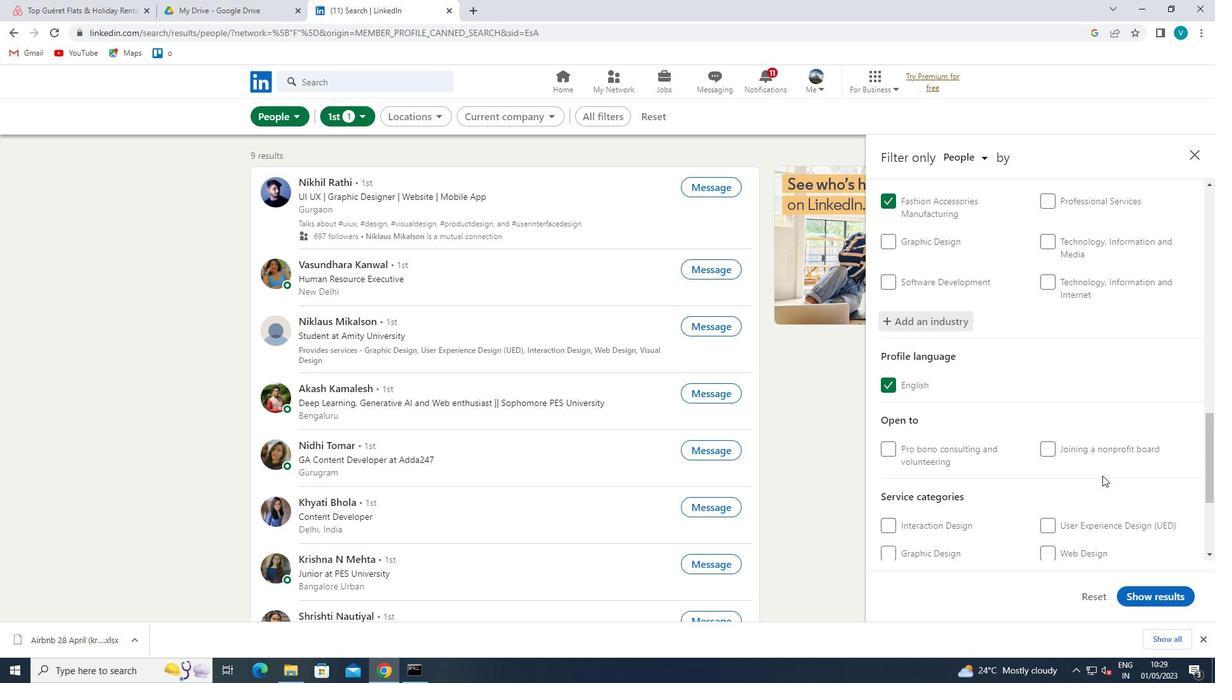 
Action: Mouse moved to (1111, 451)
Screenshot: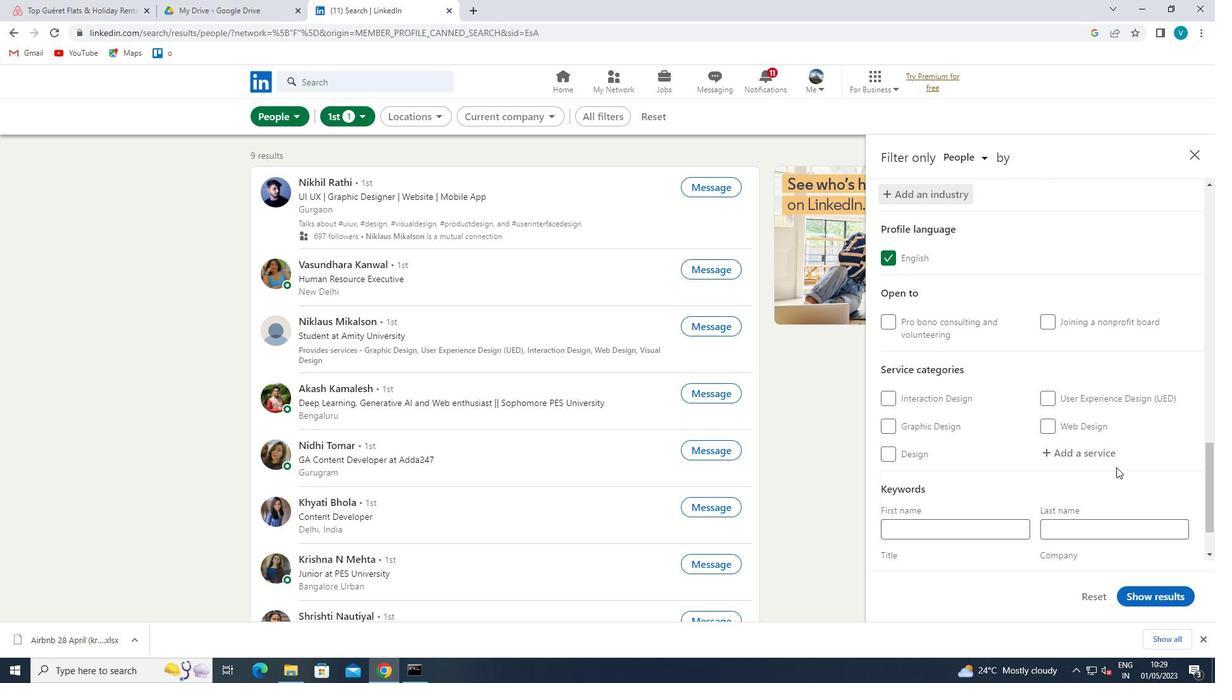 
Action: Mouse pressed left at (1111, 451)
Screenshot: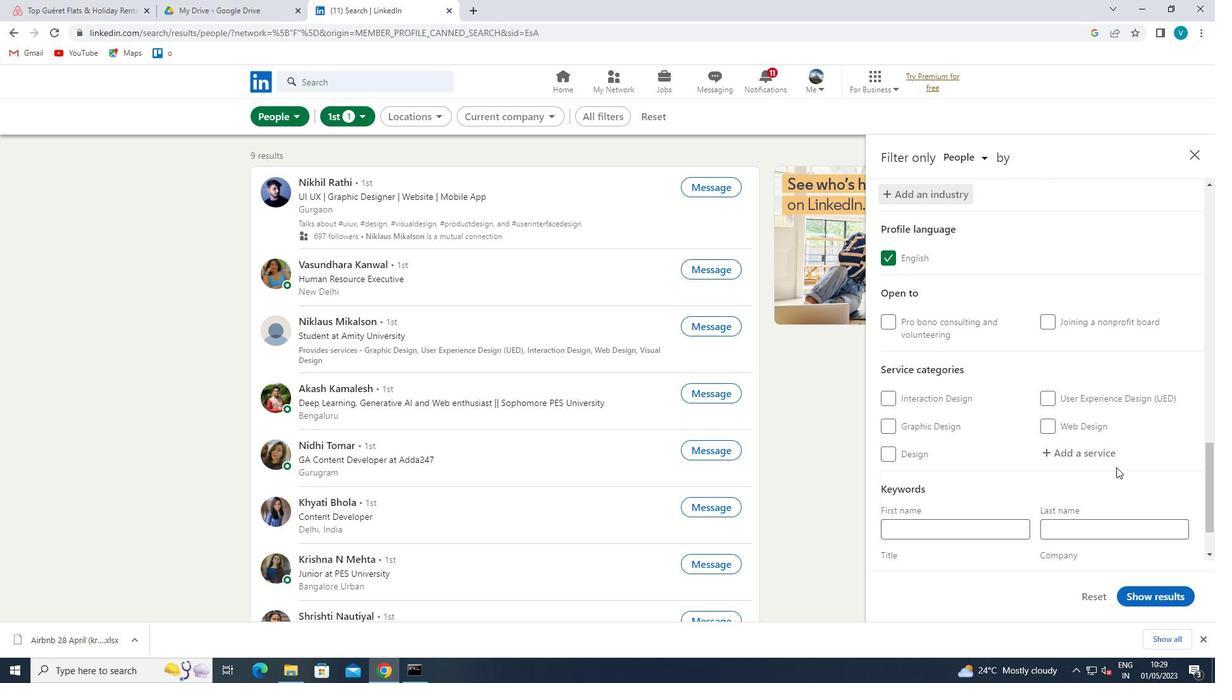 
Action: Key pressed <Key.shift>COMPUTER<Key.space>
Screenshot: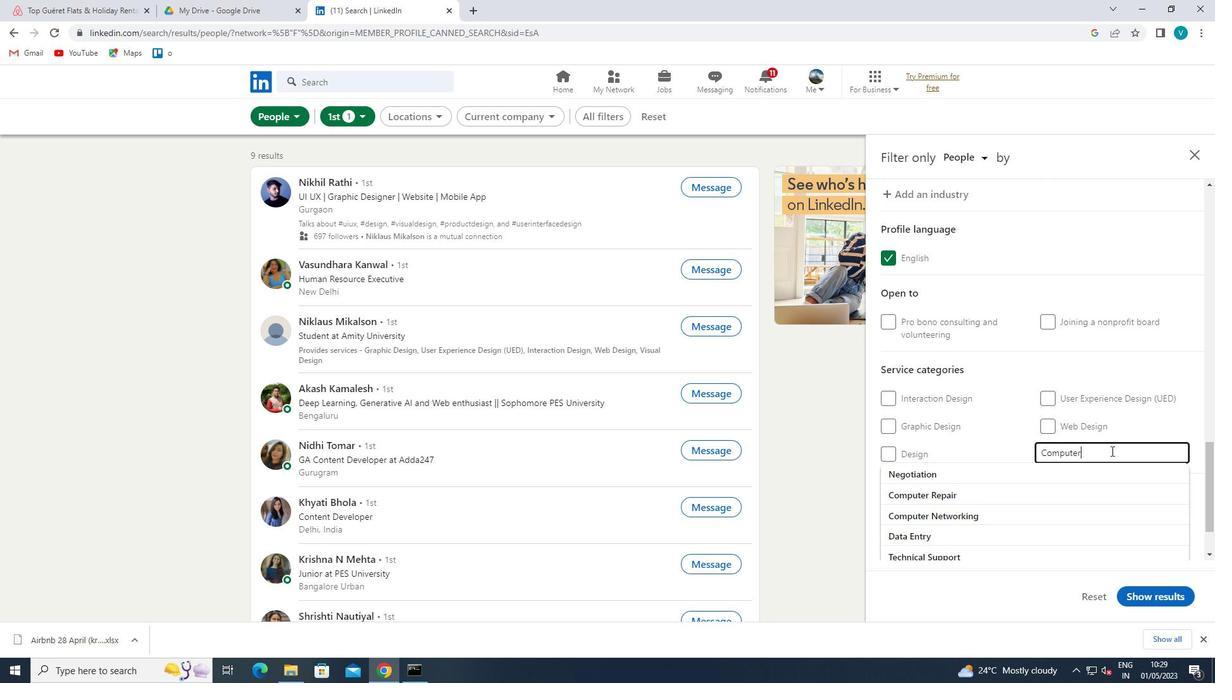 
Action: Mouse moved to (1006, 490)
Screenshot: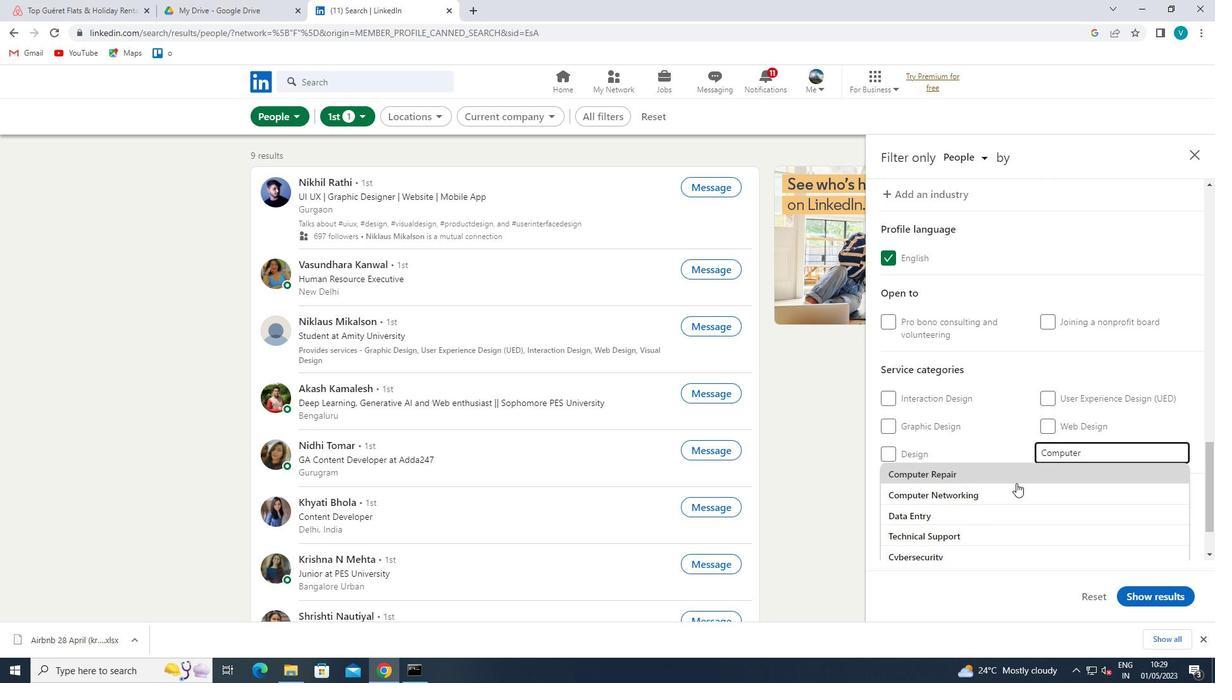 
Action: Mouse pressed left at (1006, 490)
Screenshot: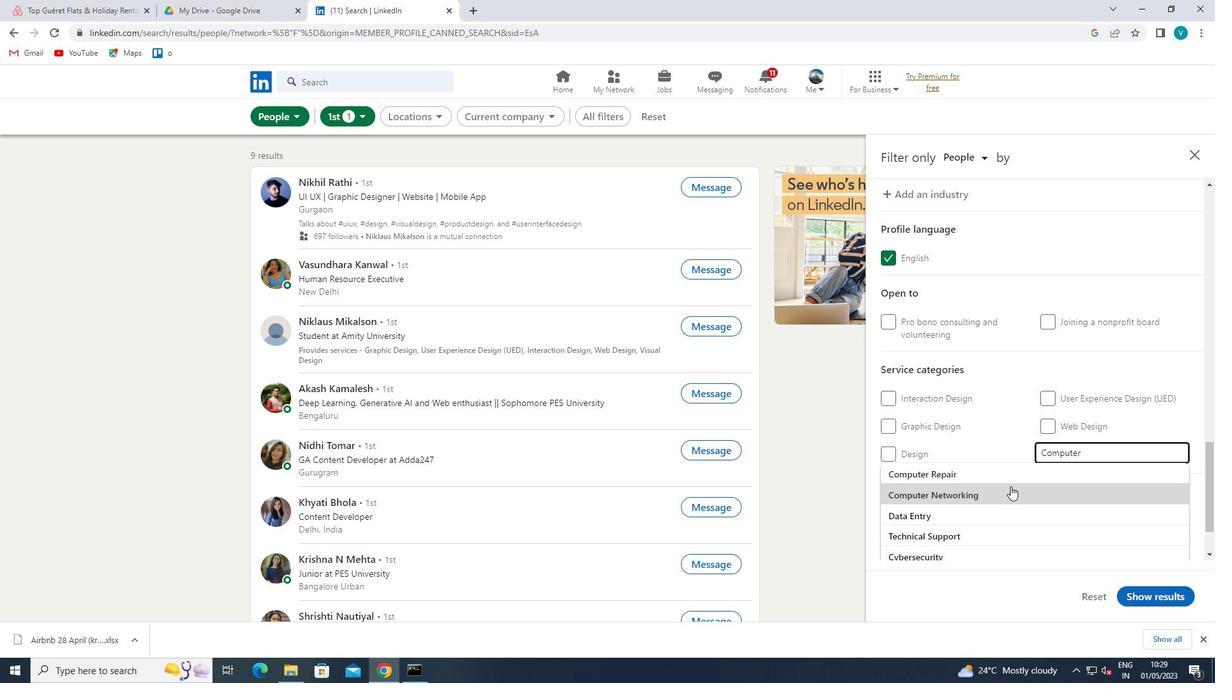 
Action: Mouse moved to (1002, 476)
Screenshot: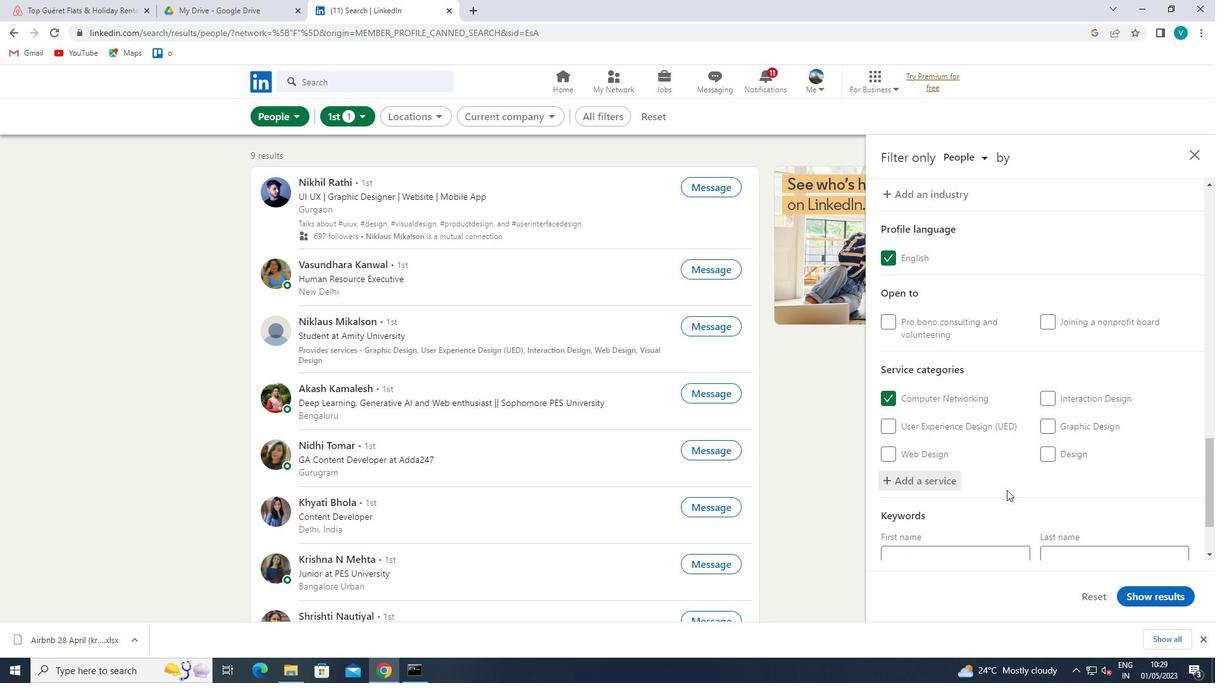 
Action: Mouse scrolled (1002, 475) with delta (0, 0)
Screenshot: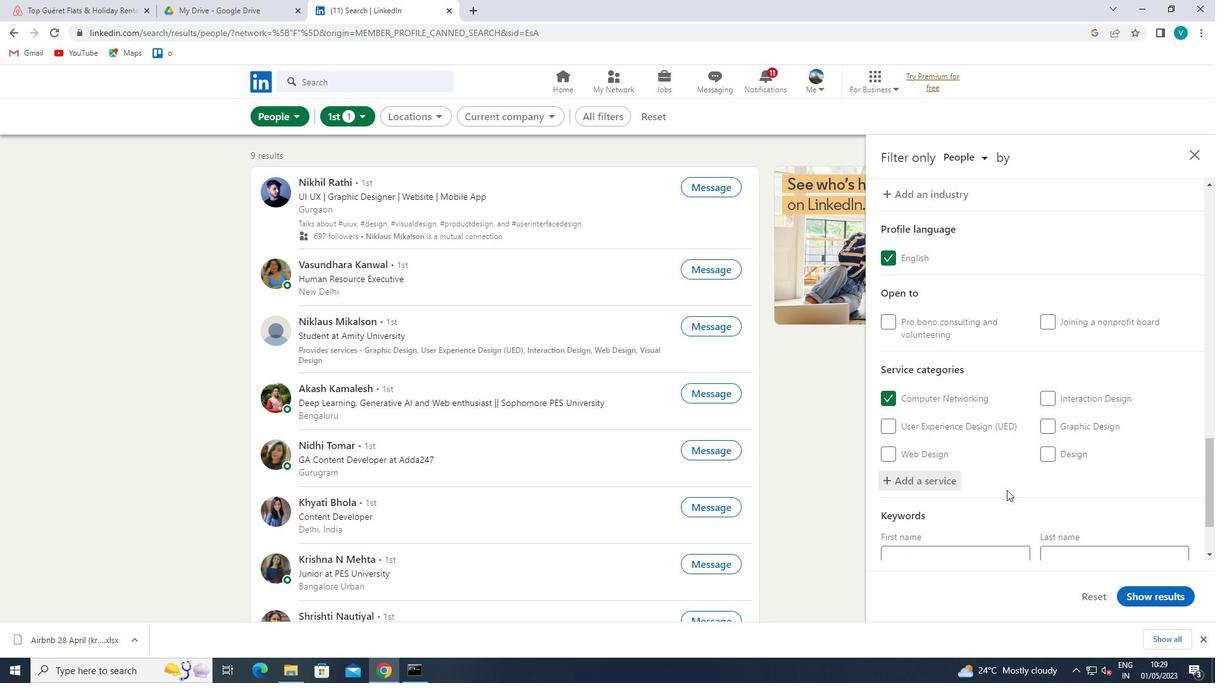 
Action: Mouse moved to (997, 472)
Screenshot: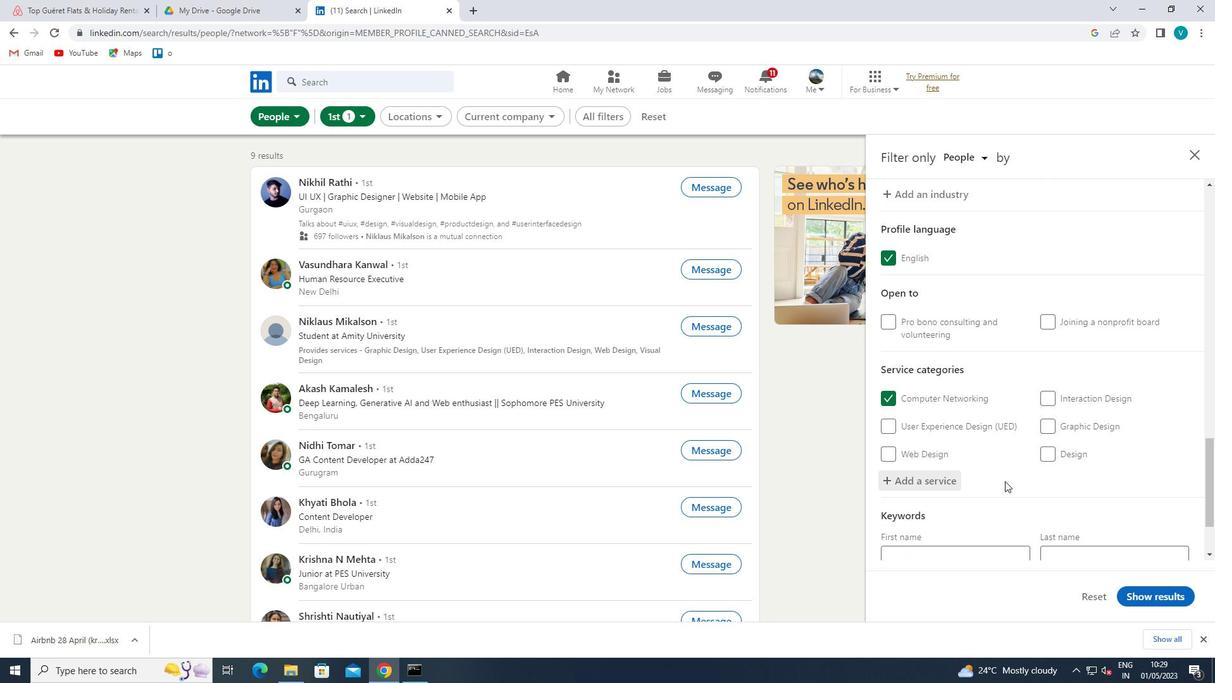 
Action: Mouse scrolled (997, 472) with delta (0, 0)
Screenshot: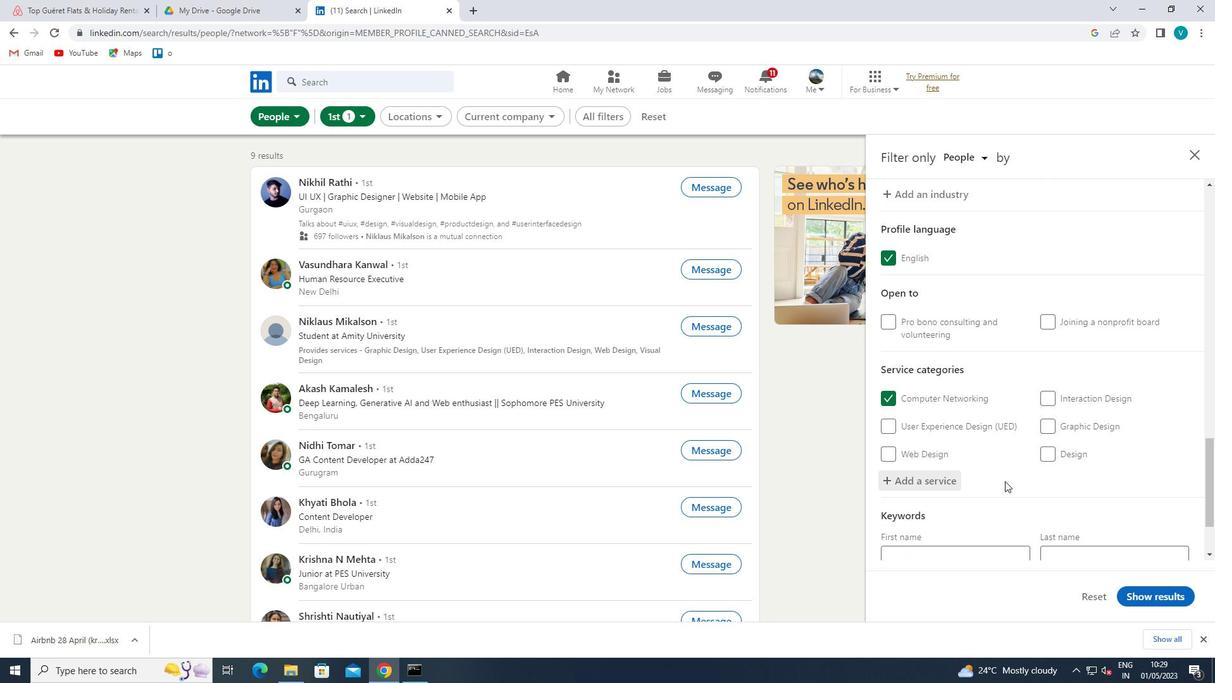 
Action: Mouse moved to (994, 471)
Screenshot: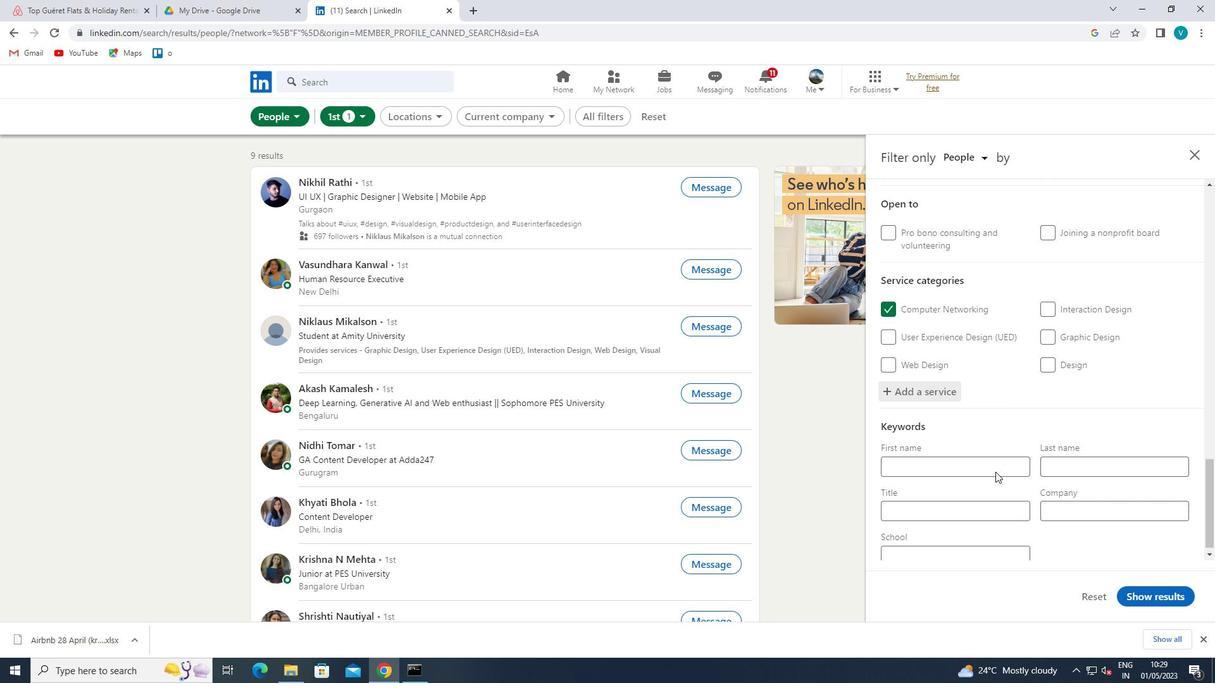 
Action: Mouse scrolled (994, 470) with delta (0, 0)
Screenshot: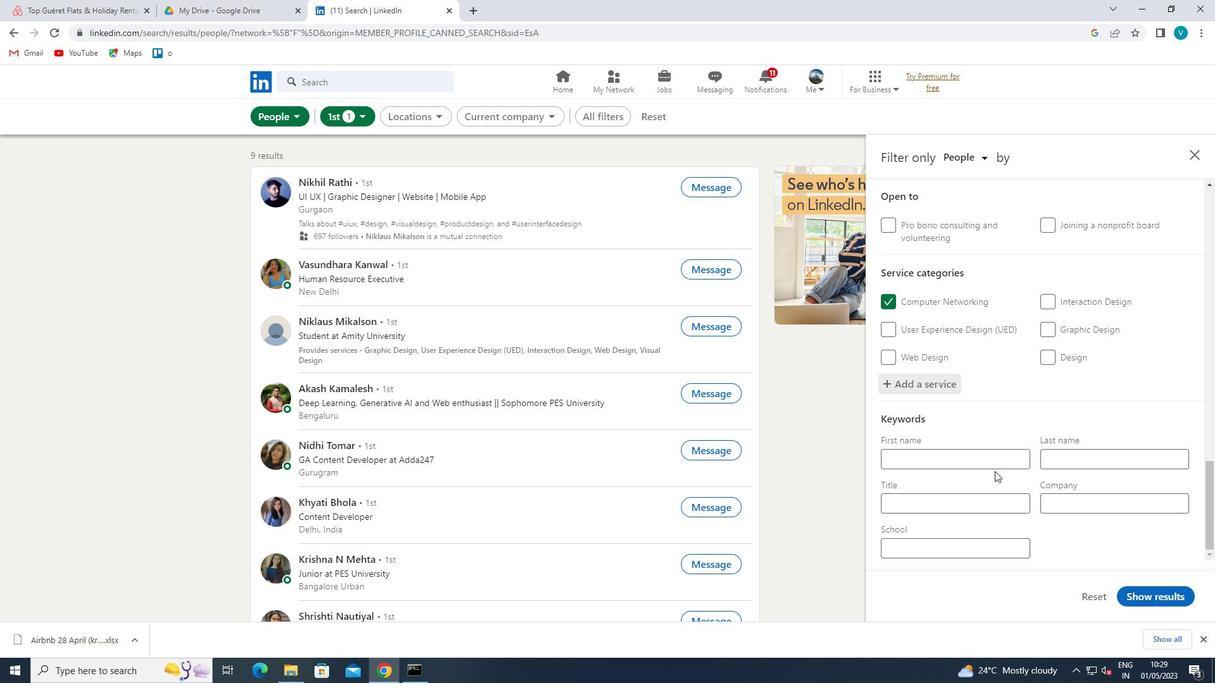 
Action: Mouse moved to (990, 496)
Screenshot: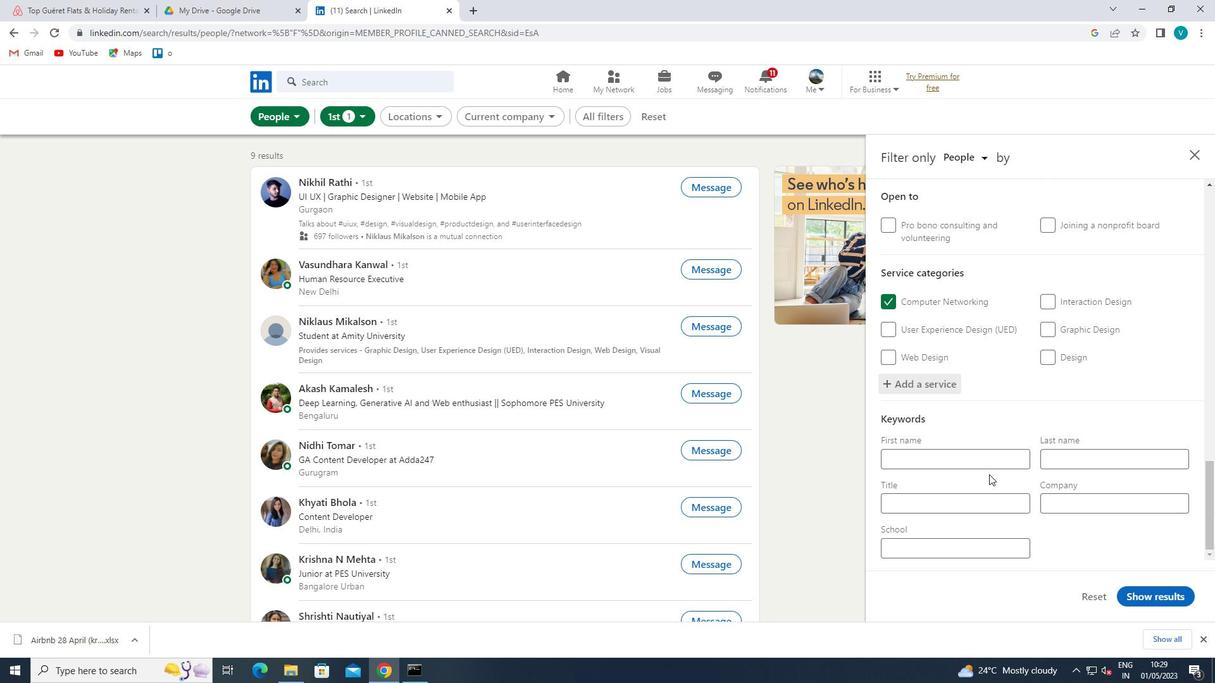 
Action: Mouse pressed left at (990, 496)
Screenshot: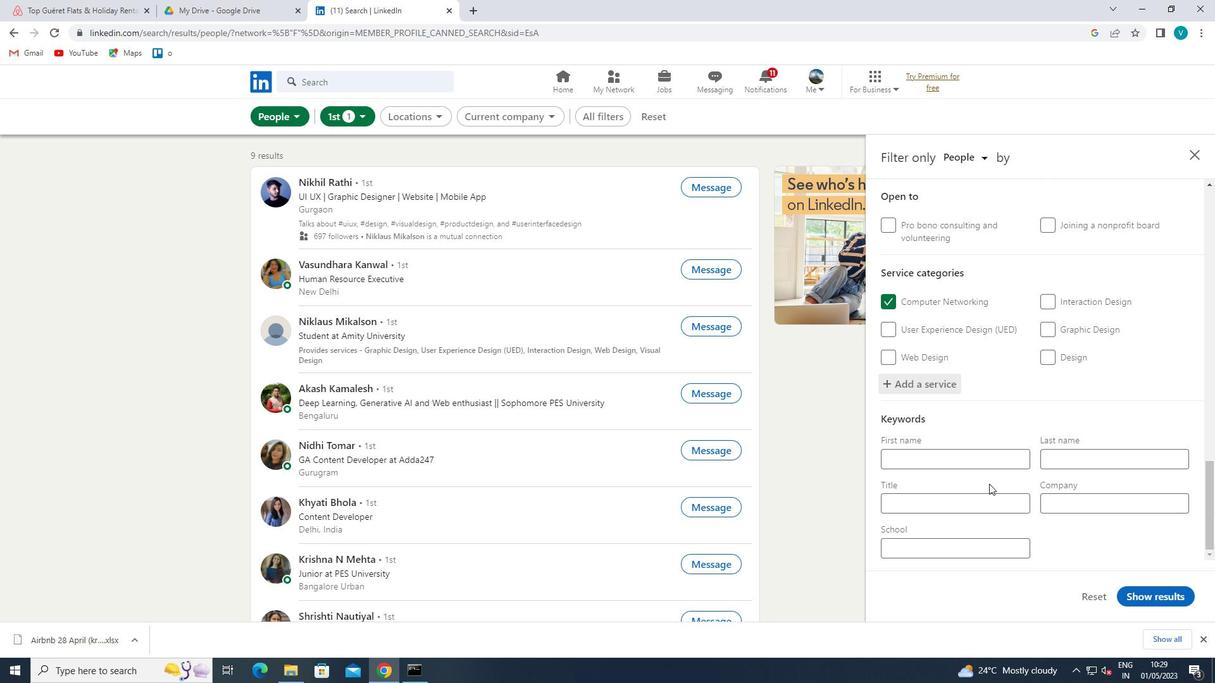 
Action: Key pressed <Key.shift>MARKETING<Key.space><Key.shift>DIRECR<Key.backspace>TOR
Screenshot: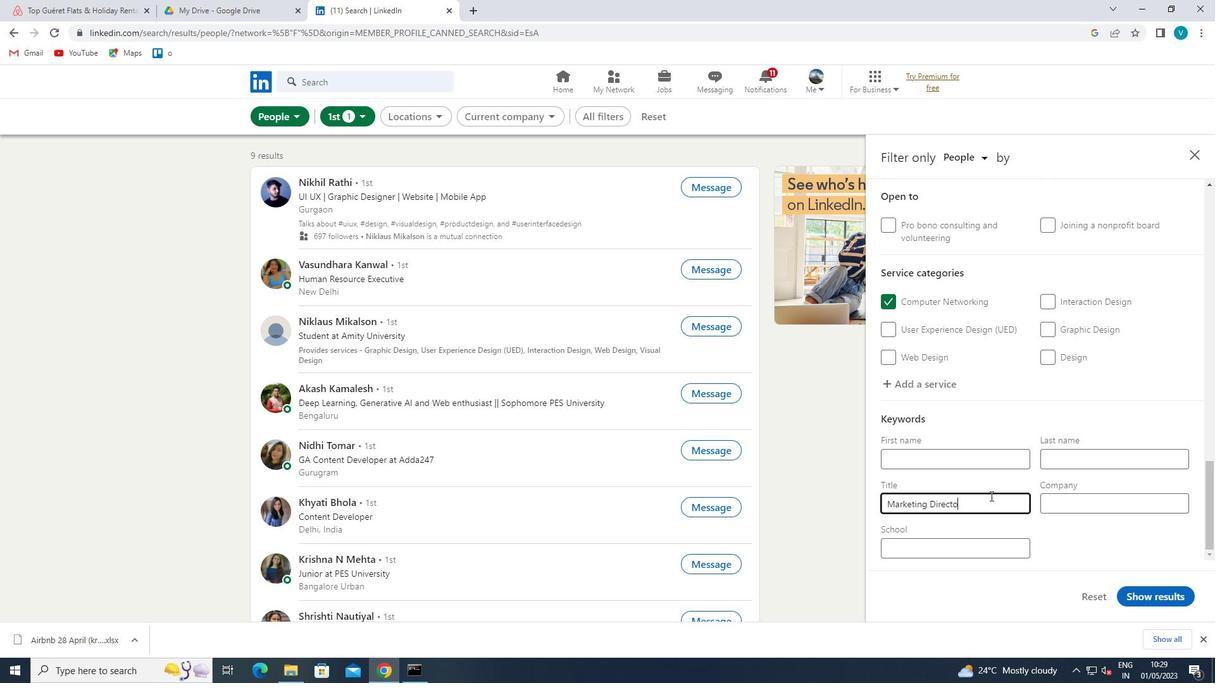 
Action: Mouse moved to (1175, 592)
Screenshot: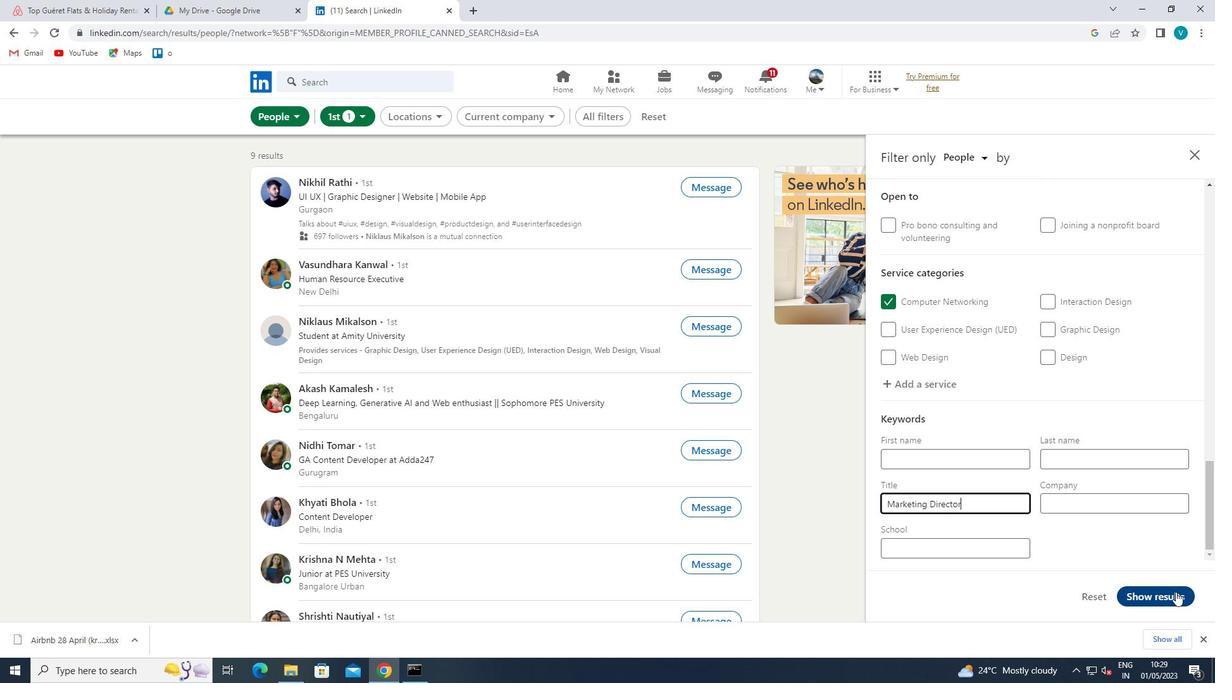 
Action: Mouse pressed left at (1175, 592)
Screenshot: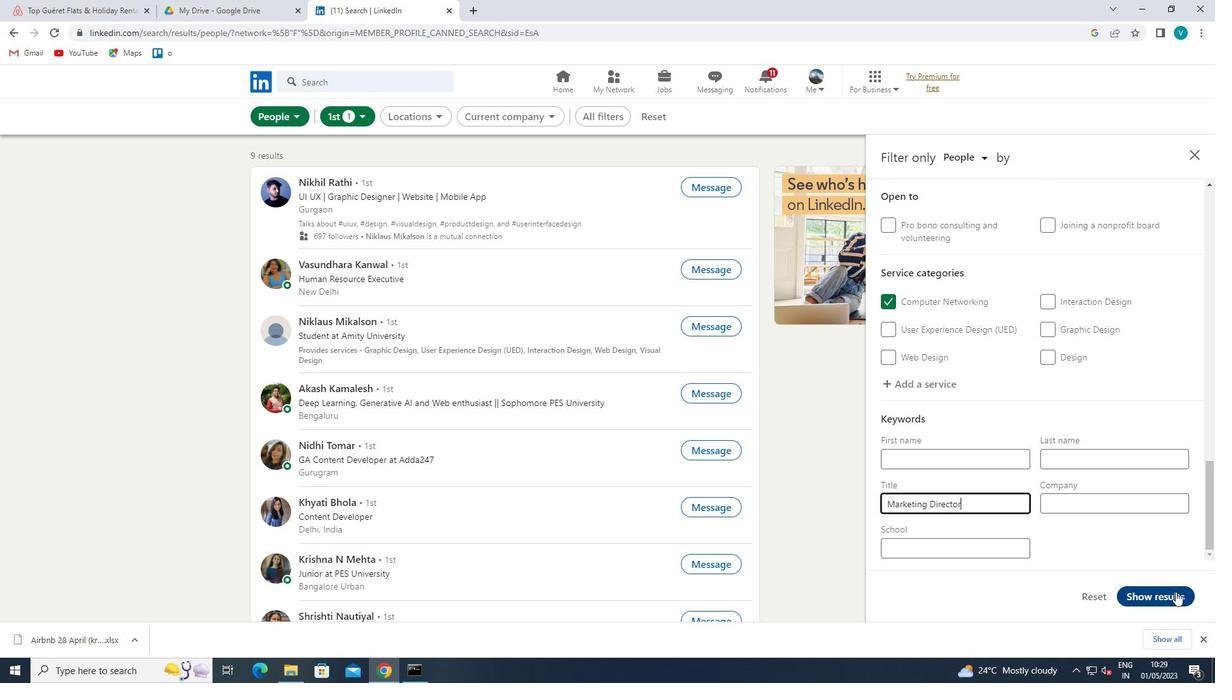 
